 Task: Search one way flight ticket for 2 adults, 2 children, 2 infants in seat in first from Petersburg: Petersburg James A. Johnson Airport to Greenville: Pitt-greenville Airport on 5-2-2023. Choice of flights is Frontier. Number of bags: 1 checked bag. Price is upto 71000. Outbound departure time preference is 0:00.
Action: Mouse moved to (266, 194)
Screenshot: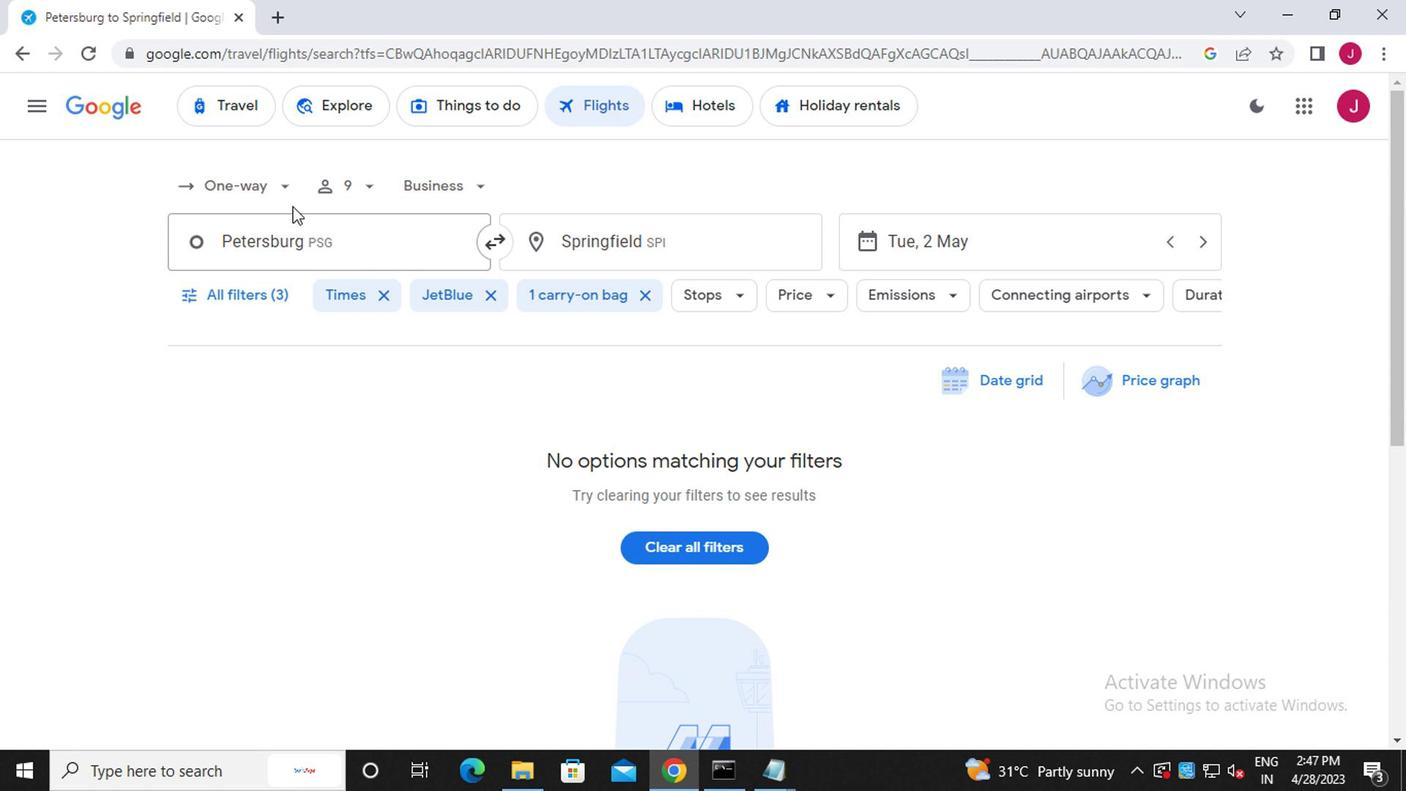 
Action: Mouse pressed left at (266, 194)
Screenshot: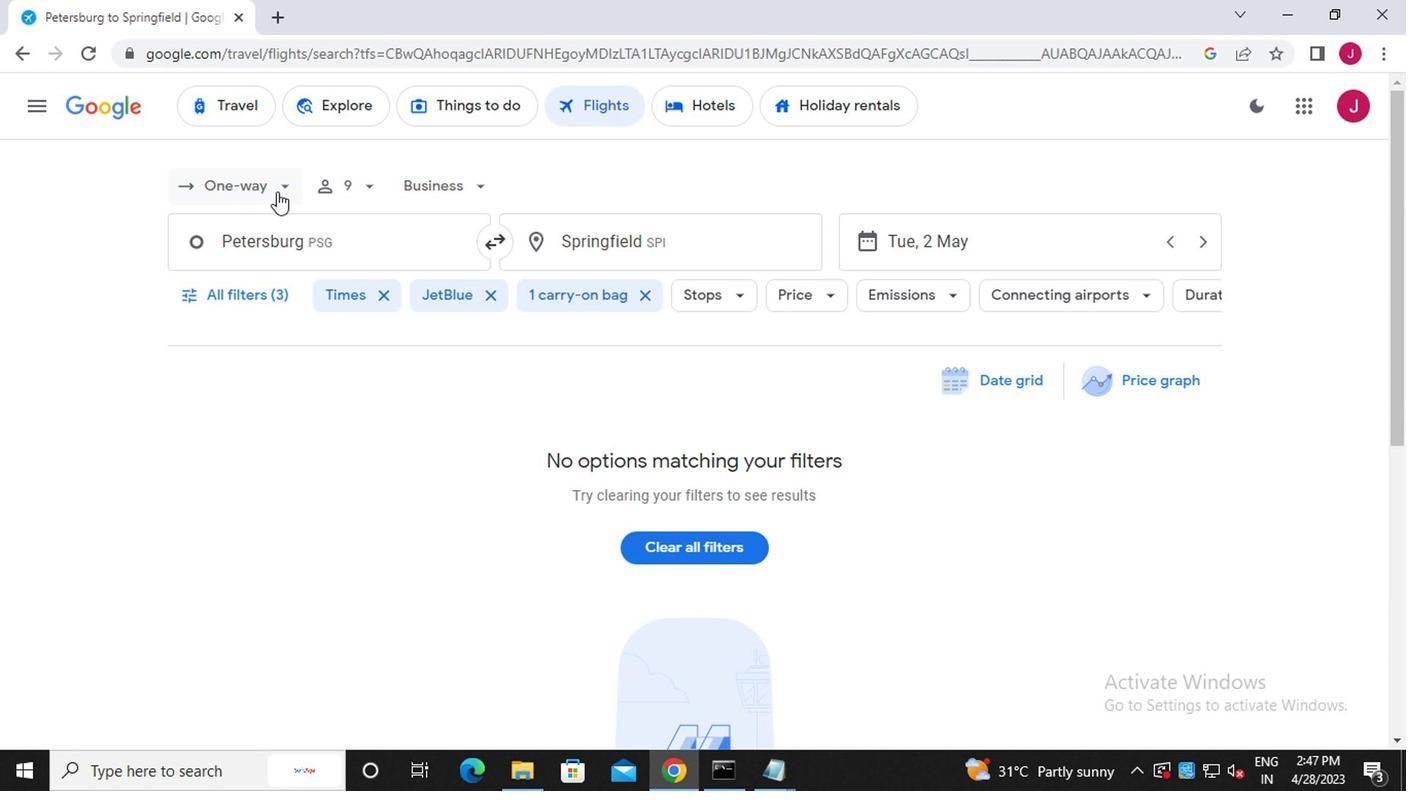 
Action: Mouse moved to (266, 287)
Screenshot: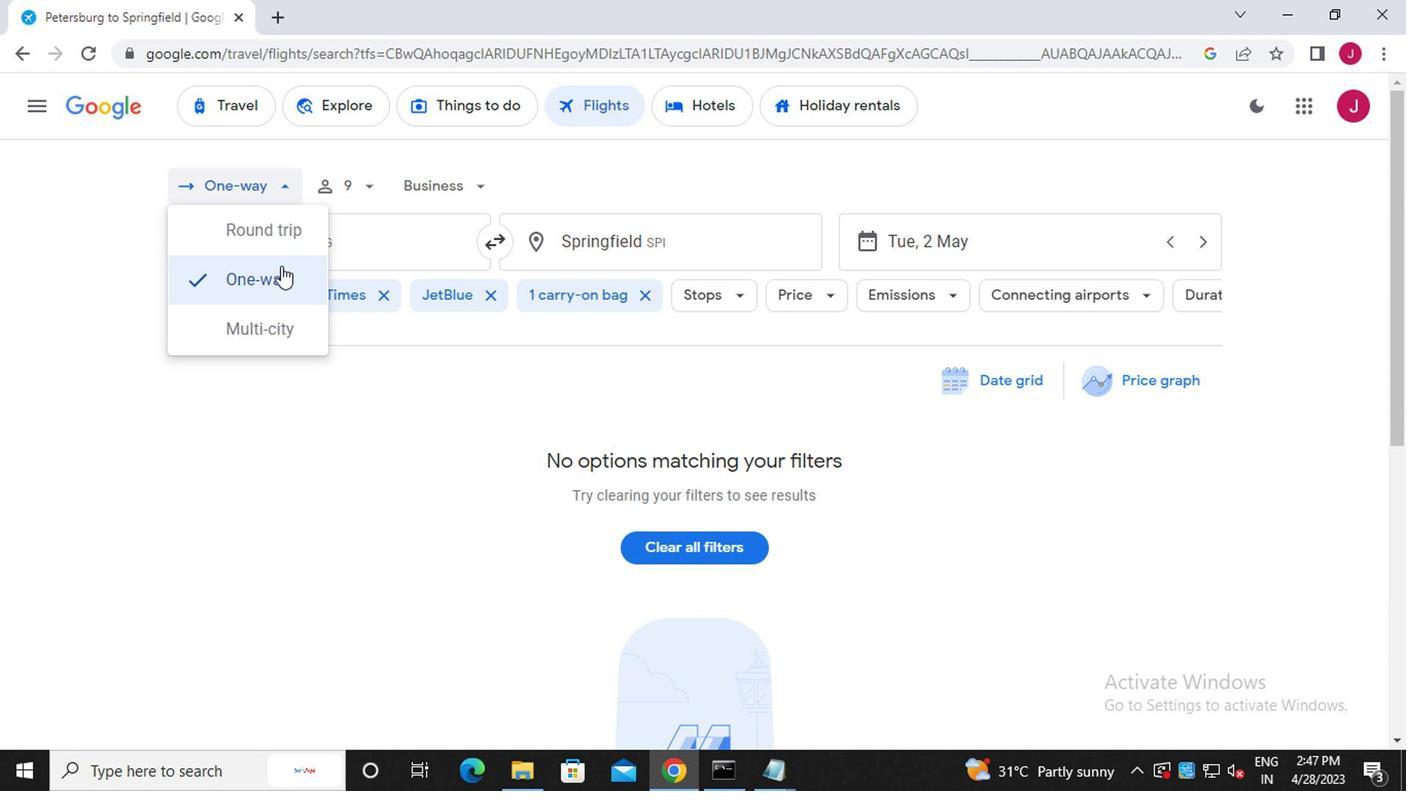 
Action: Mouse pressed left at (266, 287)
Screenshot: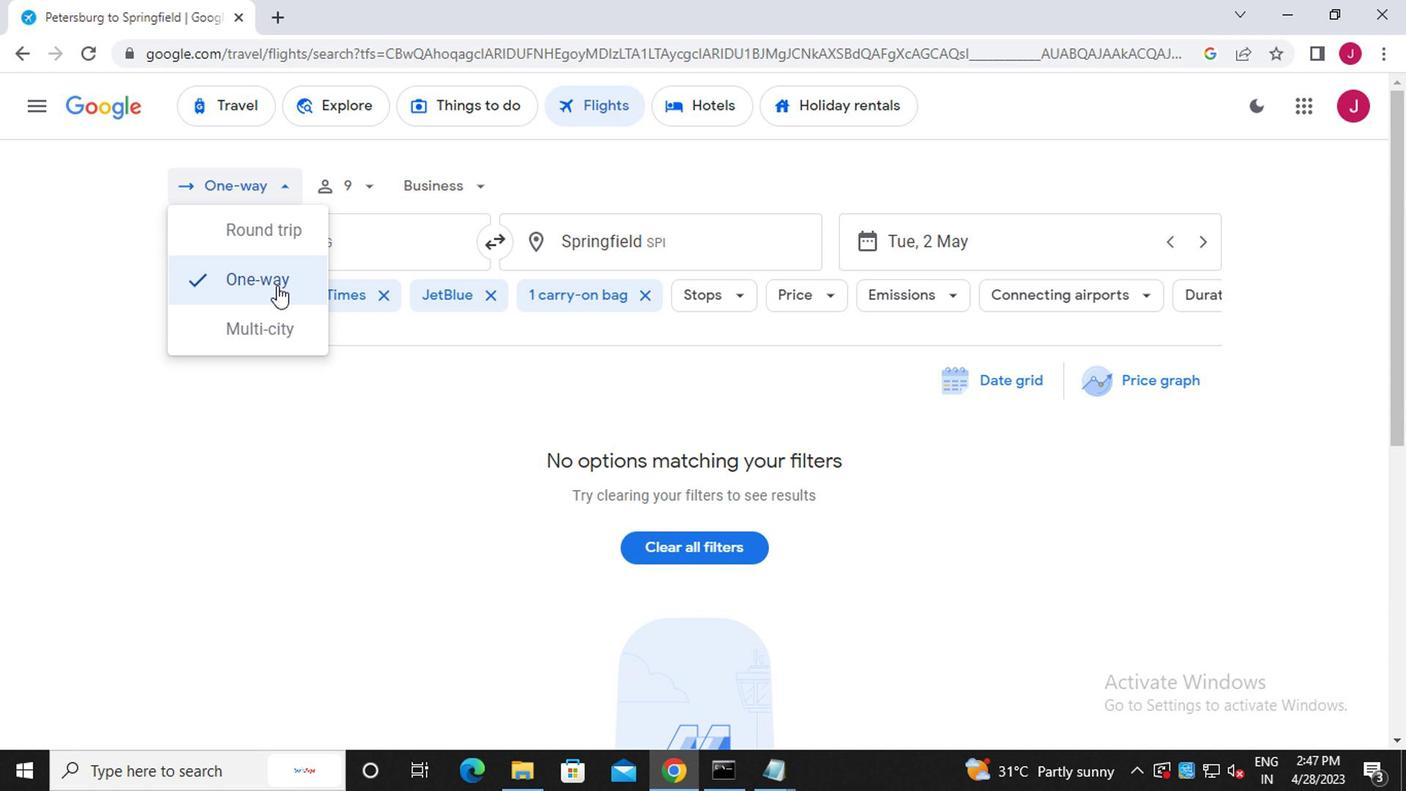 
Action: Mouse moved to (357, 192)
Screenshot: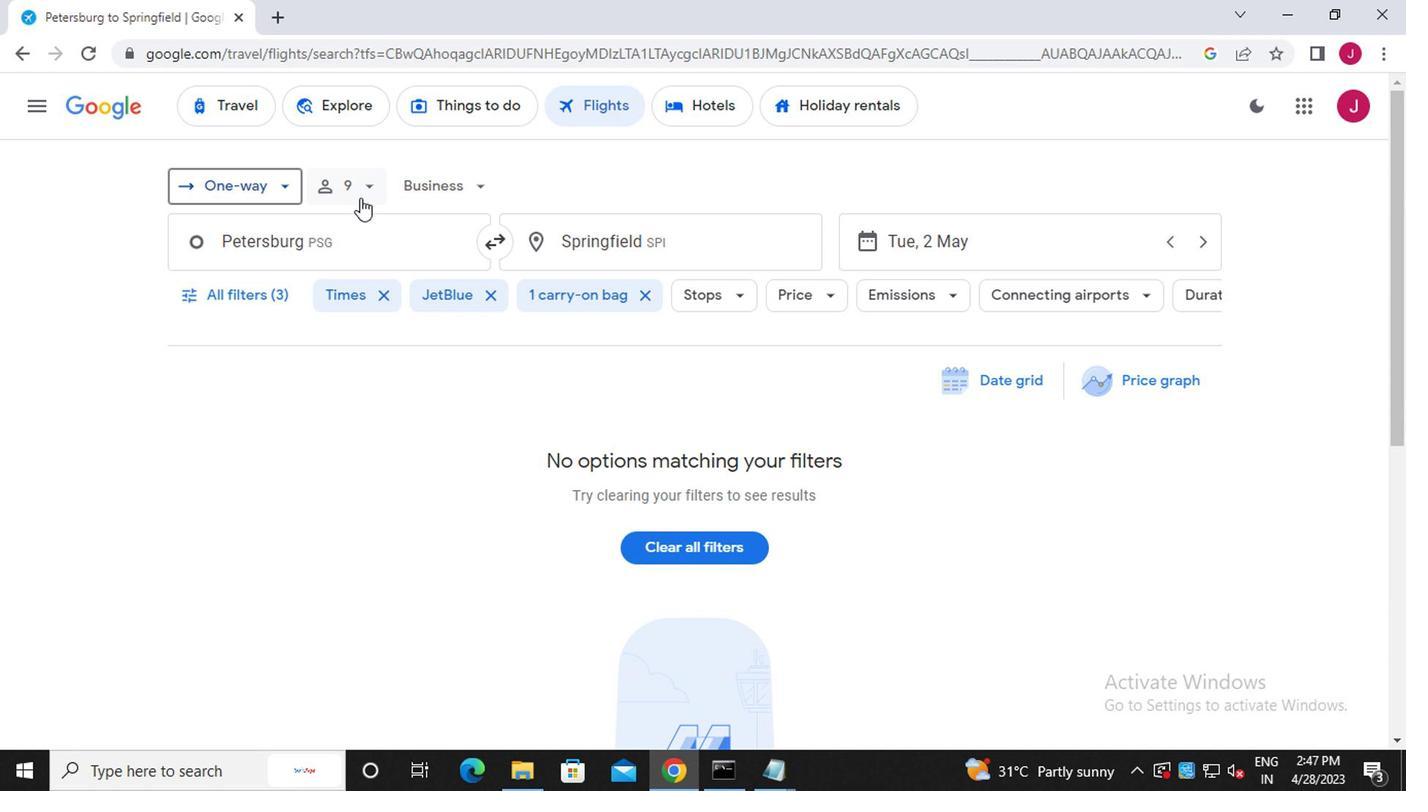 
Action: Mouse pressed left at (357, 192)
Screenshot: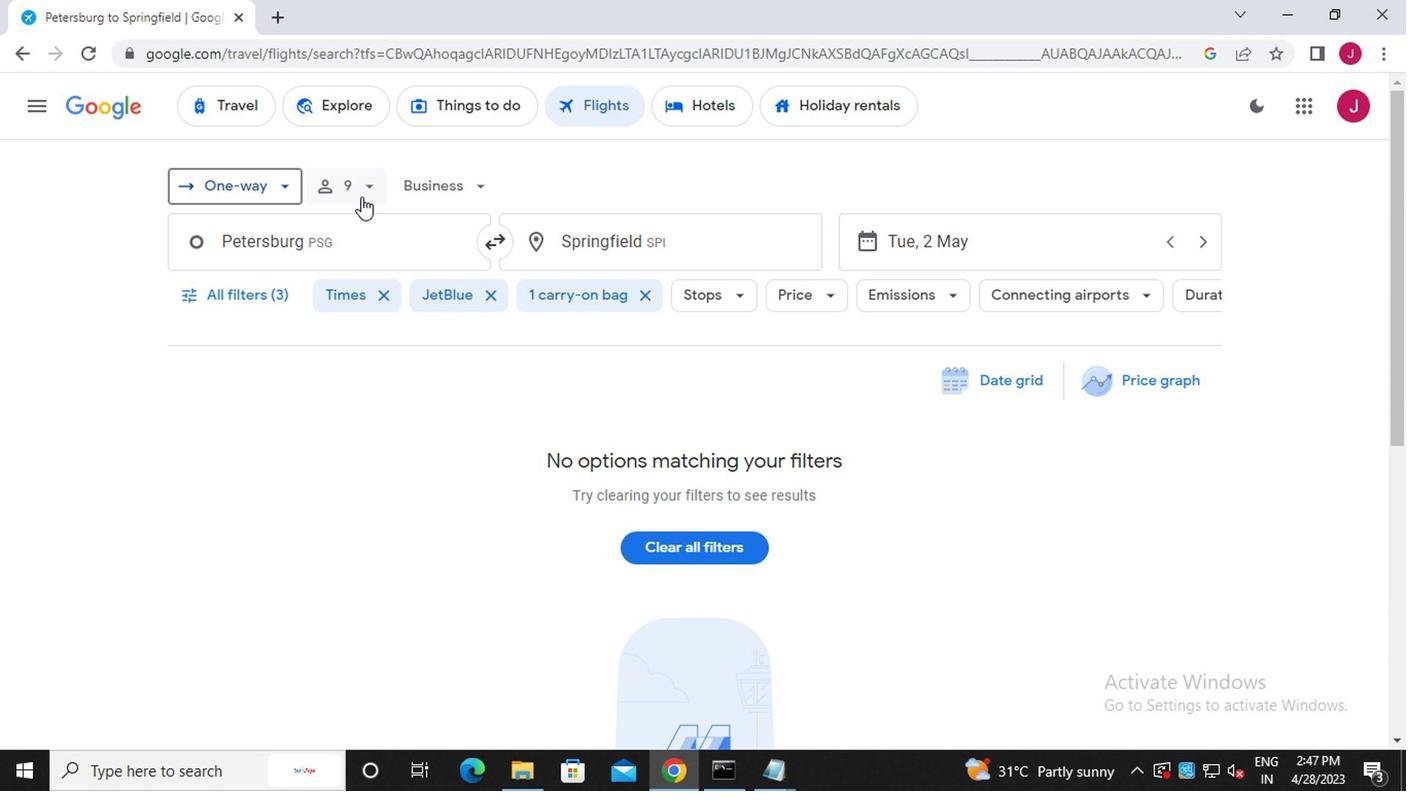 
Action: Mouse moved to (518, 249)
Screenshot: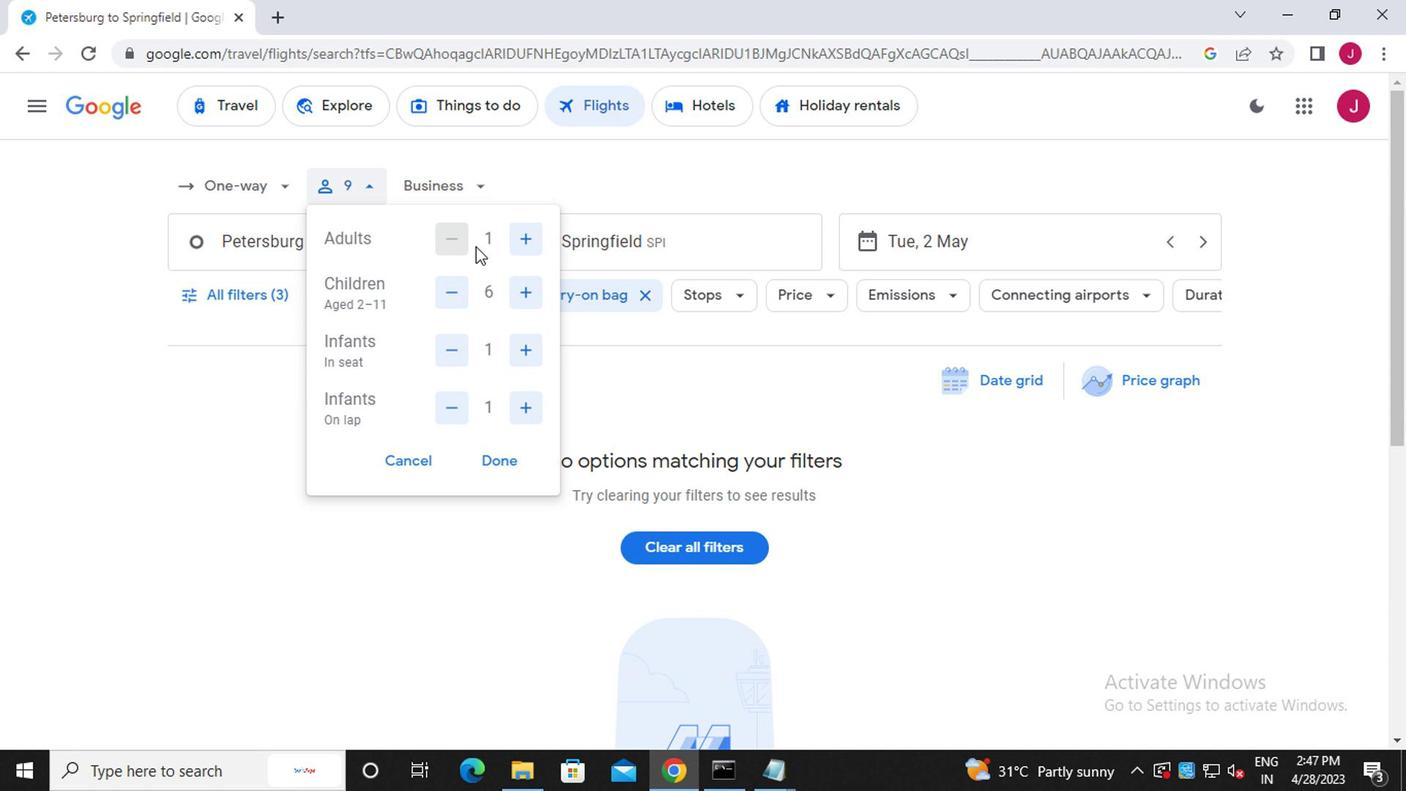 
Action: Mouse pressed left at (518, 249)
Screenshot: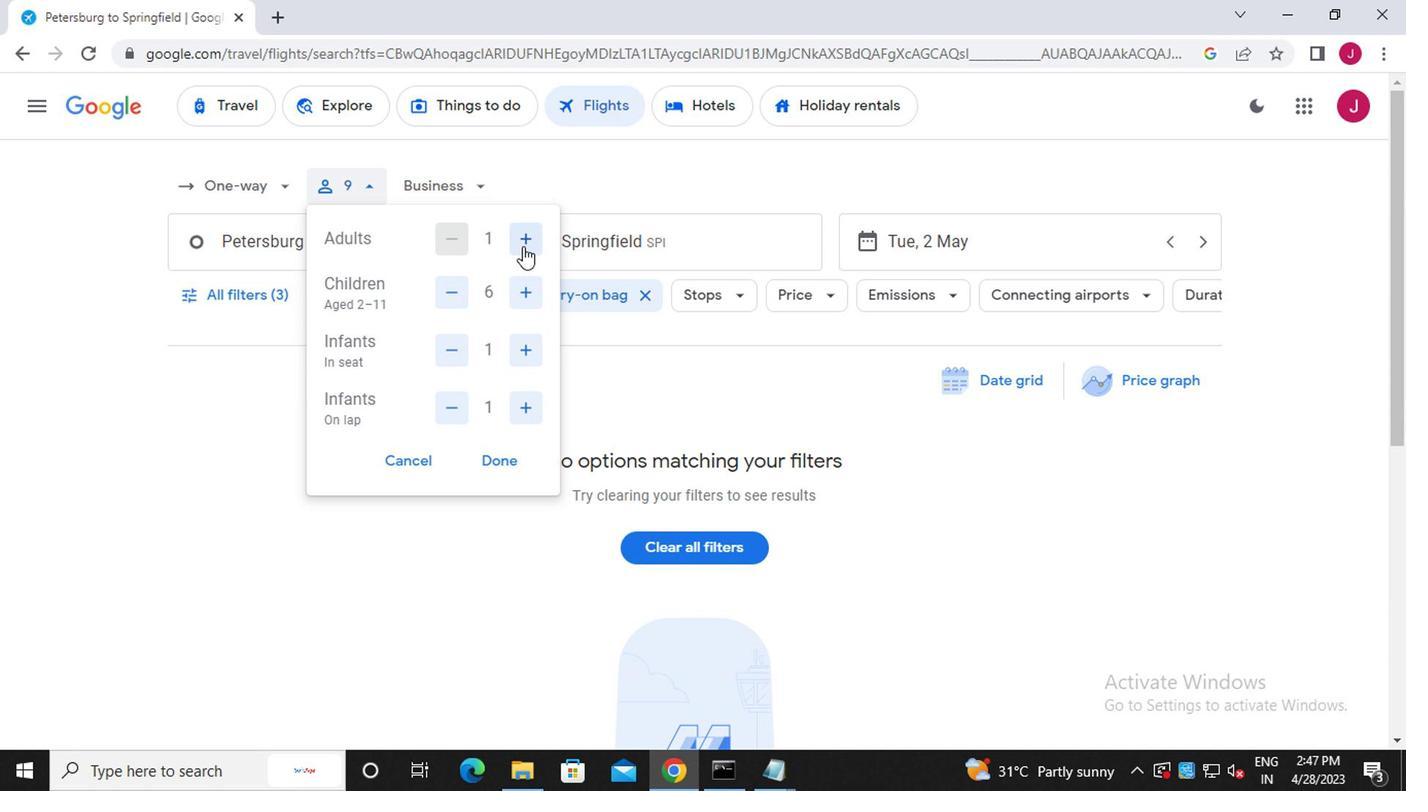 
Action: Mouse moved to (449, 293)
Screenshot: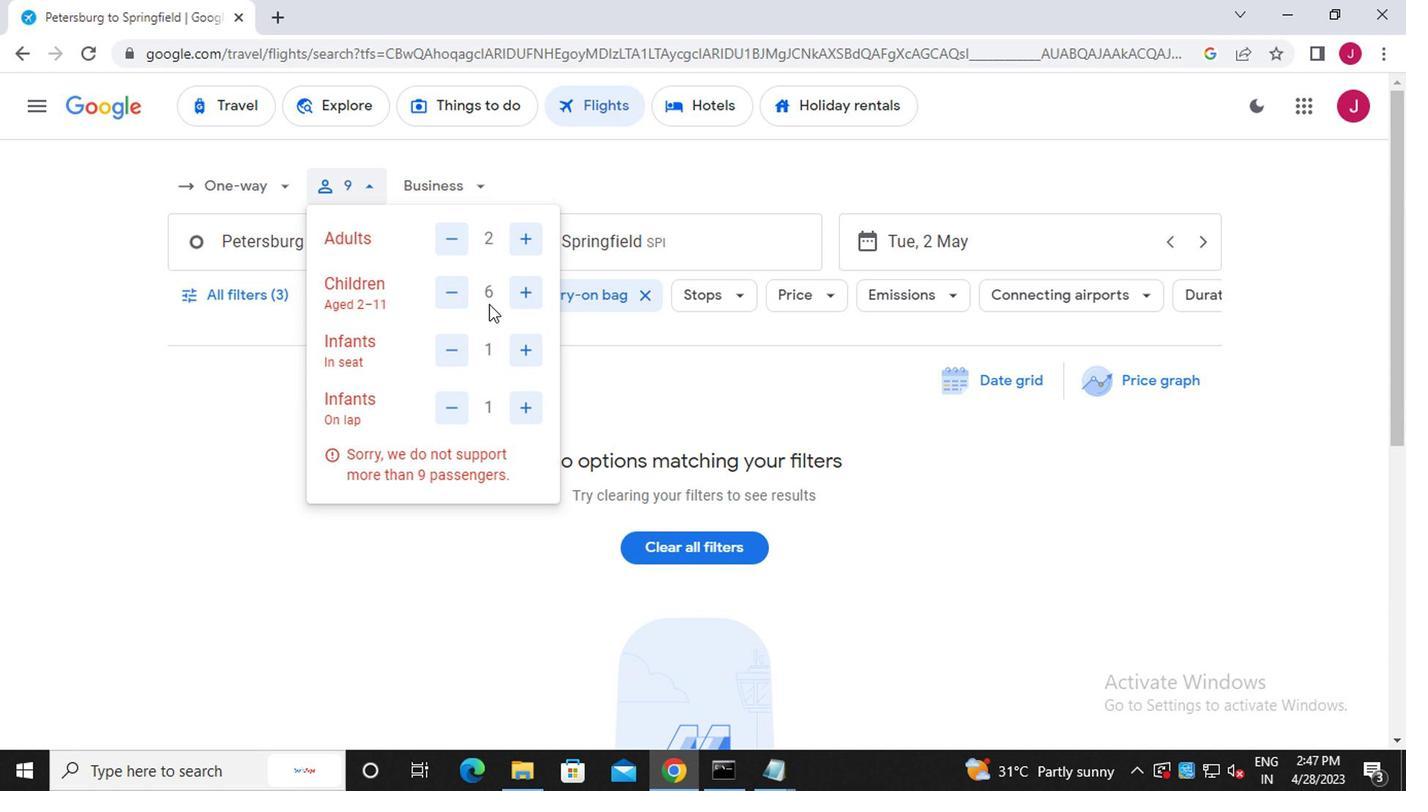 
Action: Mouse pressed left at (449, 293)
Screenshot: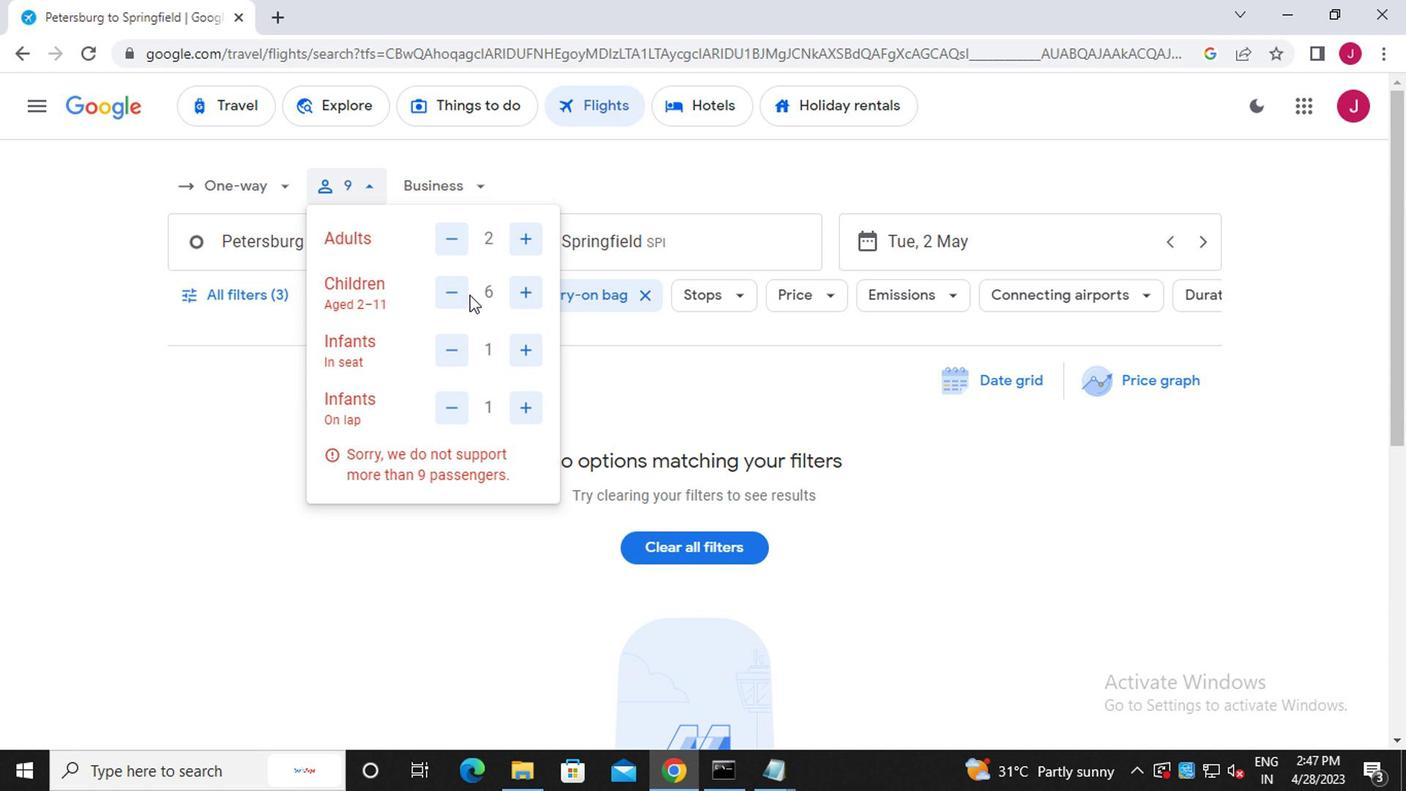 
Action: Mouse pressed left at (449, 293)
Screenshot: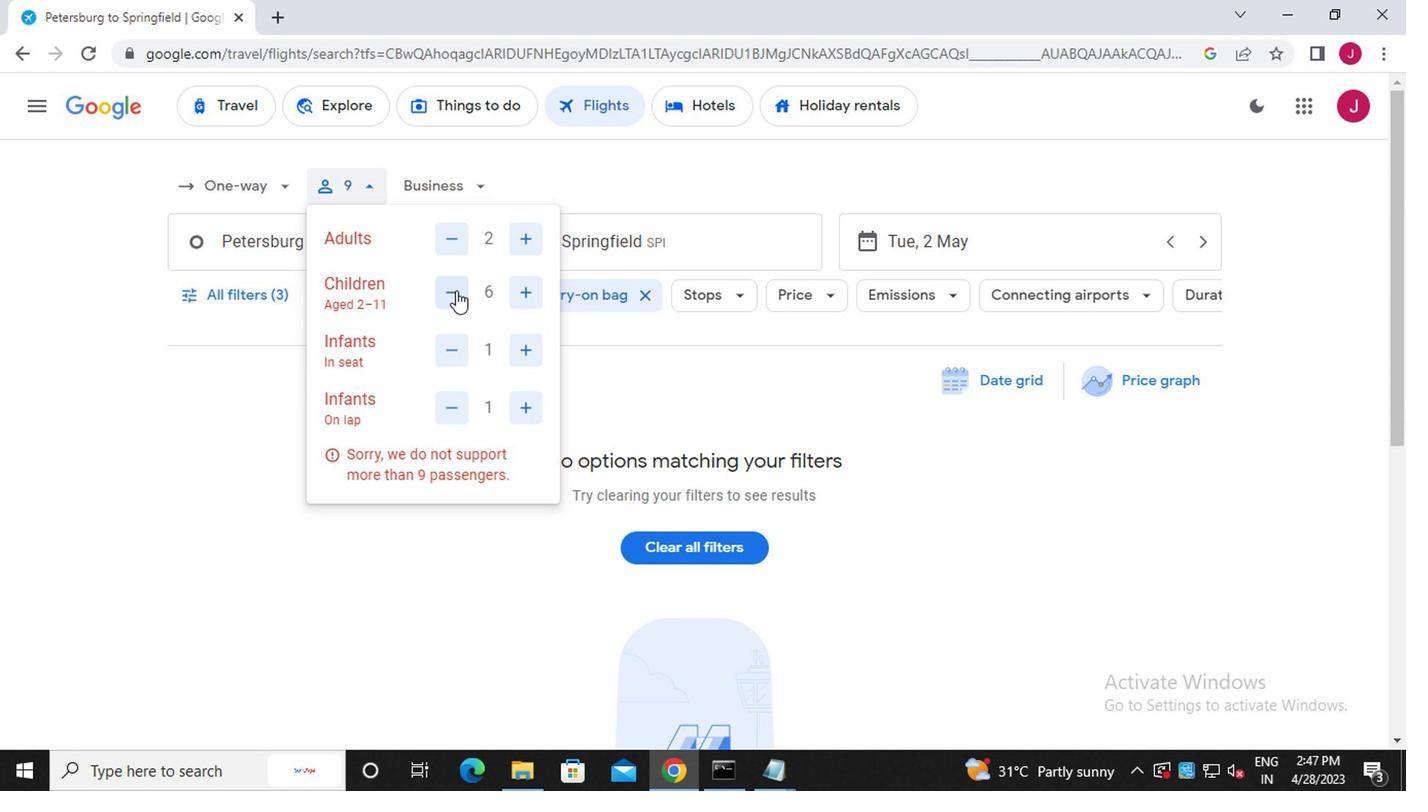
Action: Mouse pressed left at (449, 293)
Screenshot: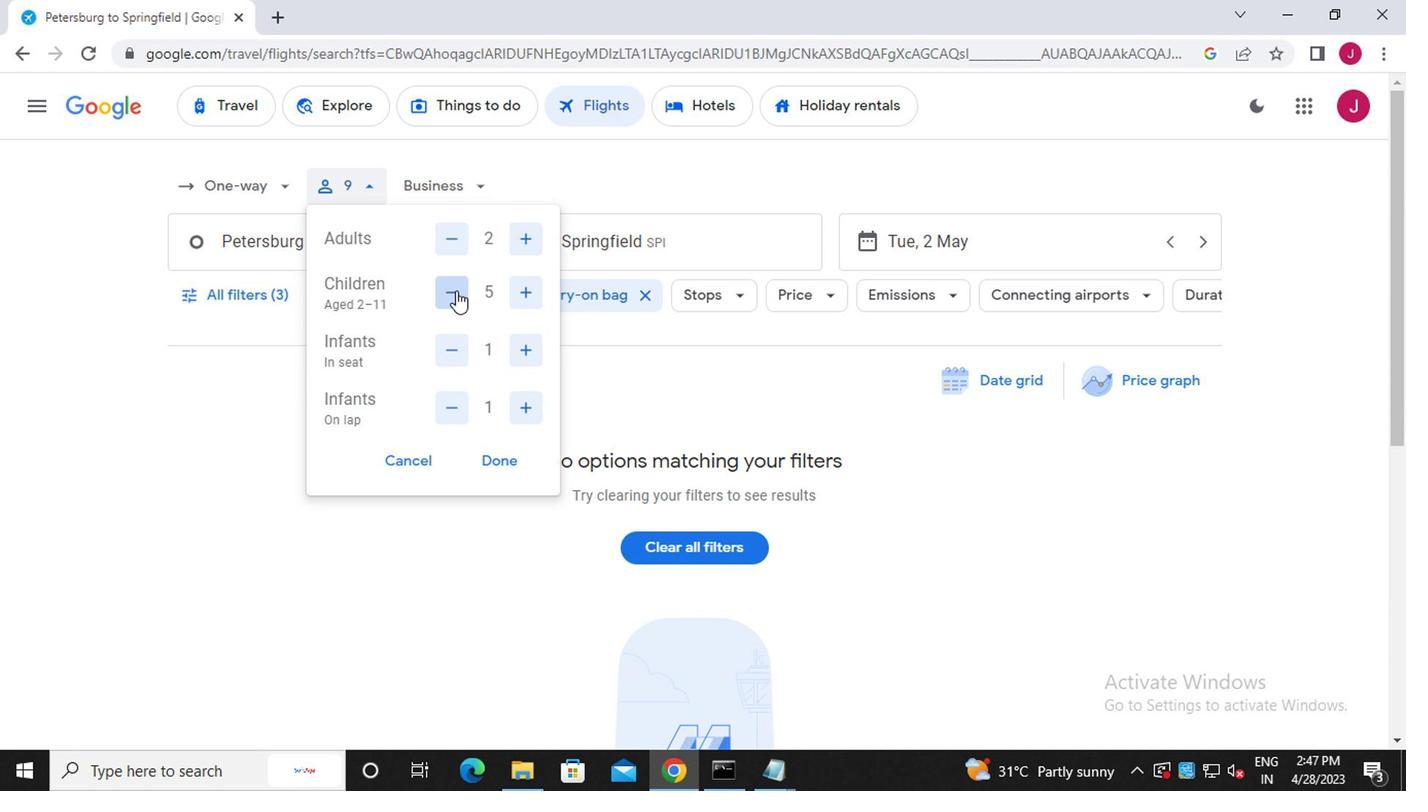 
Action: Mouse pressed left at (449, 293)
Screenshot: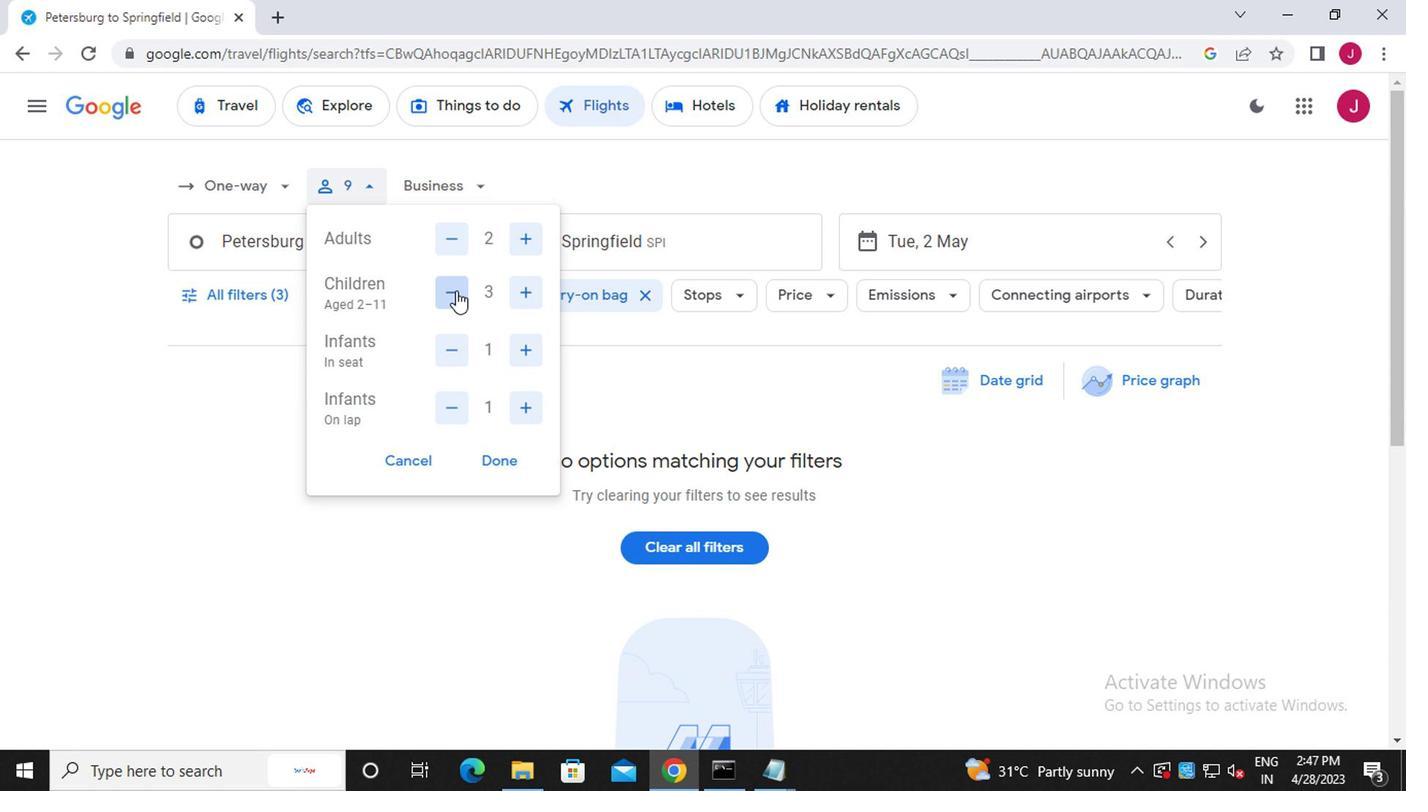 
Action: Mouse moved to (528, 350)
Screenshot: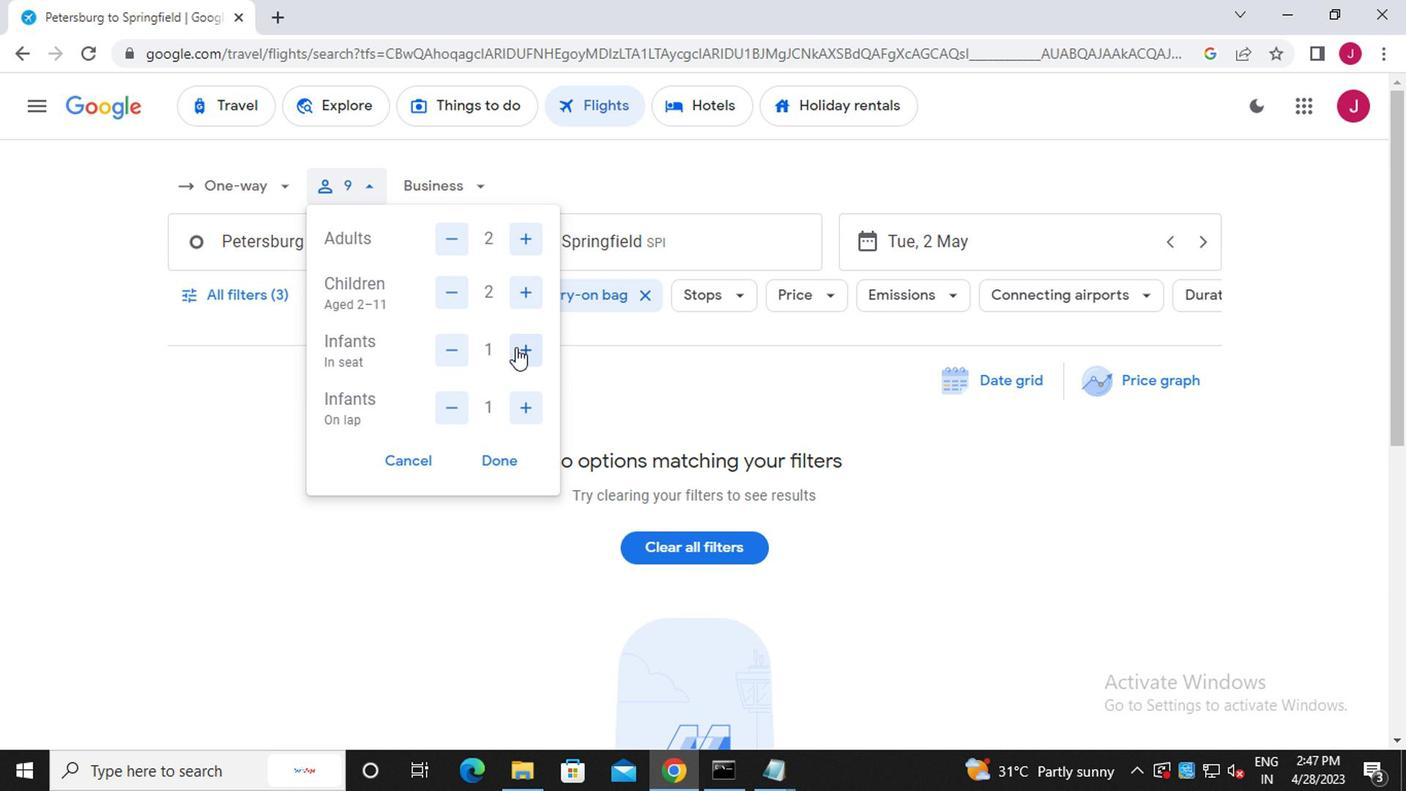 
Action: Mouse pressed left at (528, 350)
Screenshot: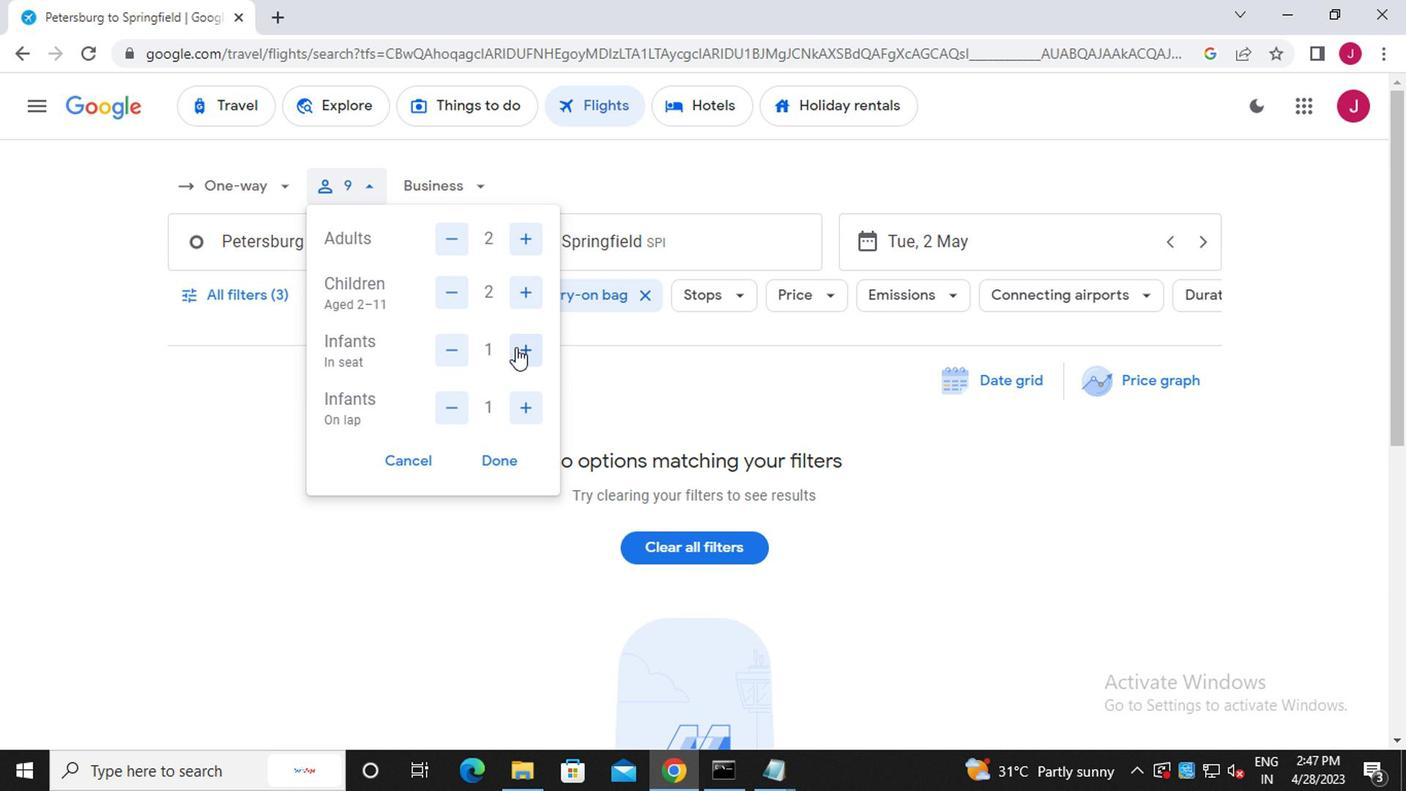 
Action: Mouse moved to (444, 401)
Screenshot: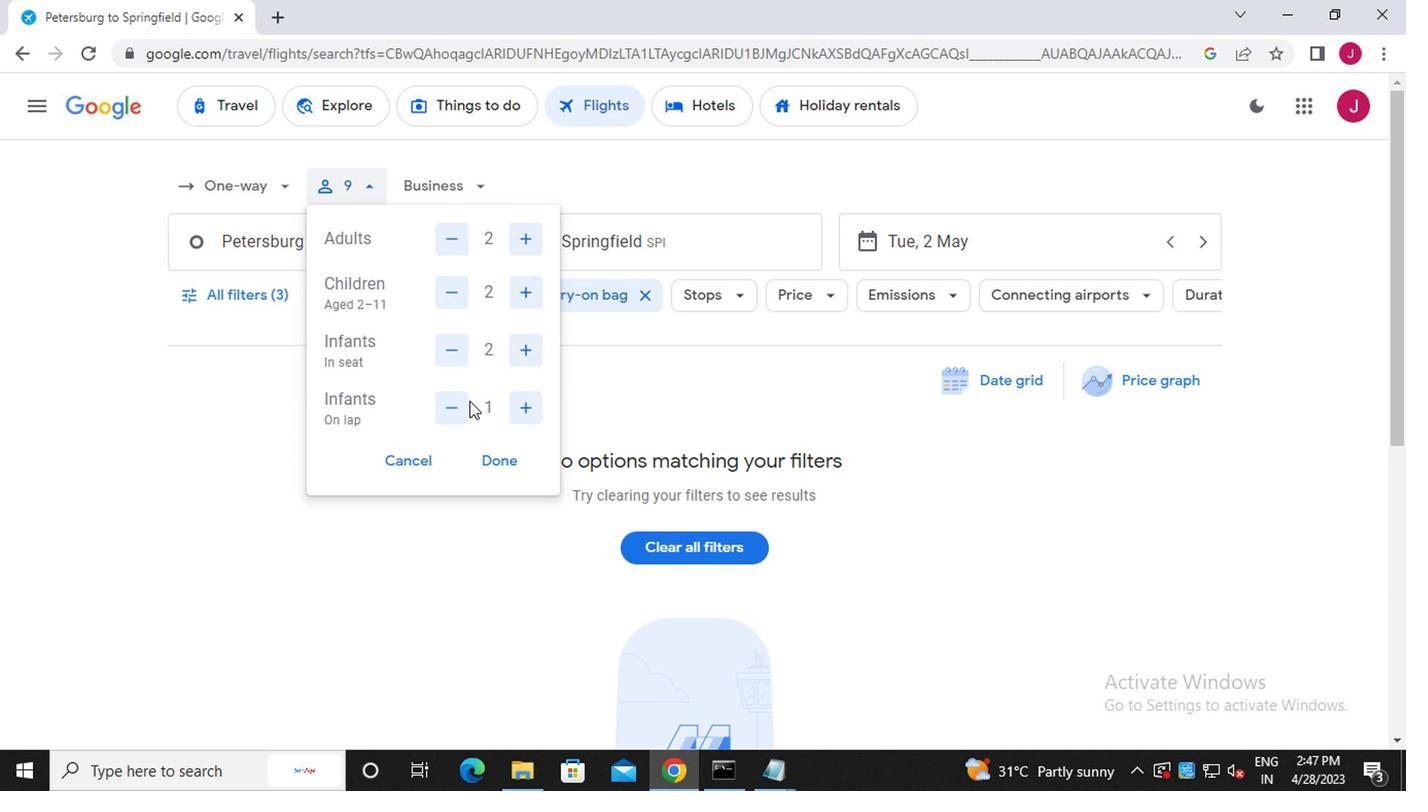 
Action: Mouse pressed left at (444, 401)
Screenshot: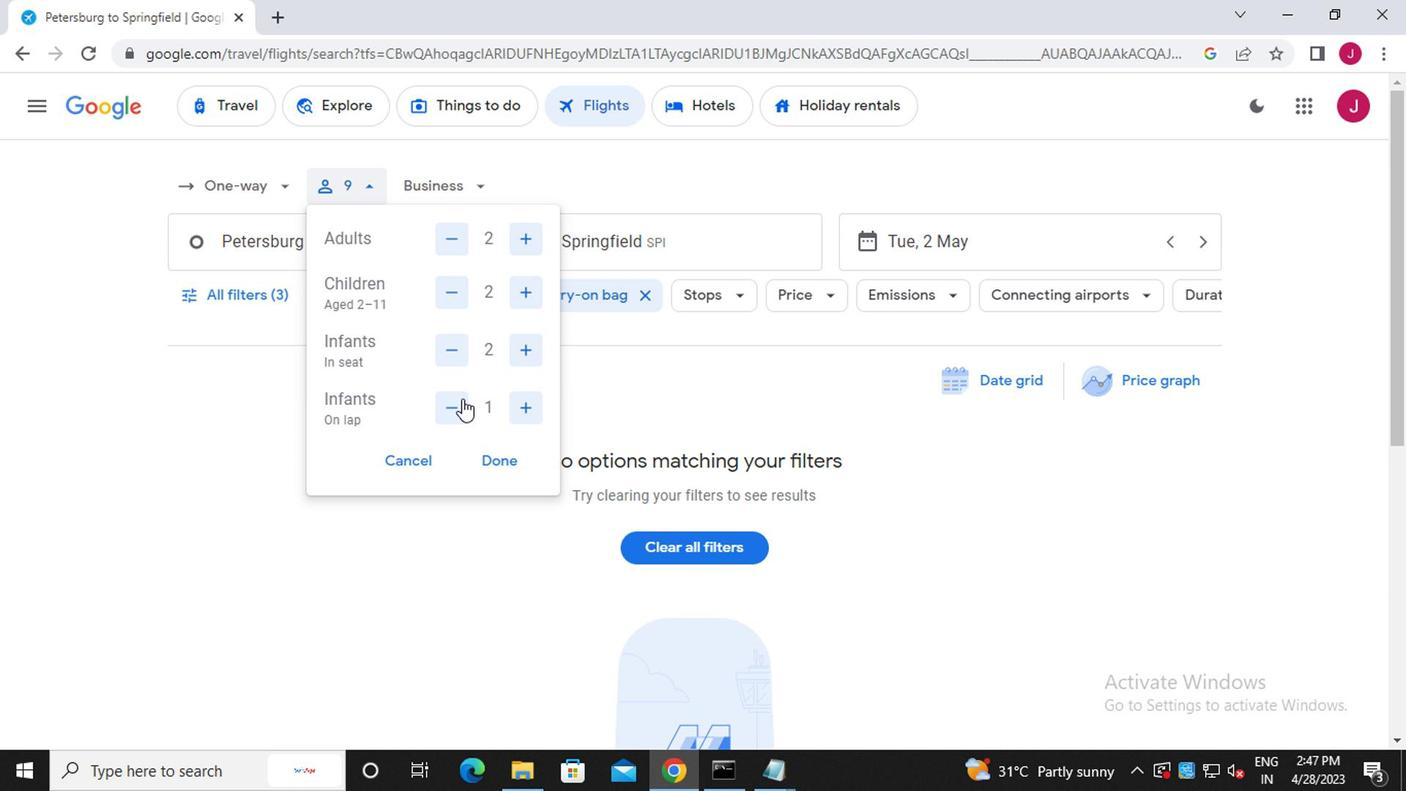 
Action: Mouse moved to (498, 462)
Screenshot: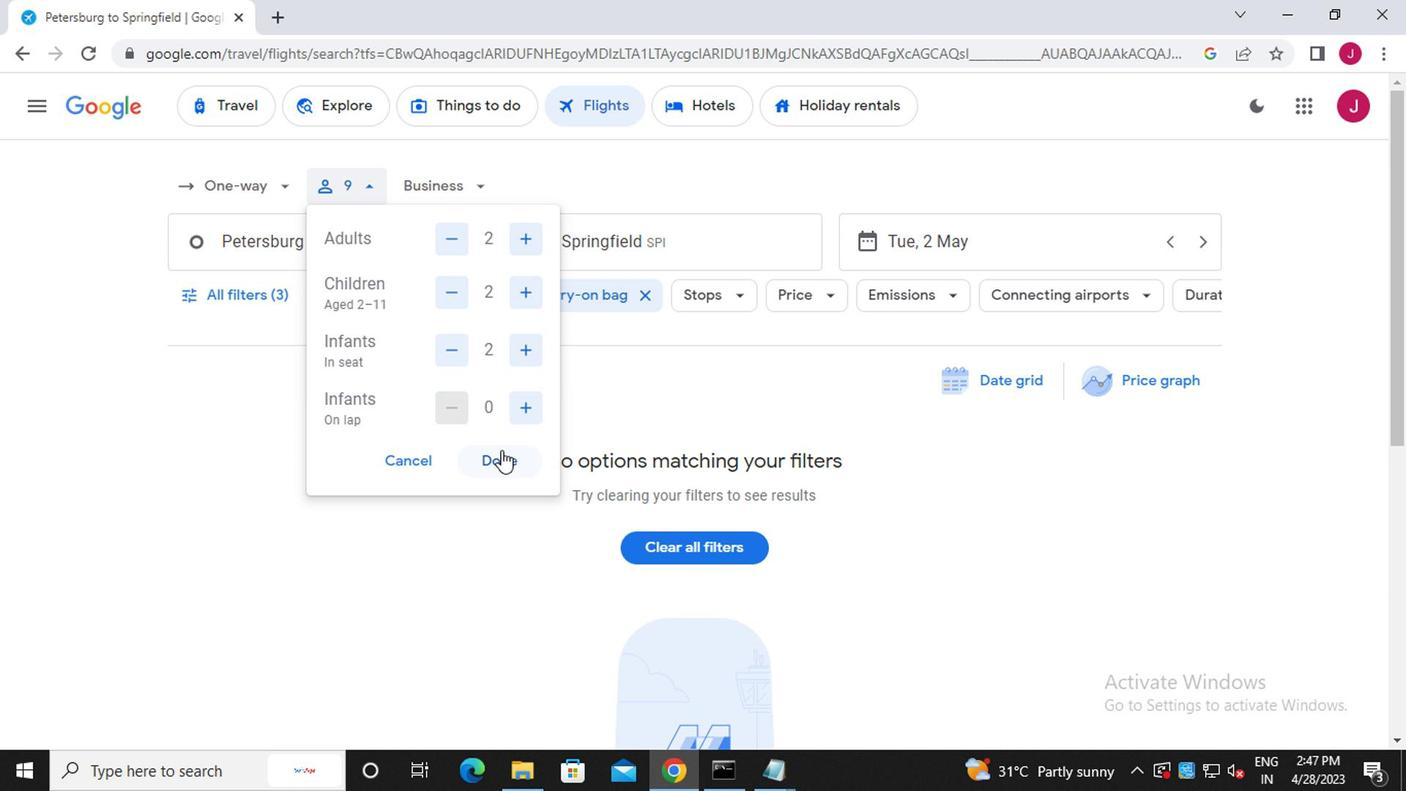 
Action: Mouse pressed left at (498, 462)
Screenshot: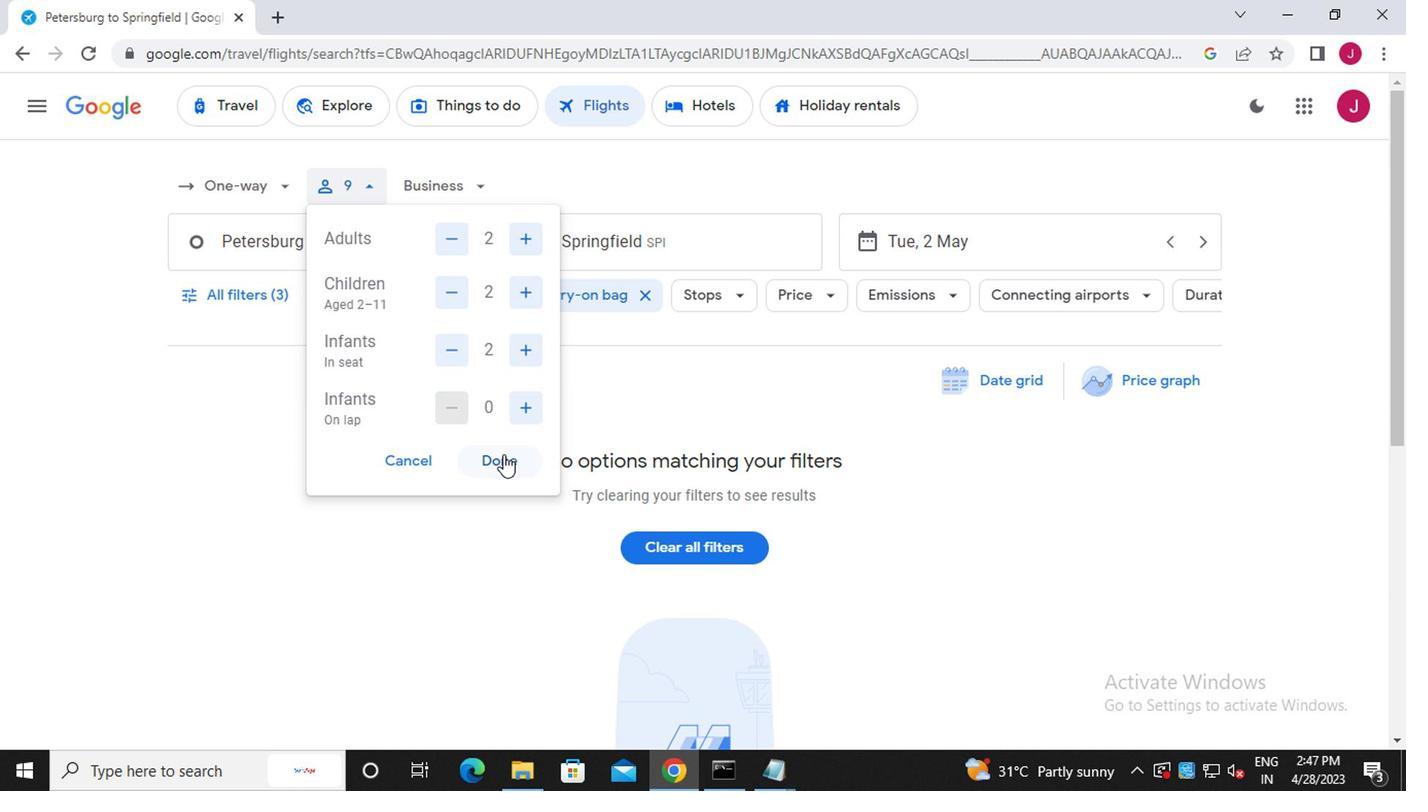 
Action: Mouse moved to (354, 247)
Screenshot: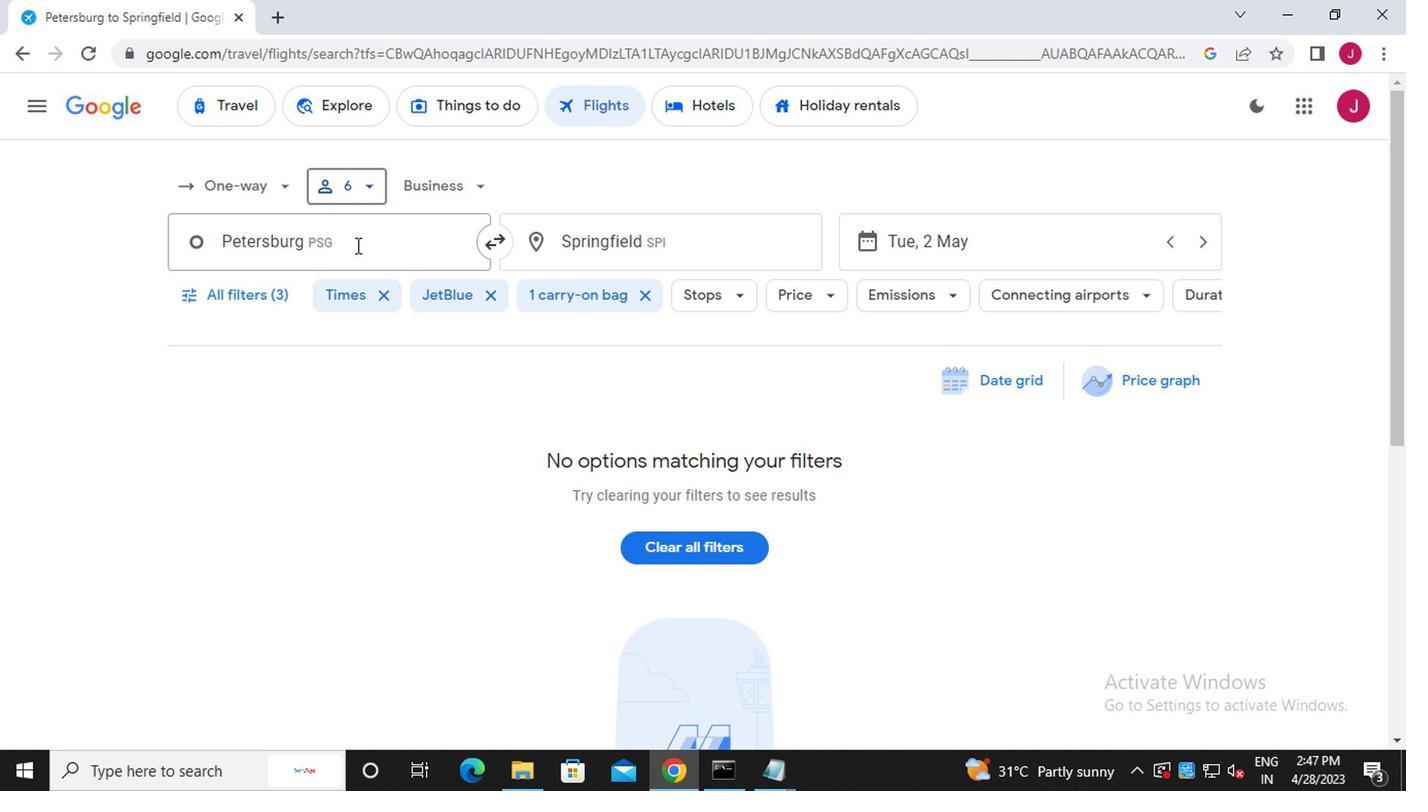 
Action: Mouse pressed left at (354, 247)
Screenshot: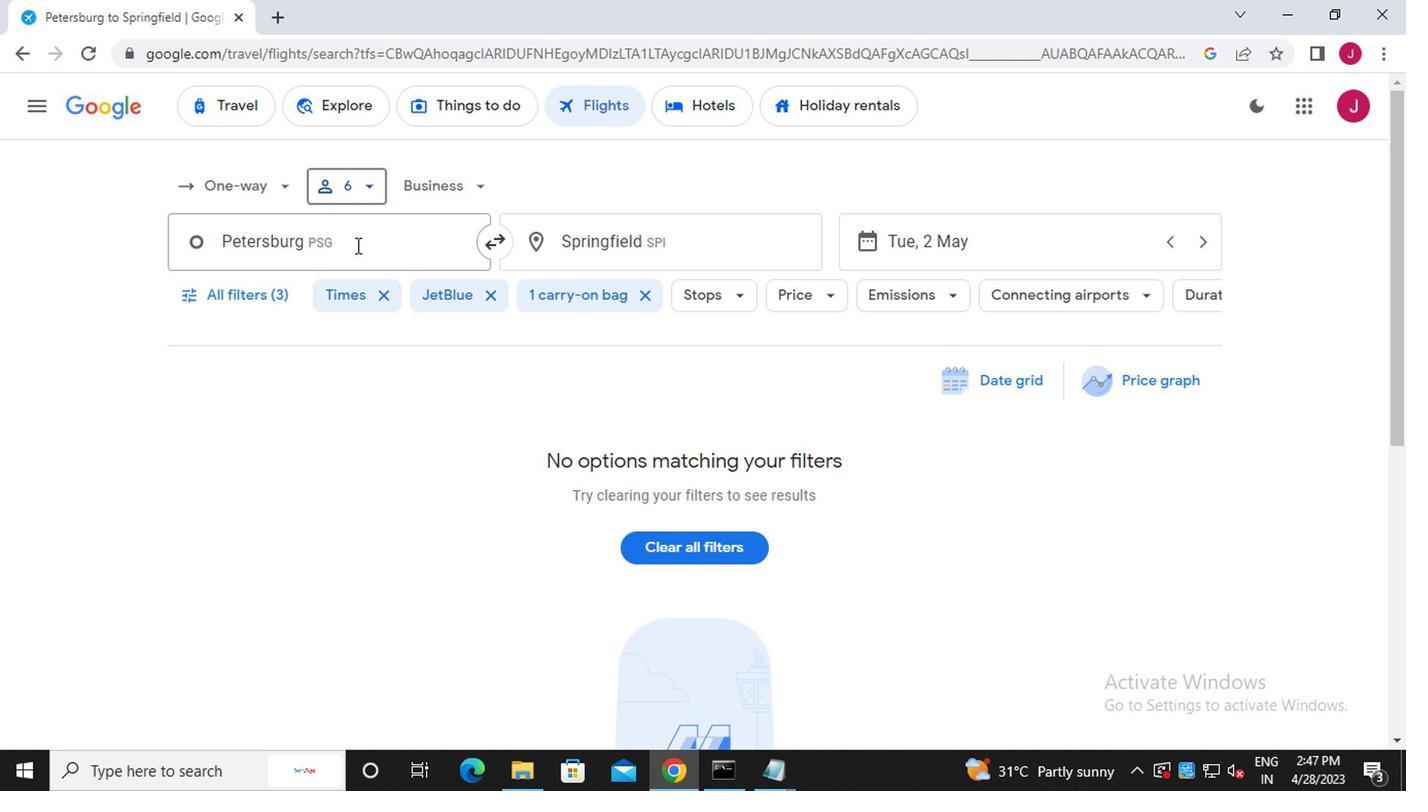 
Action: Mouse moved to (355, 247)
Screenshot: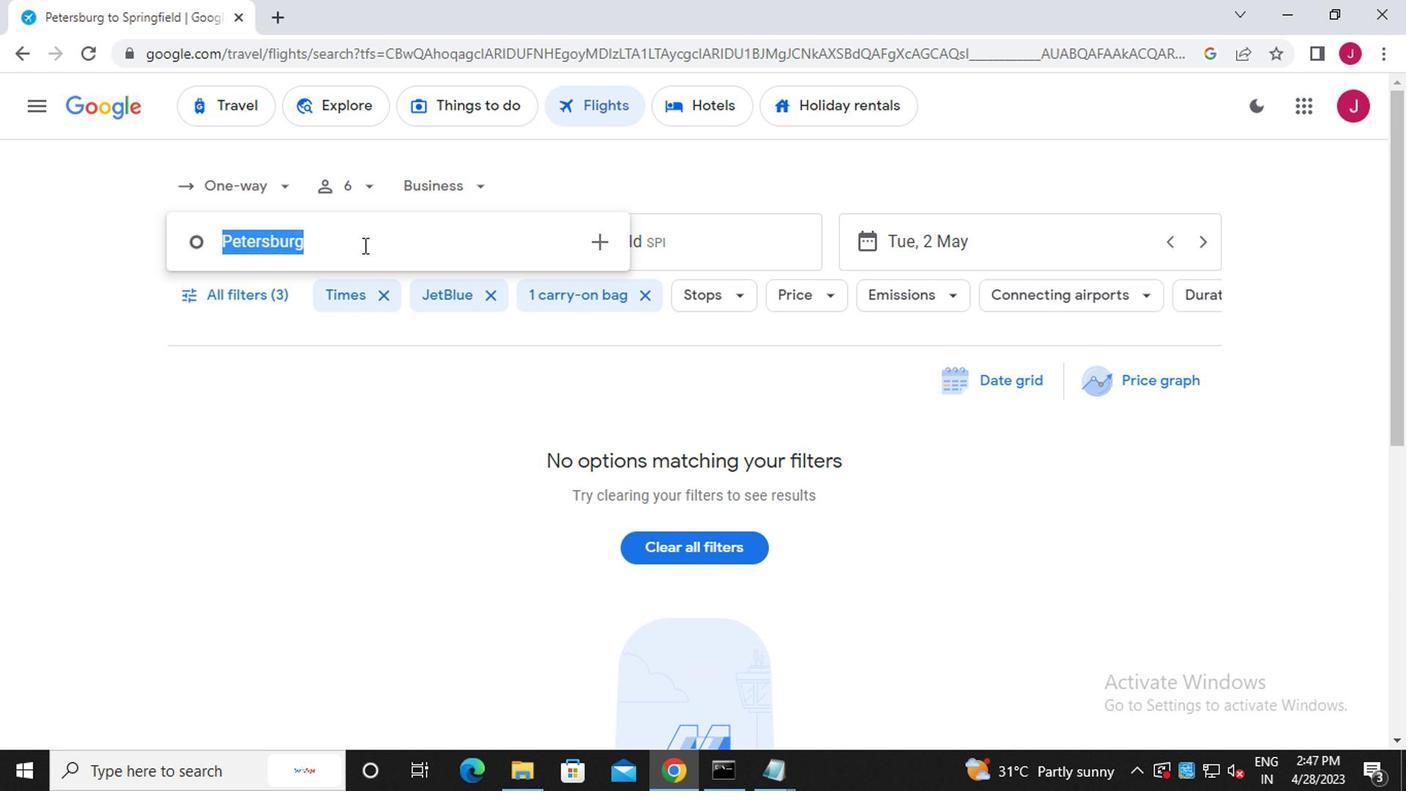 
Action: Key pressed <Key.backspace>pe<Key.backspace><Key.backspace><Key.backspace>johnson
Screenshot: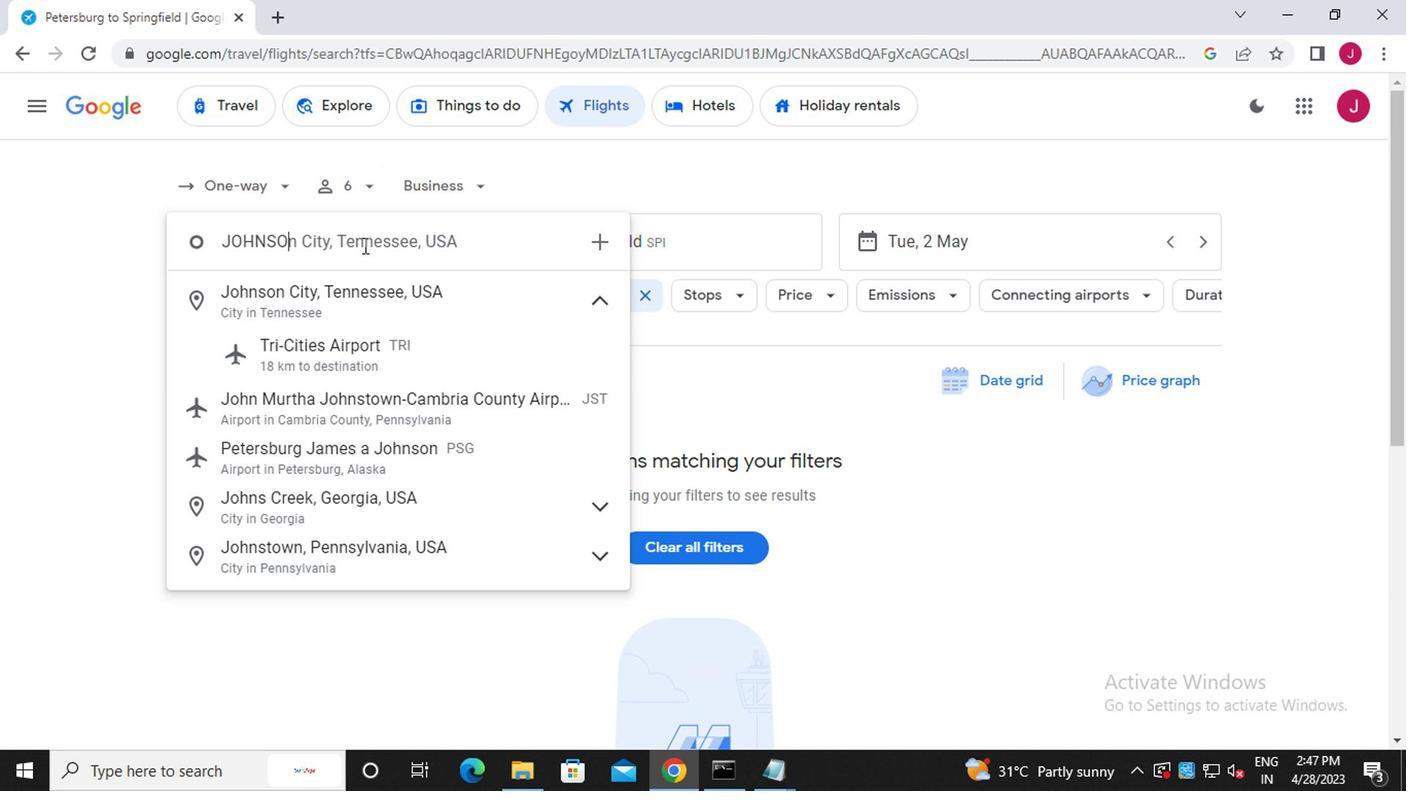 
Action: Mouse moved to (361, 413)
Screenshot: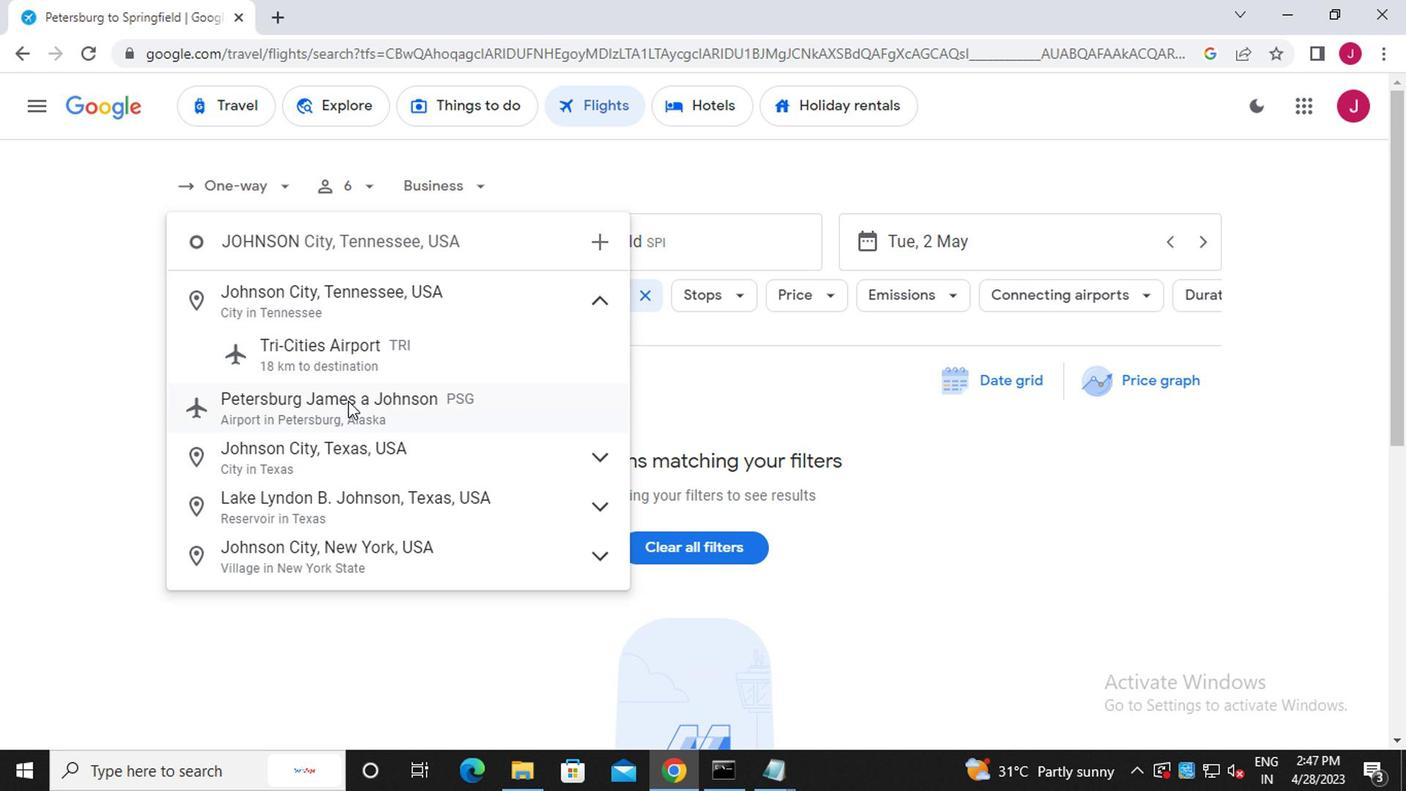 
Action: Mouse pressed left at (361, 413)
Screenshot: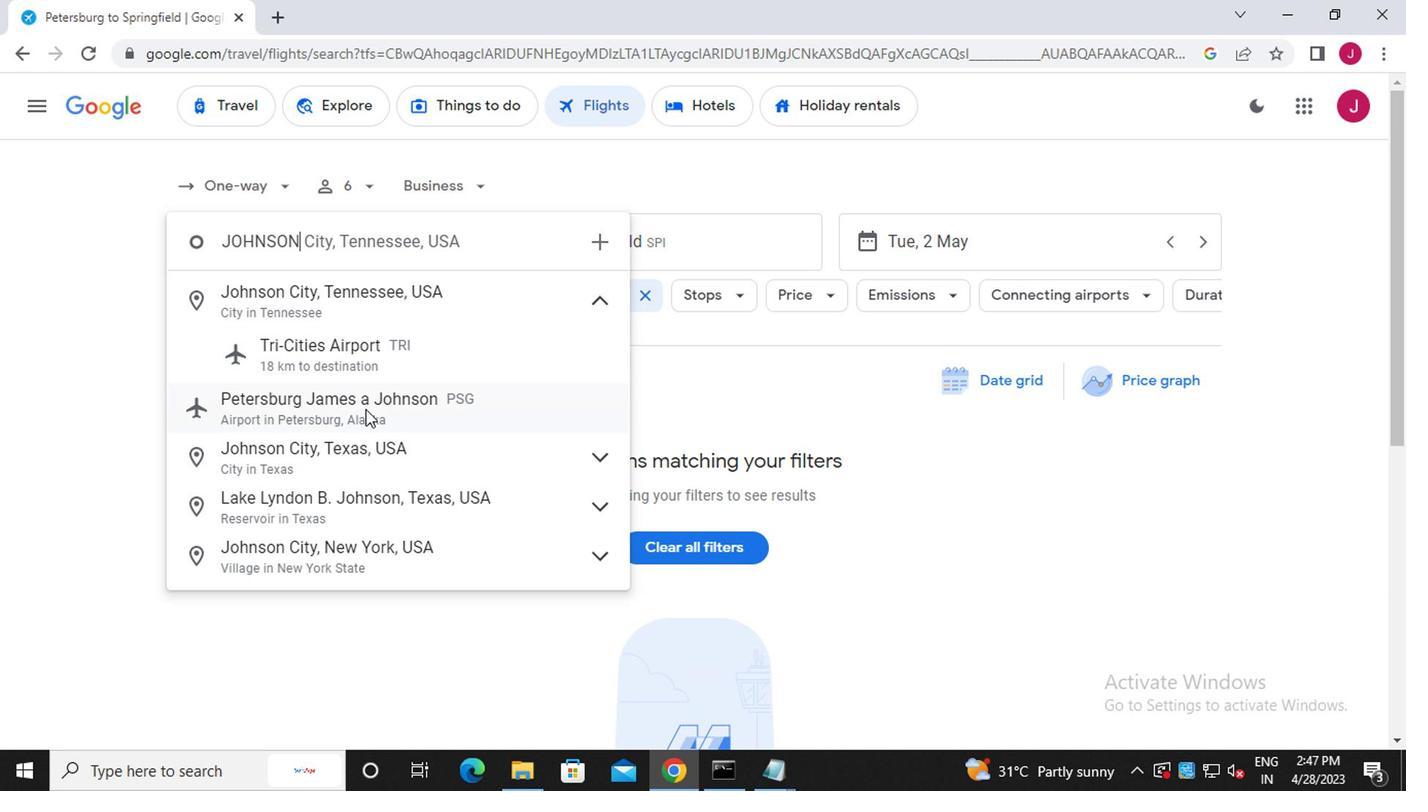 
Action: Mouse moved to (714, 251)
Screenshot: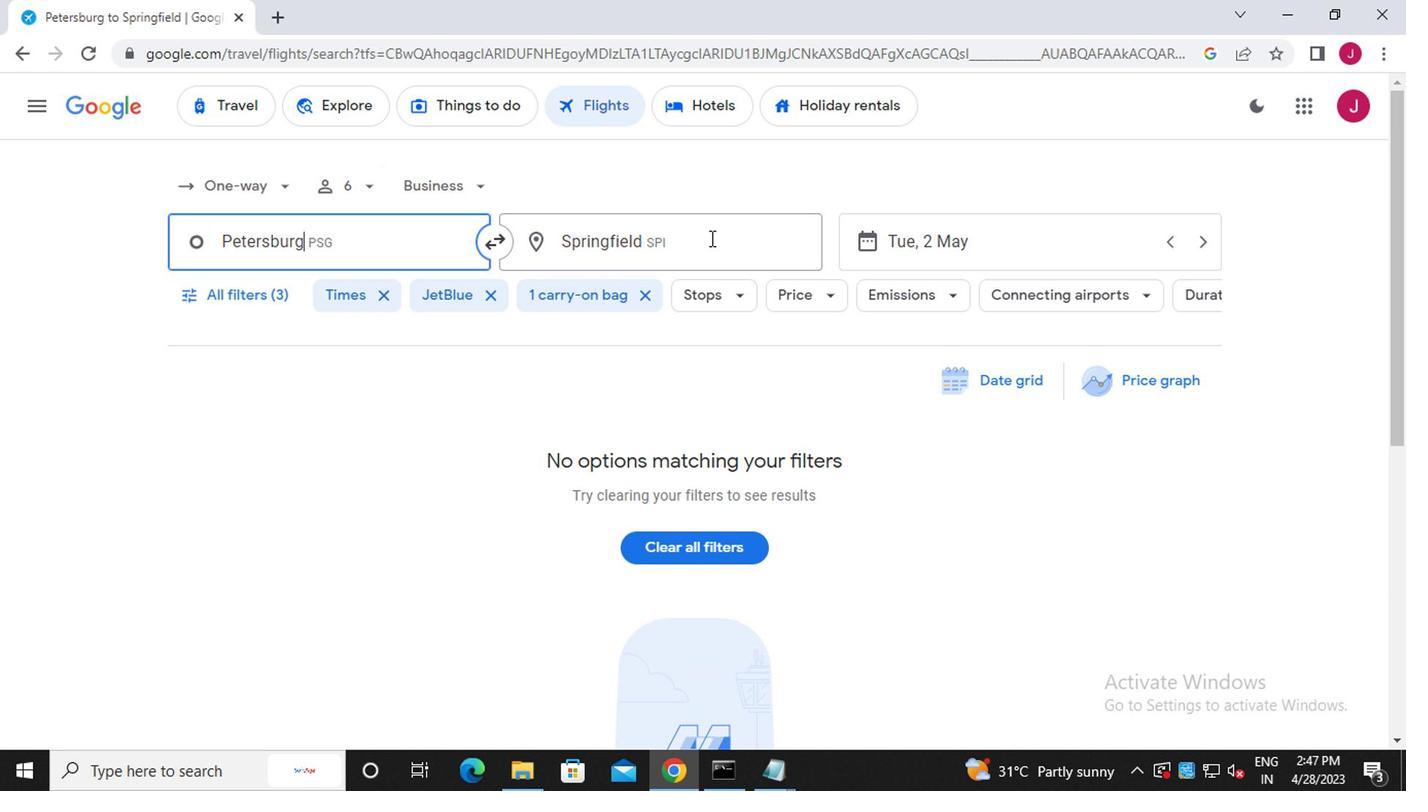 
Action: Mouse pressed left at (714, 251)
Screenshot: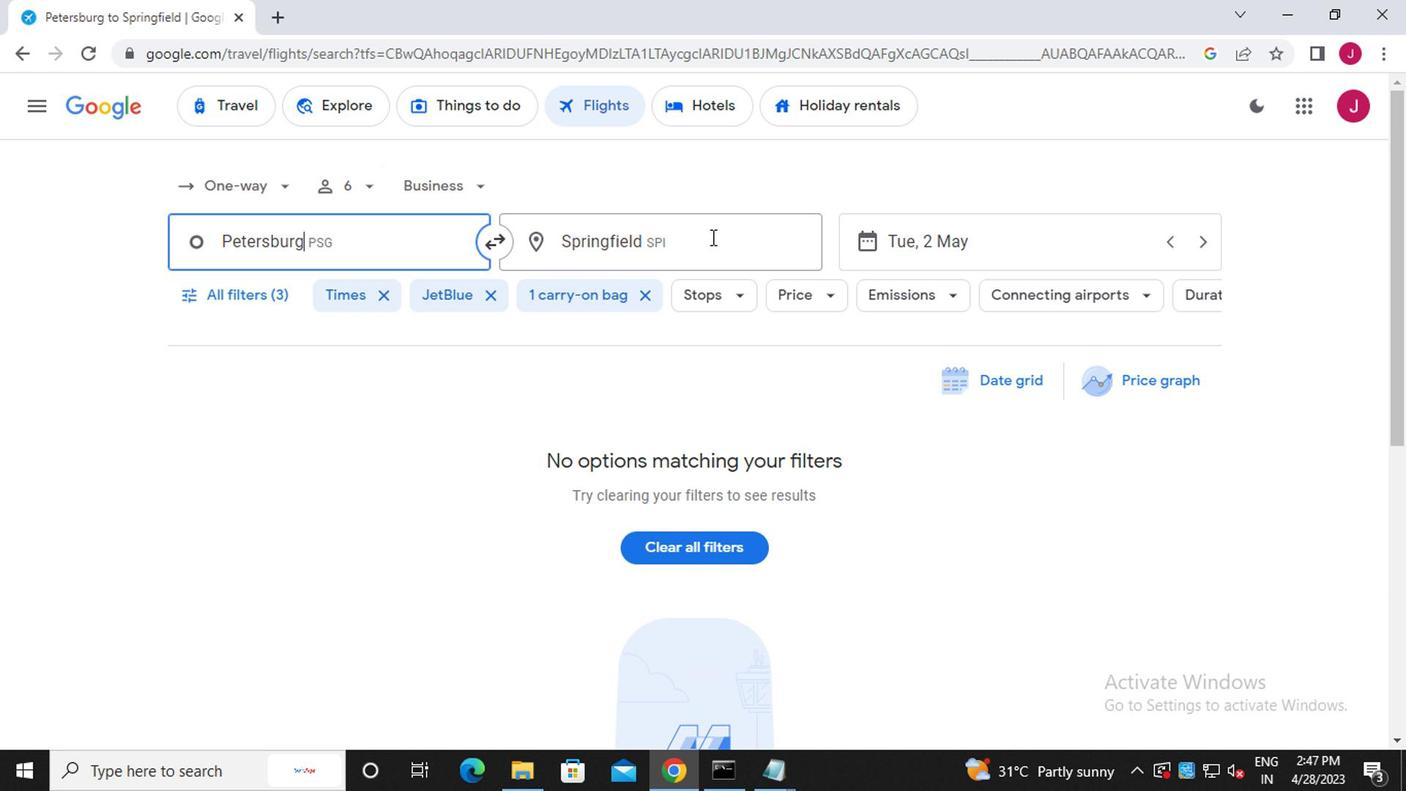 
Action: Key pressed greenville<Key.space>pit
Screenshot: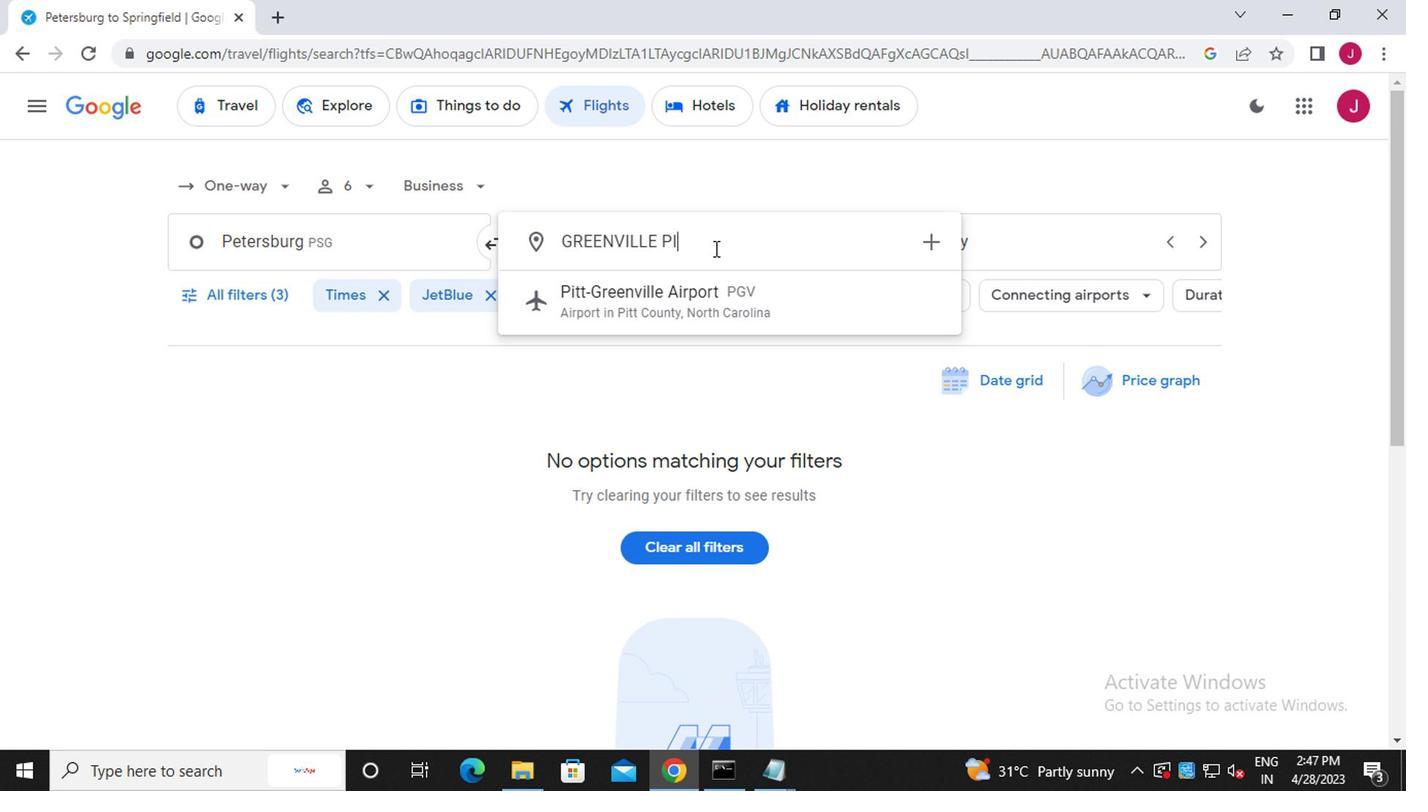 
Action: Mouse moved to (717, 306)
Screenshot: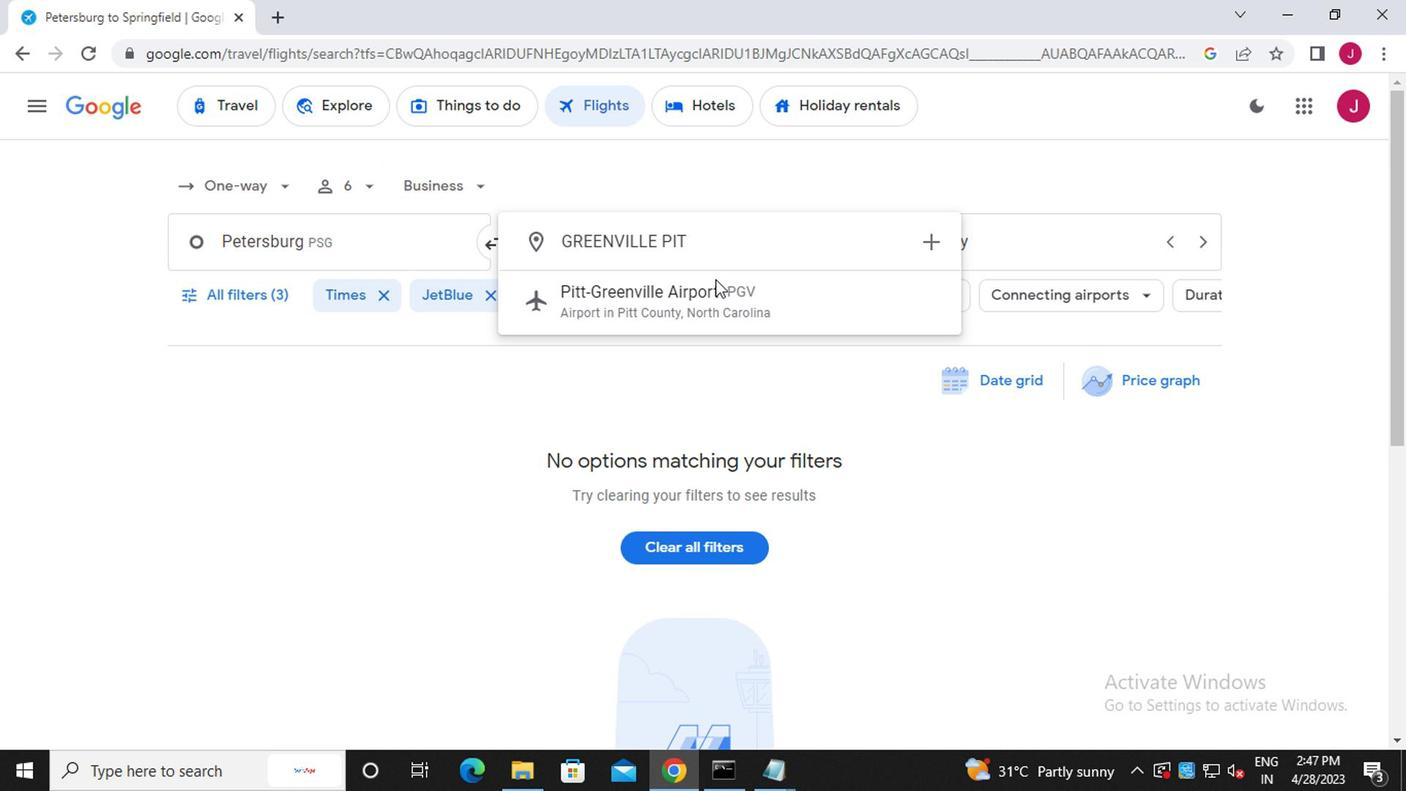 
Action: Mouse pressed left at (717, 306)
Screenshot: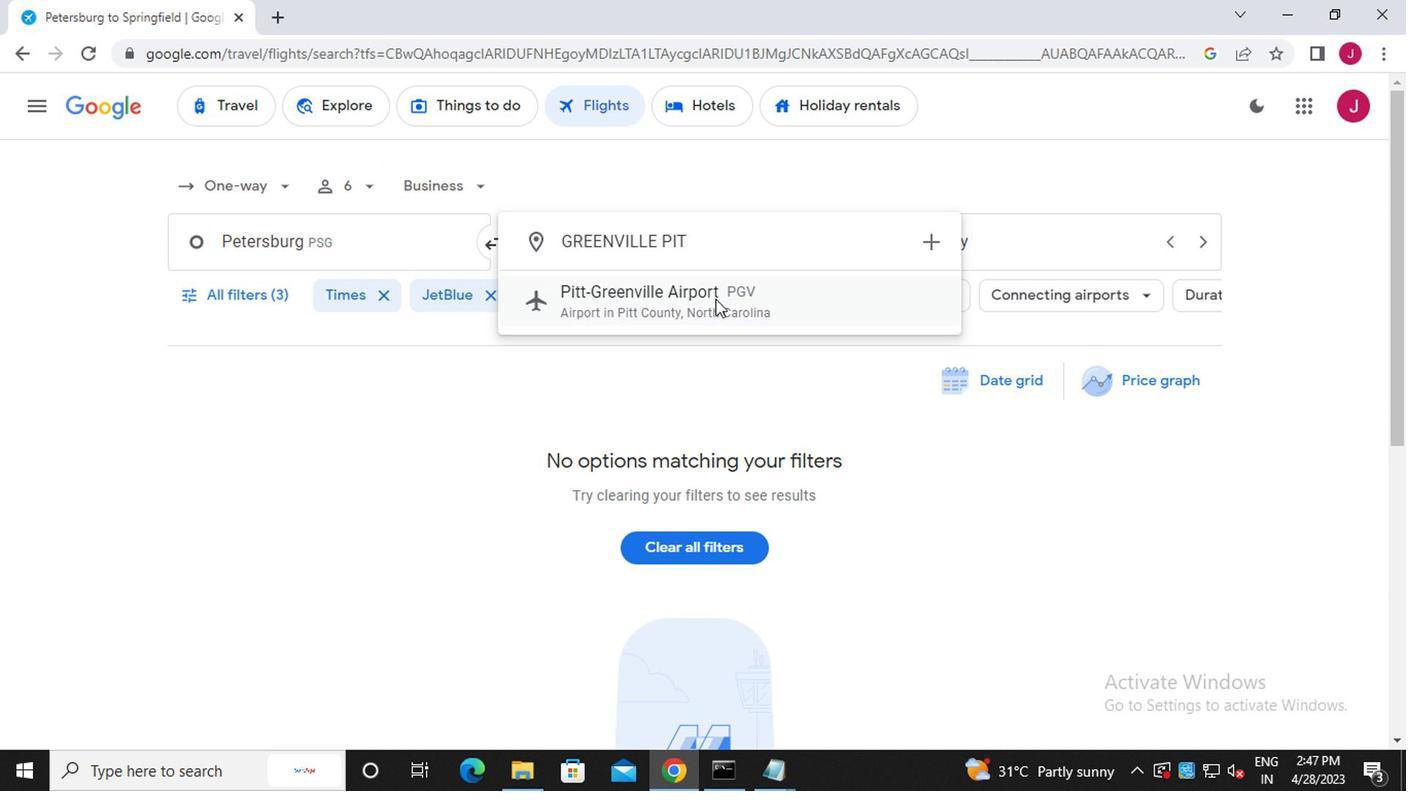 
Action: Mouse moved to (1023, 243)
Screenshot: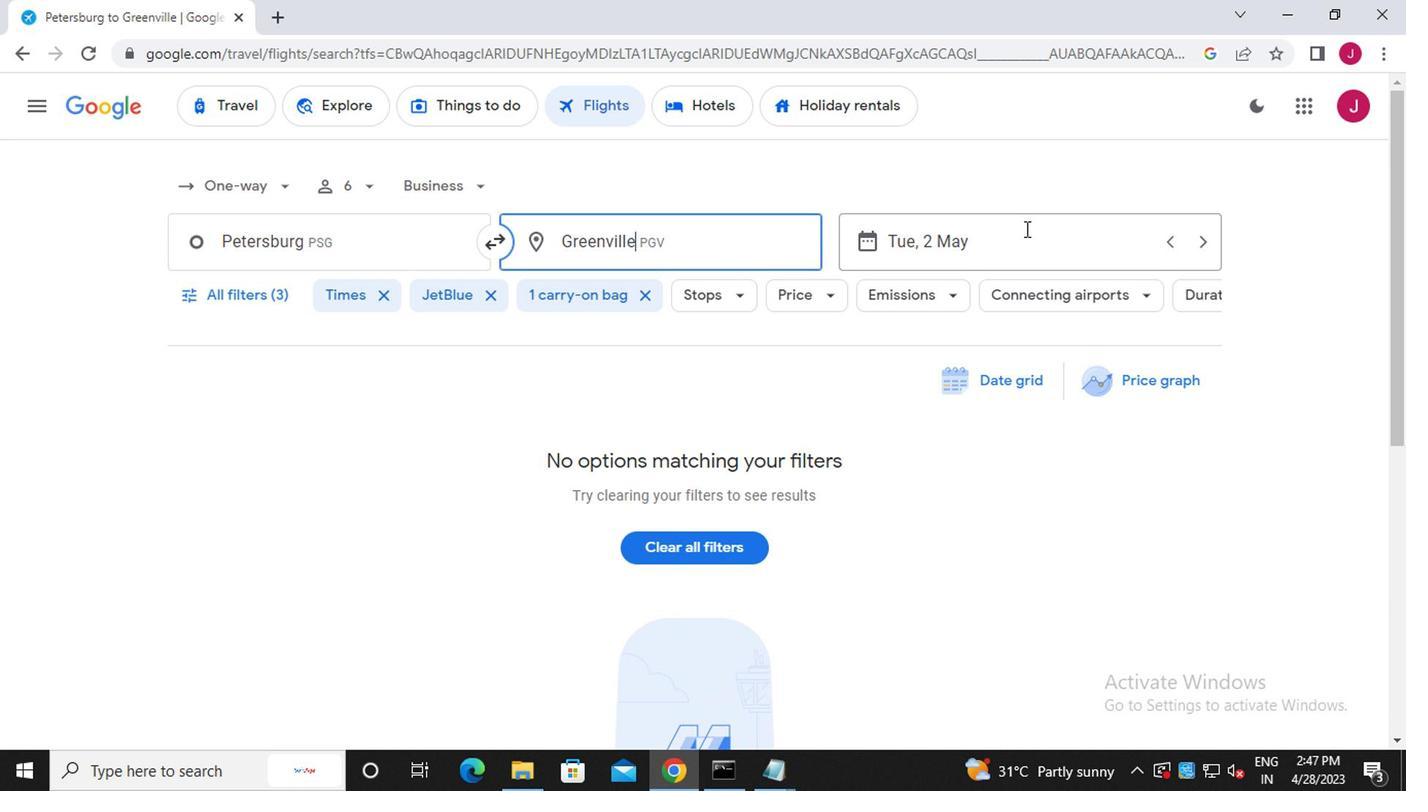 
Action: Mouse pressed left at (1023, 243)
Screenshot: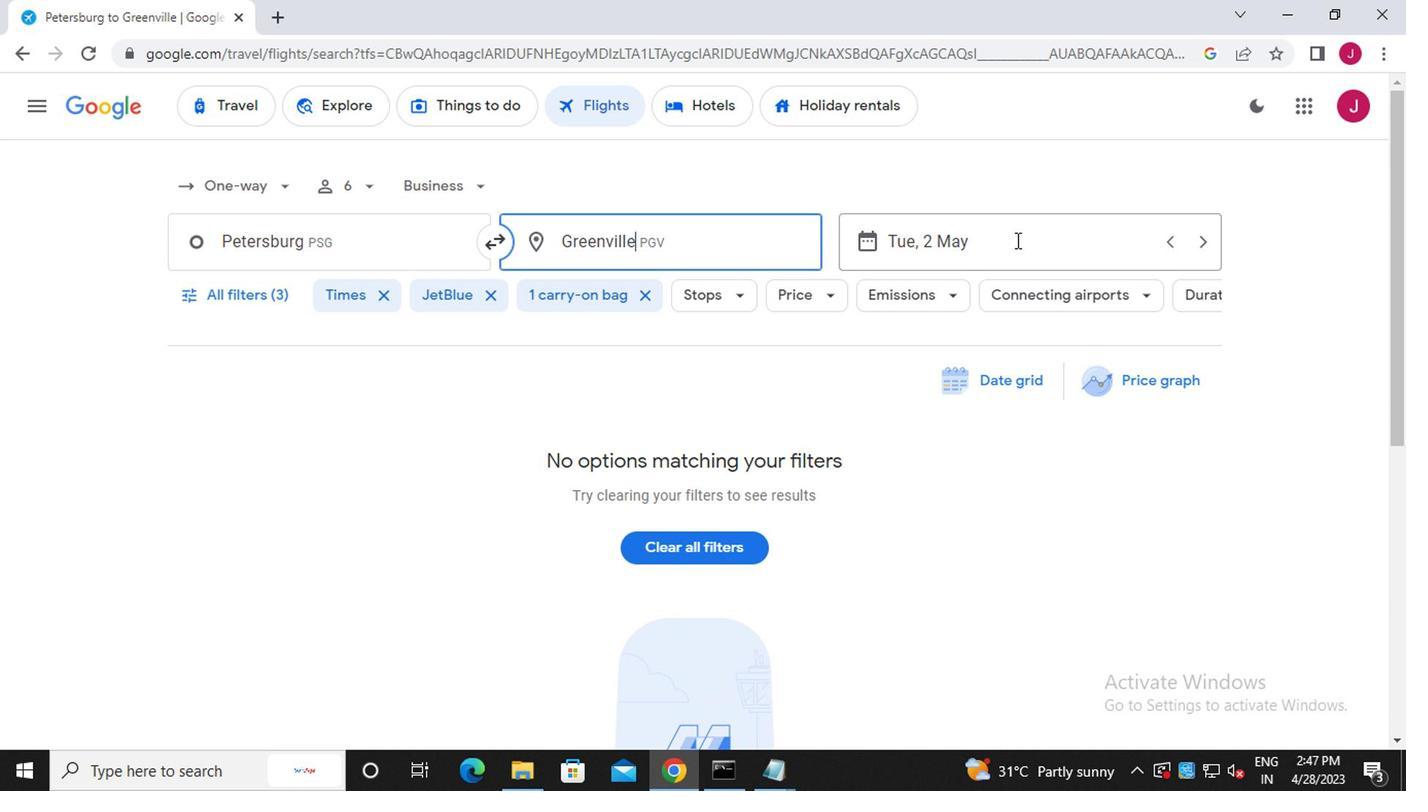 
Action: Mouse moved to (1172, 701)
Screenshot: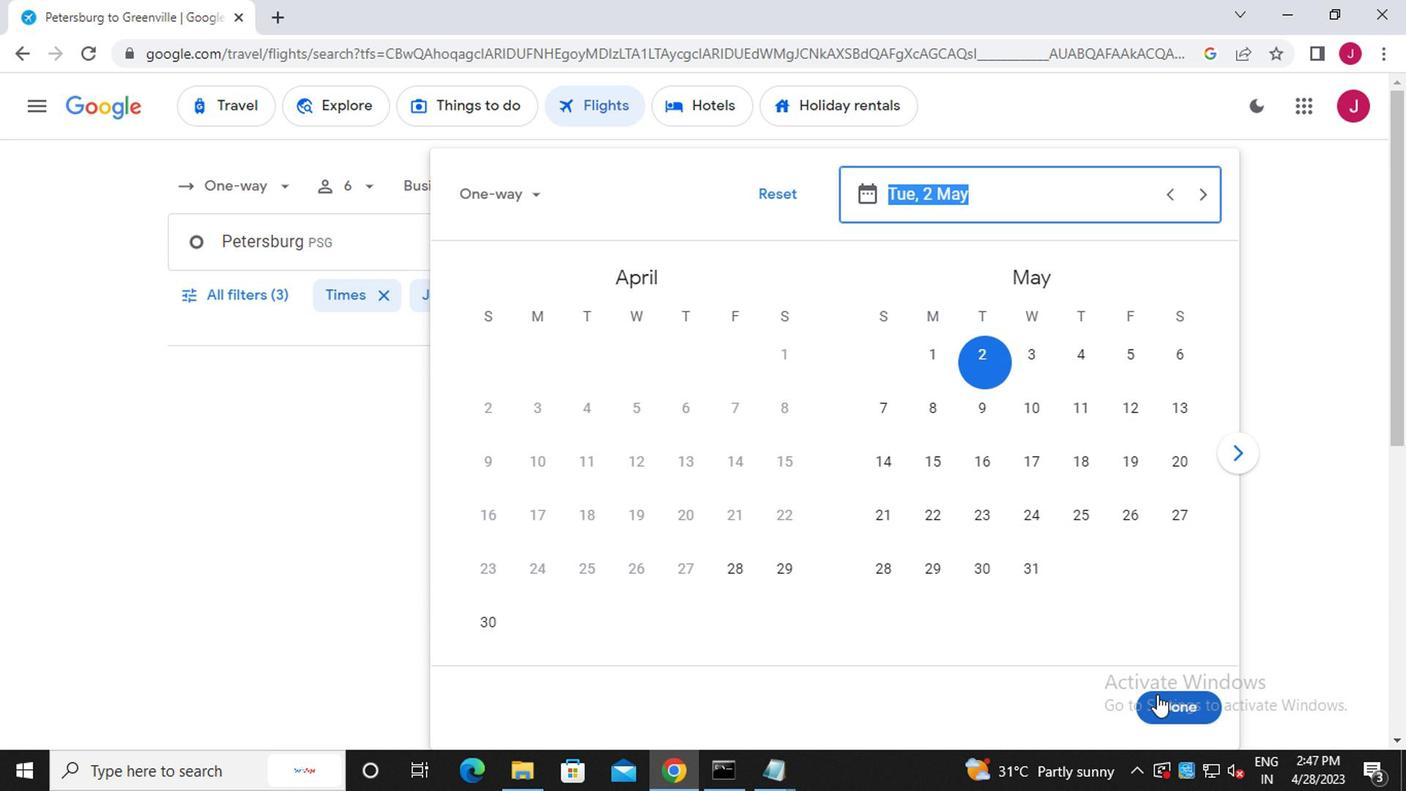
Action: Mouse pressed left at (1172, 701)
Screenshot: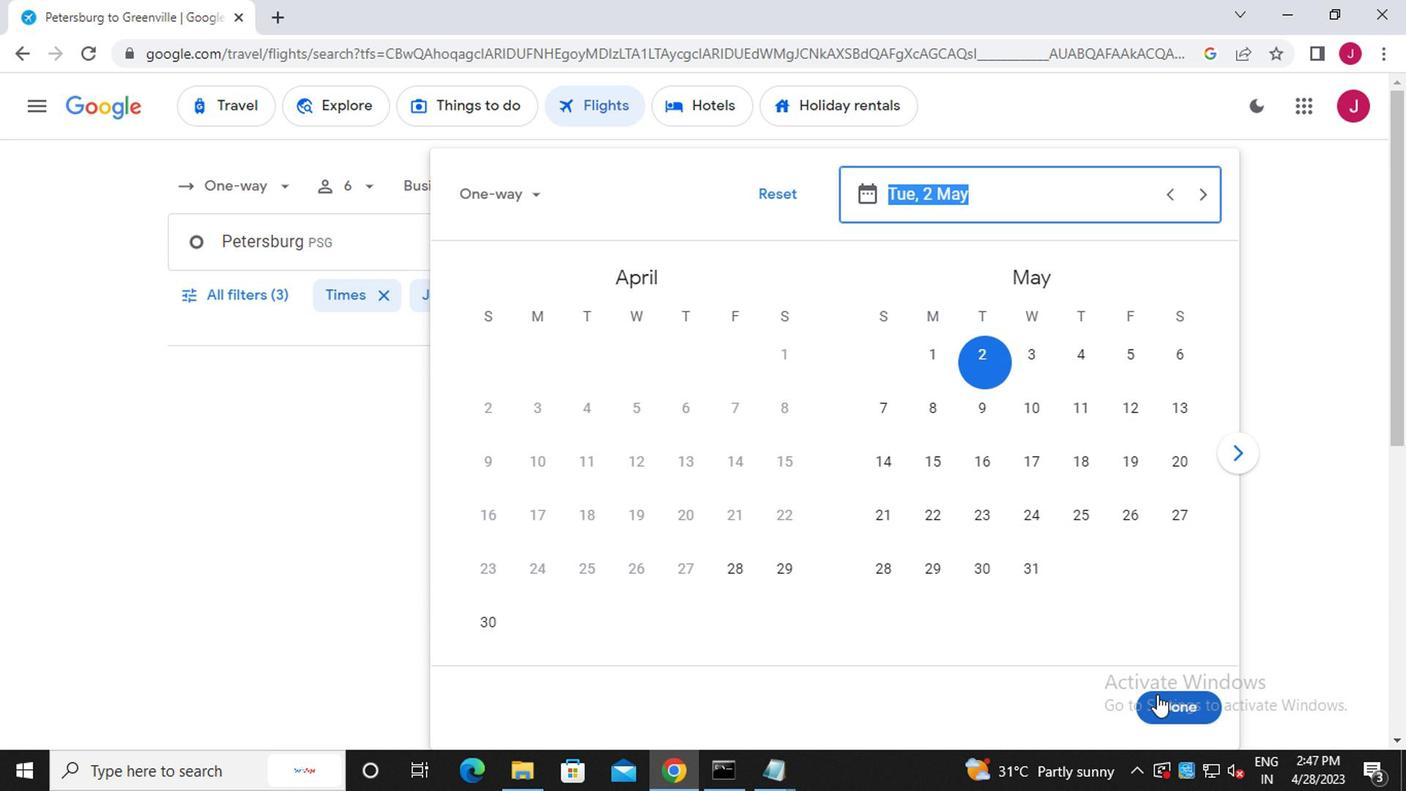 
Action: Mouse moved to (251, 293)
Screenshot: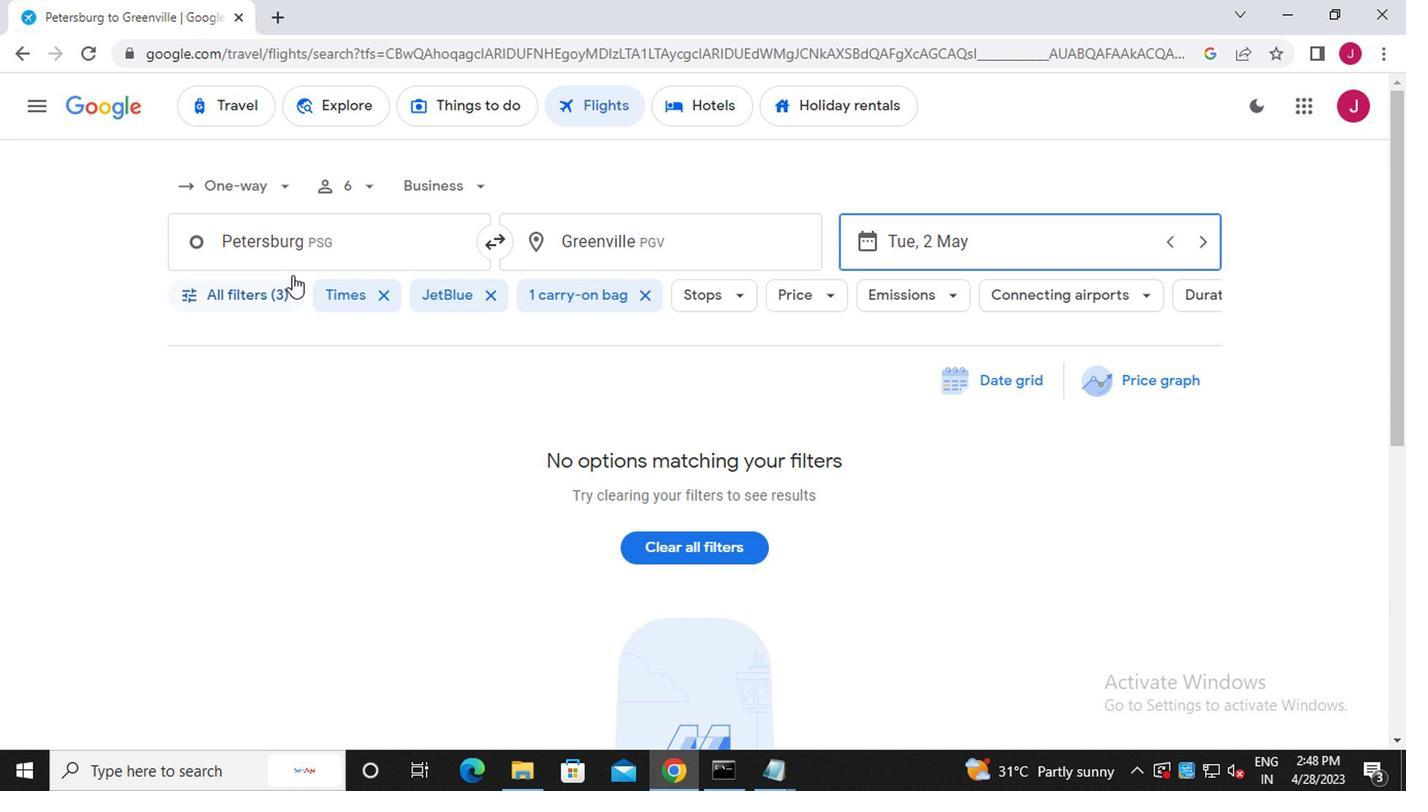 
Action: Mouse pressed left at (251, 293)
Screenshot: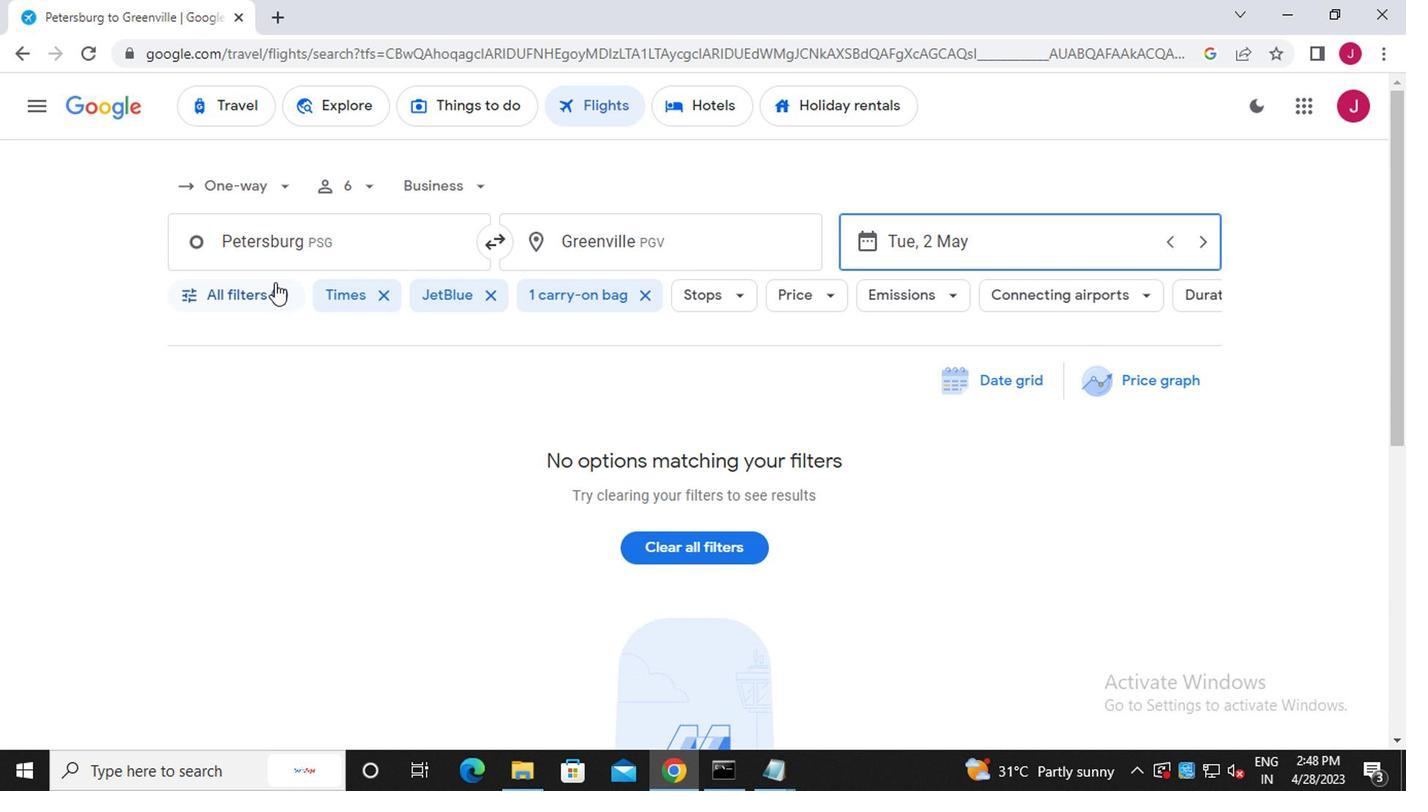 
Action: Mouse moved to (279, 408)
Screenshot: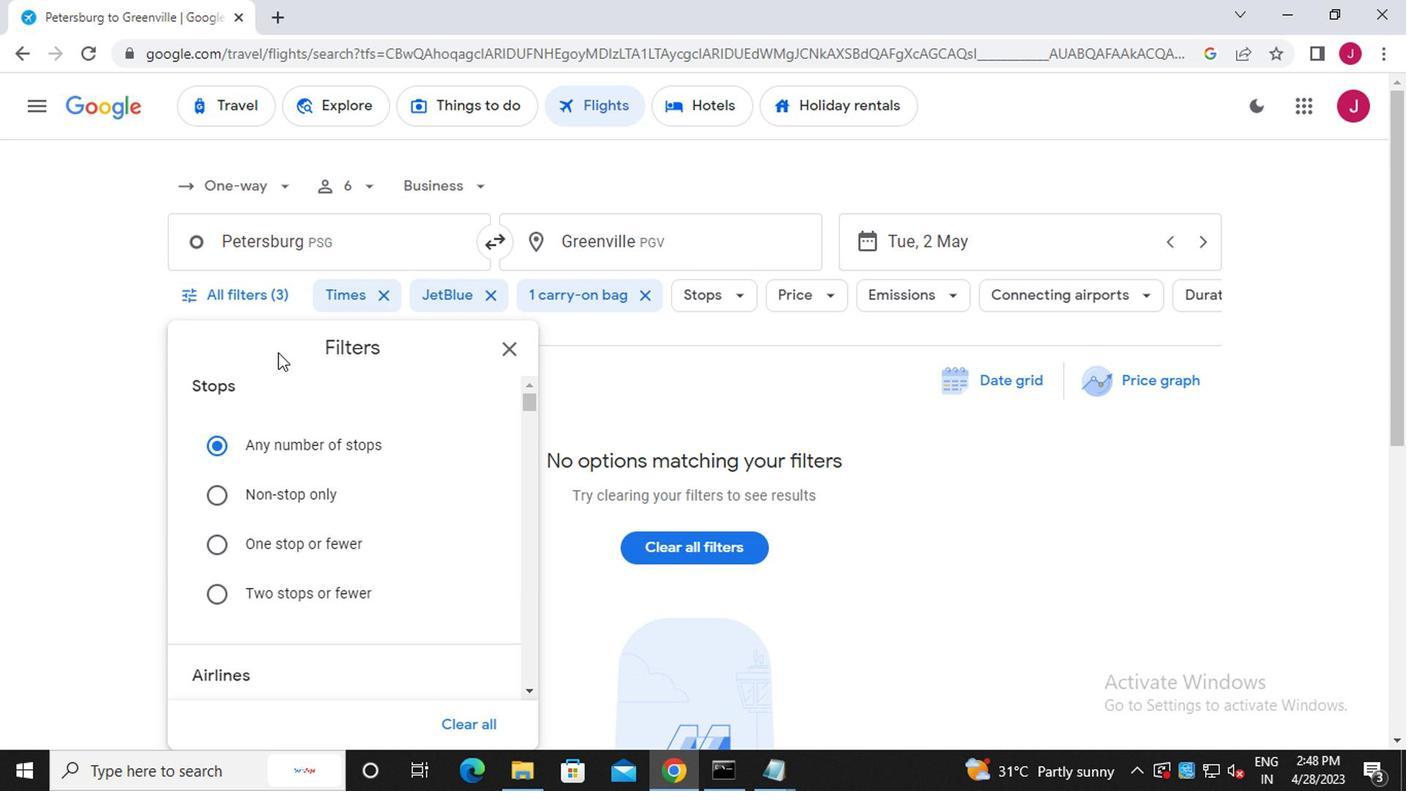 
Action: Mouse scrolled (279, 408) with delta (0, 0)
Screenshot: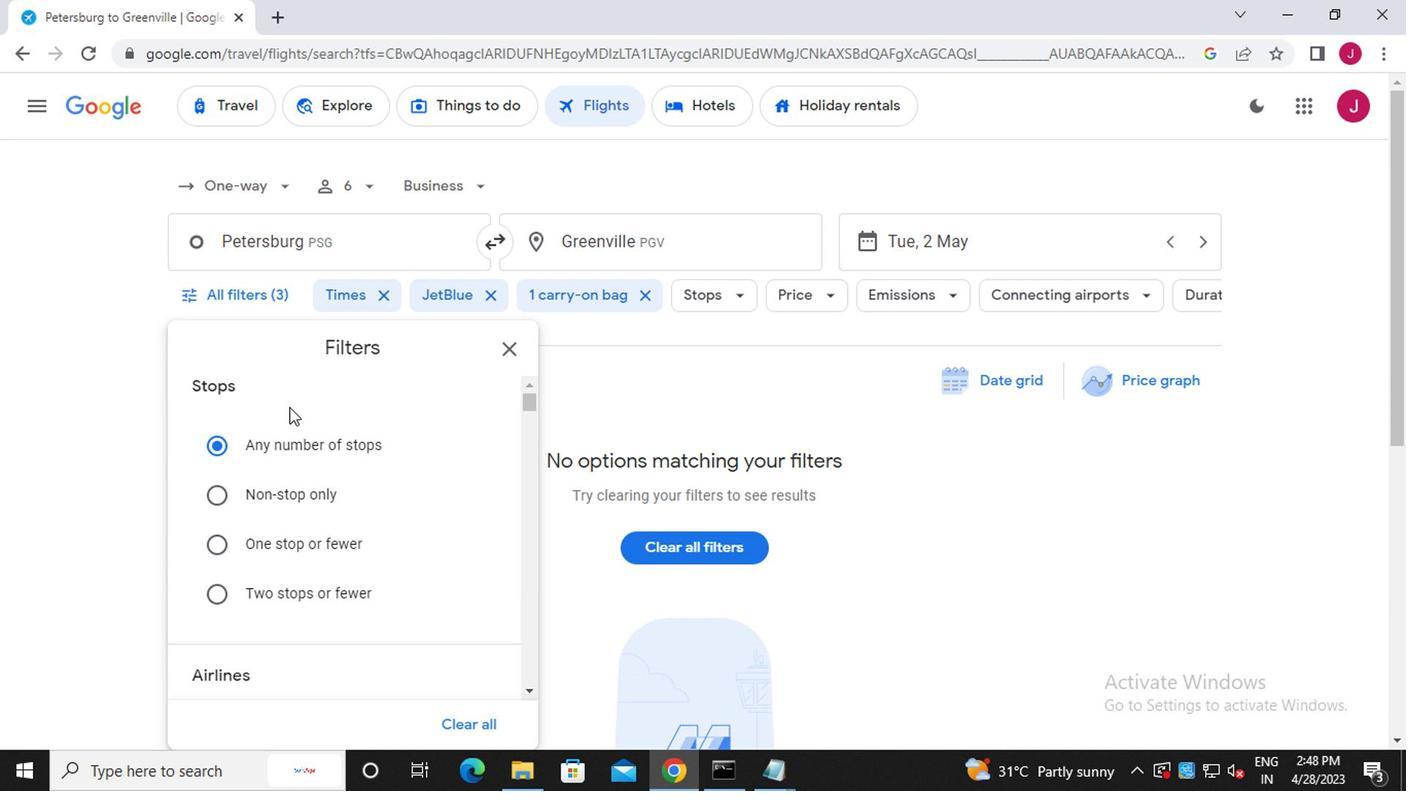 
Action: Mouse scrolled (279, 408) with delta (0, 0)
Screenshot: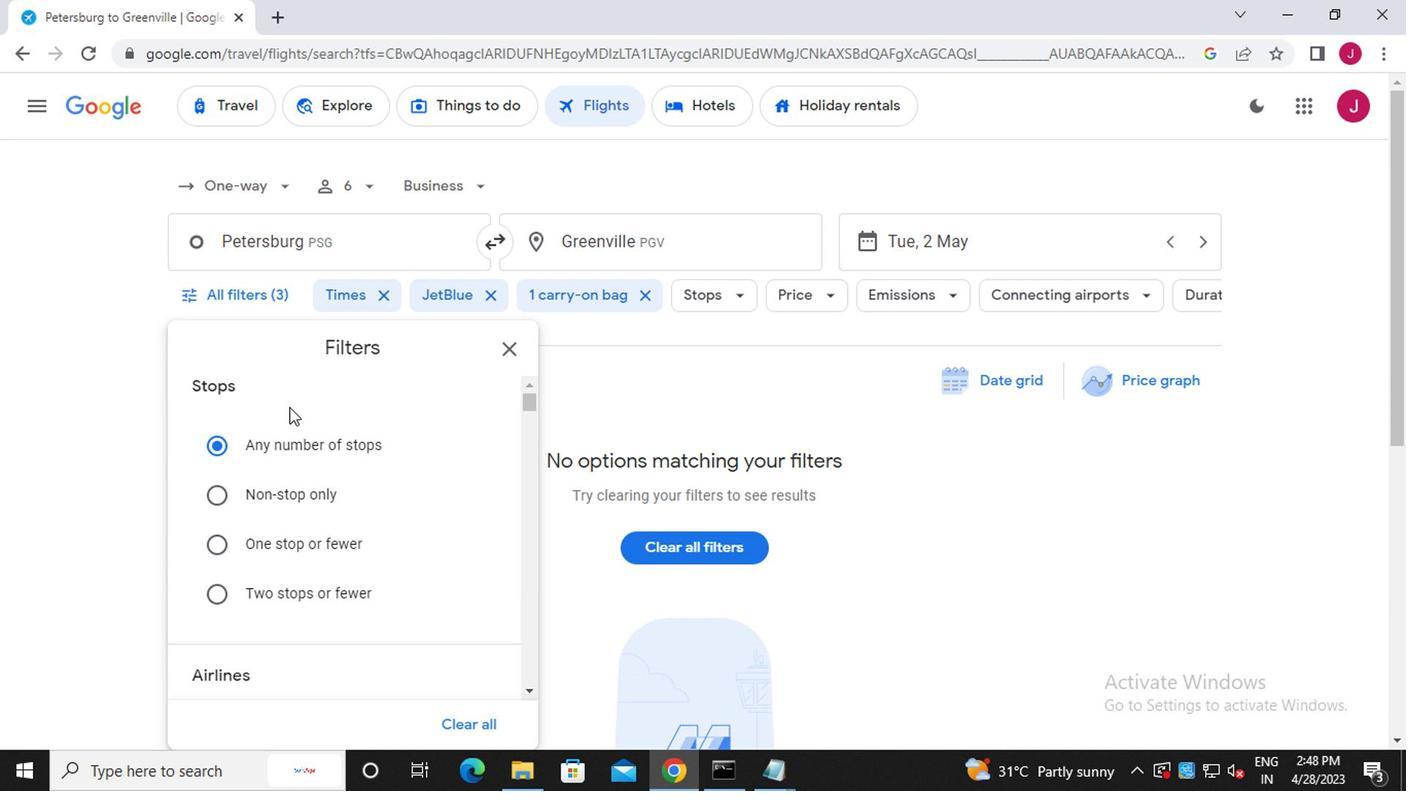 
Action: Mouse scrolled (279, 408) with delta (0, 0)
Screenshot: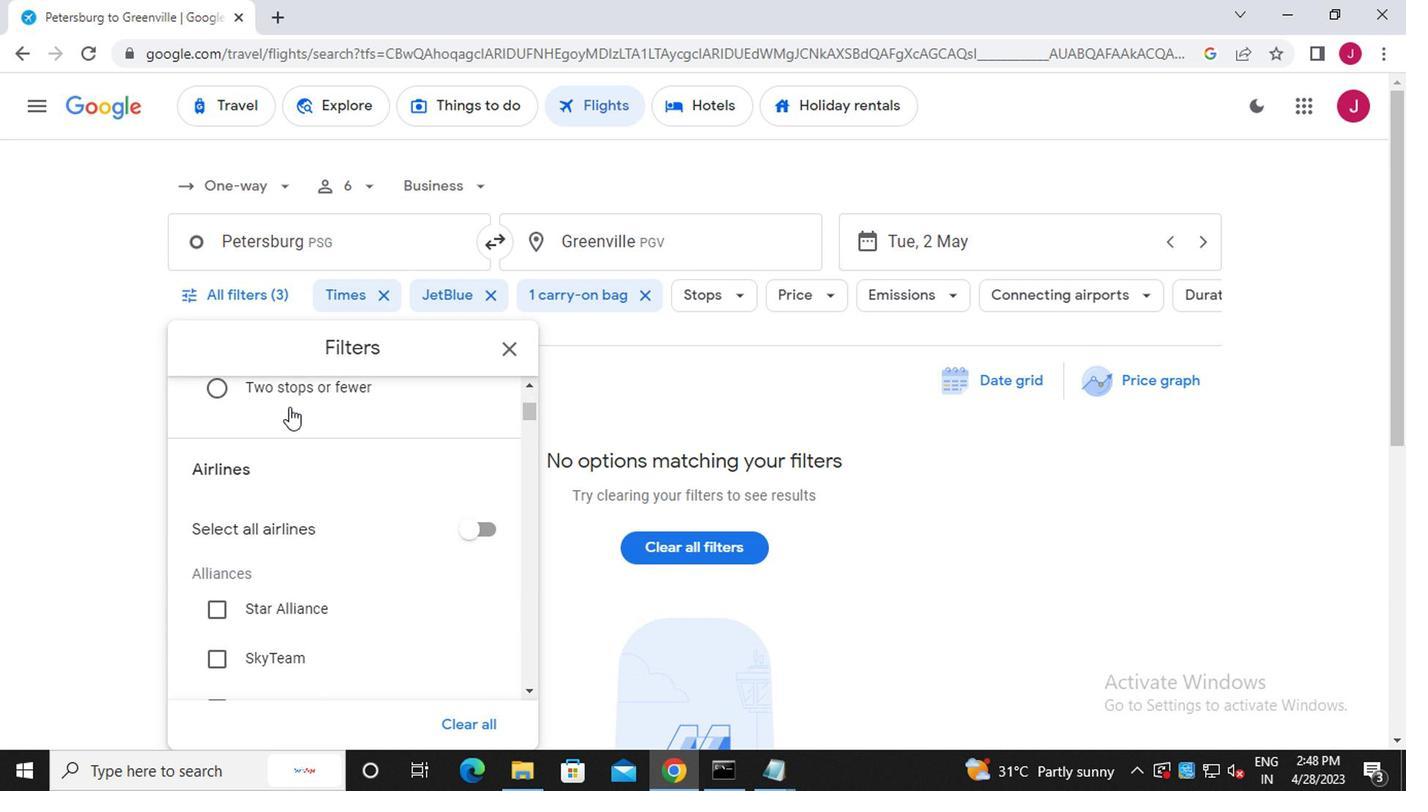 
Action: Mouse moved to (393, 442)
Screenshot: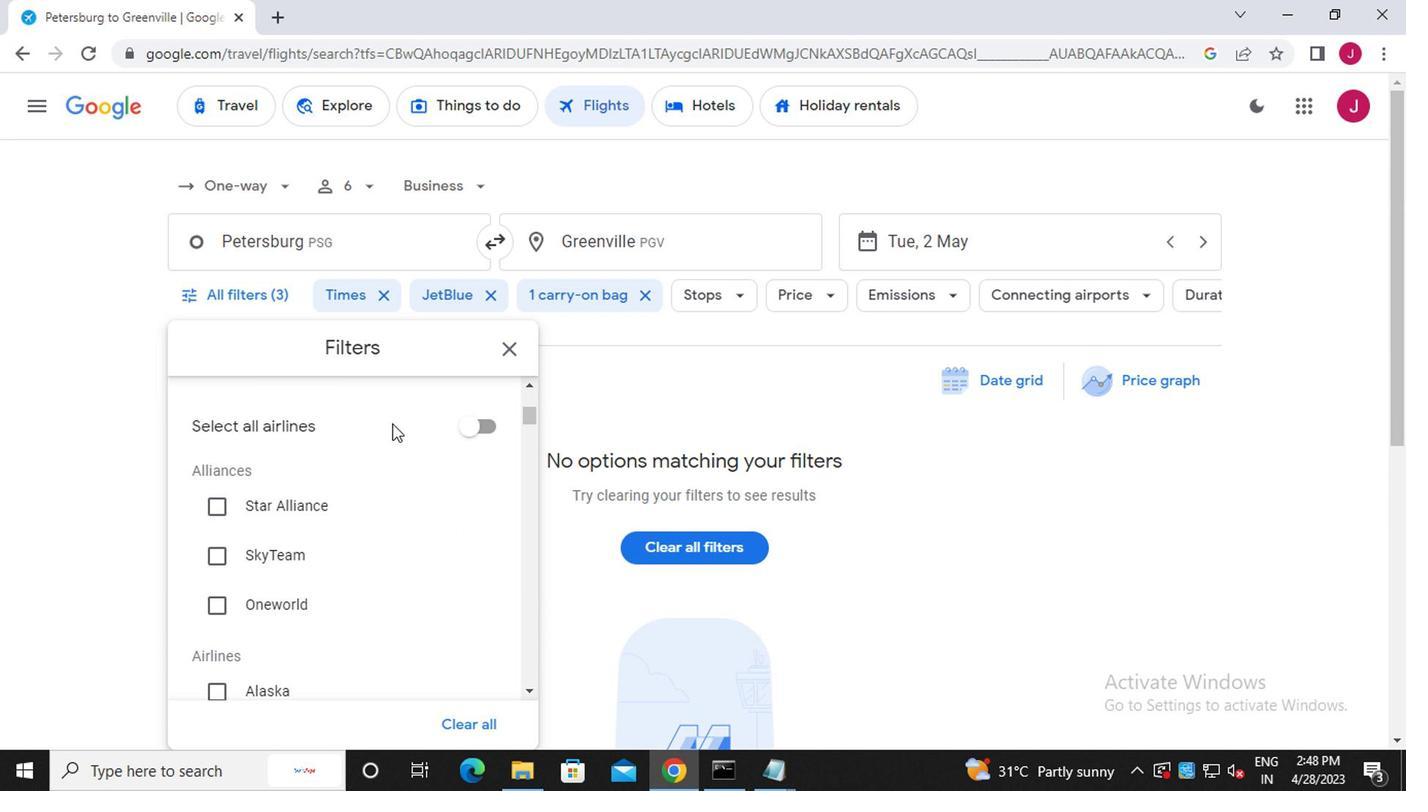 
Action: Mouse scrolled (393, 441) with delta (0, 0)
Screenshot: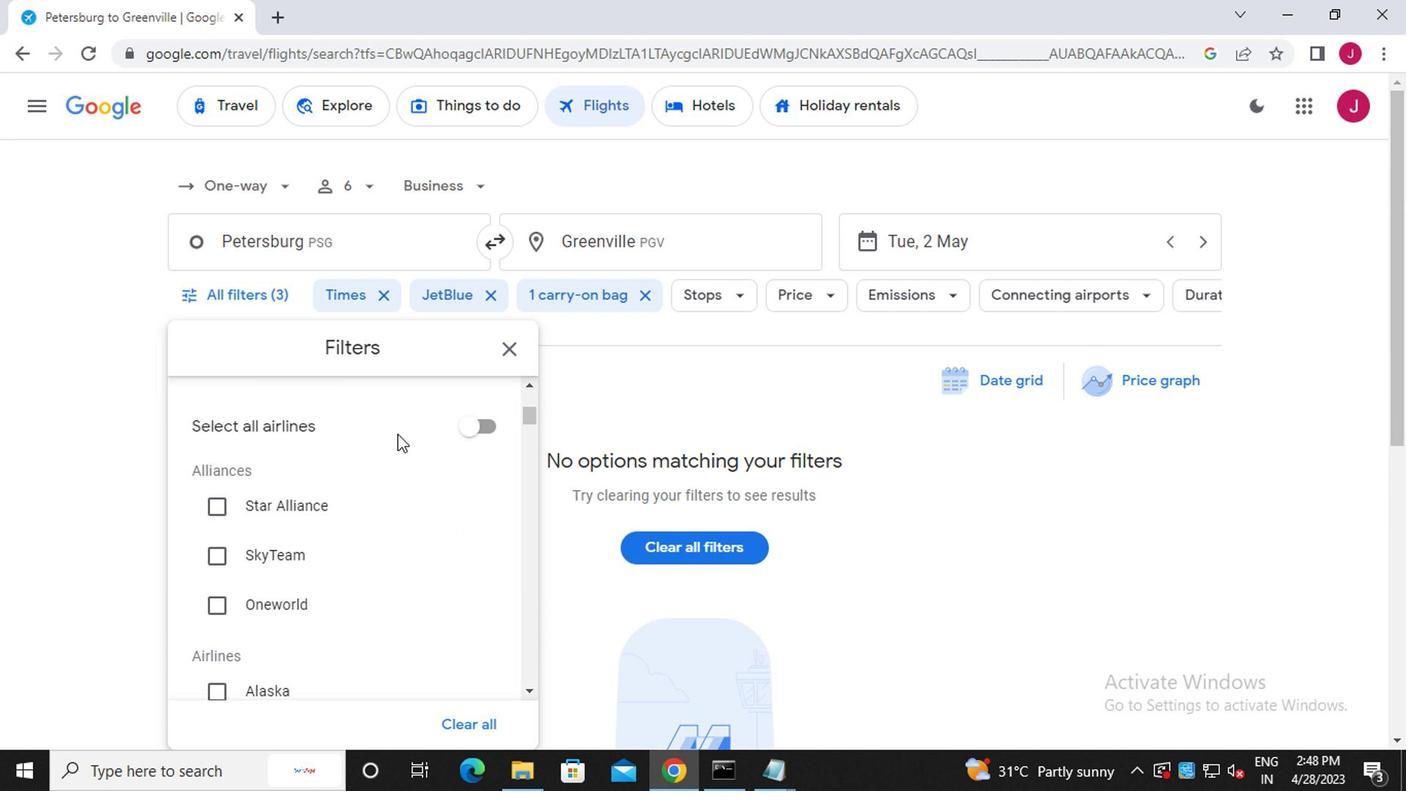 
Action: Mouse moved to (413, 419)
Screenshot: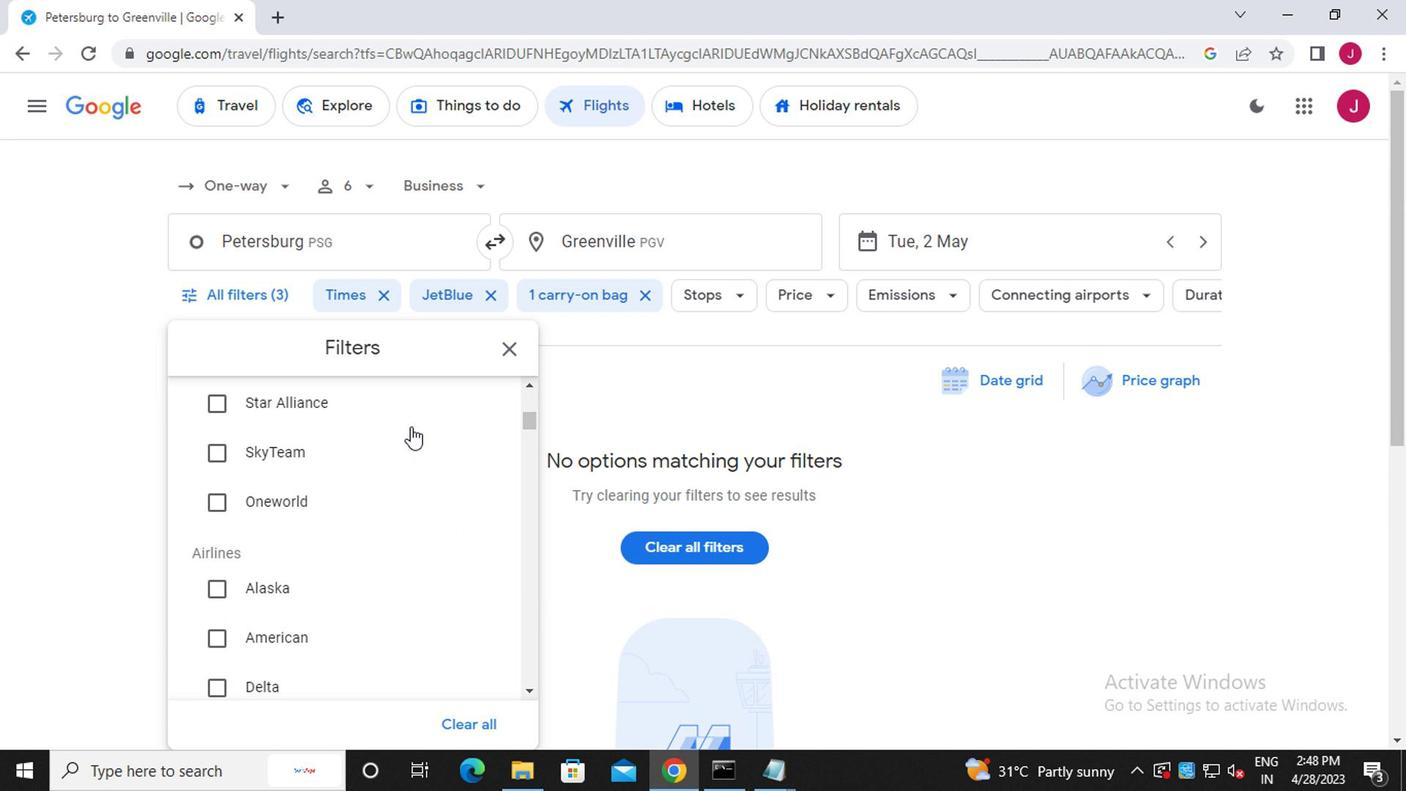 
Action: Mouse scrolled (413, 419) with delta (0, 0)
Screenshot: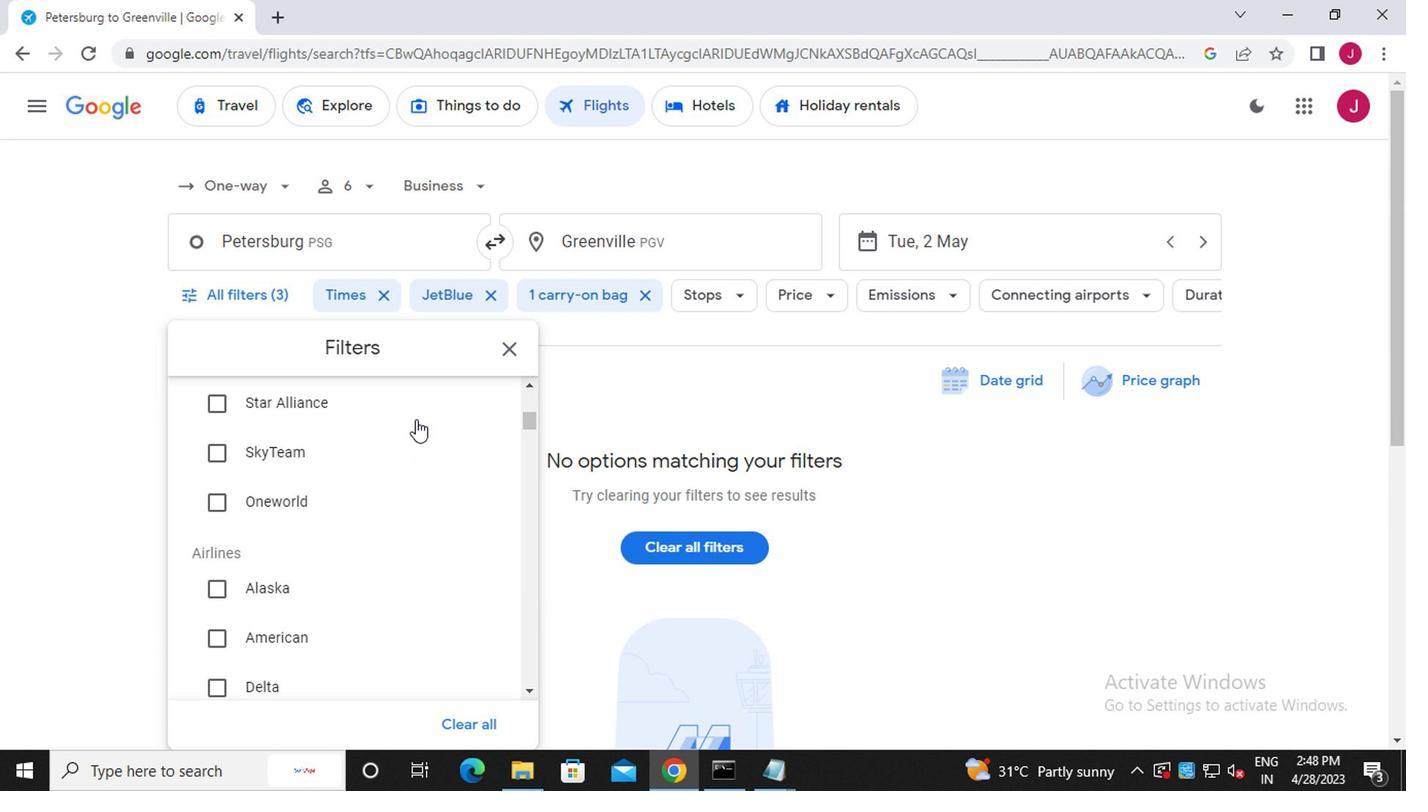 
Action: Mouse scrolled (413, 419) with delta (0, 0)
Screenshot: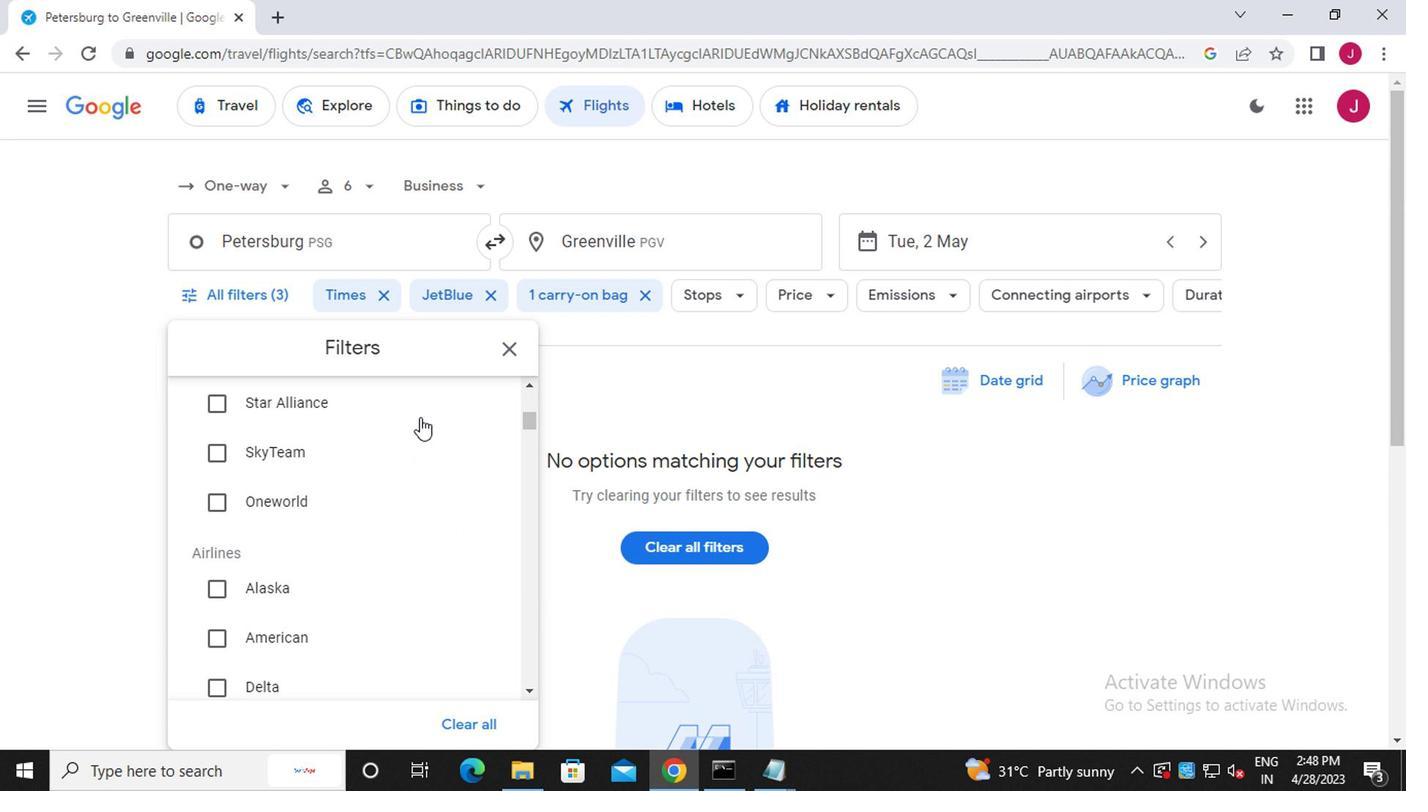 
Action: Mouse scrolled (413, 418) with delta (0, 0)
Screenshot: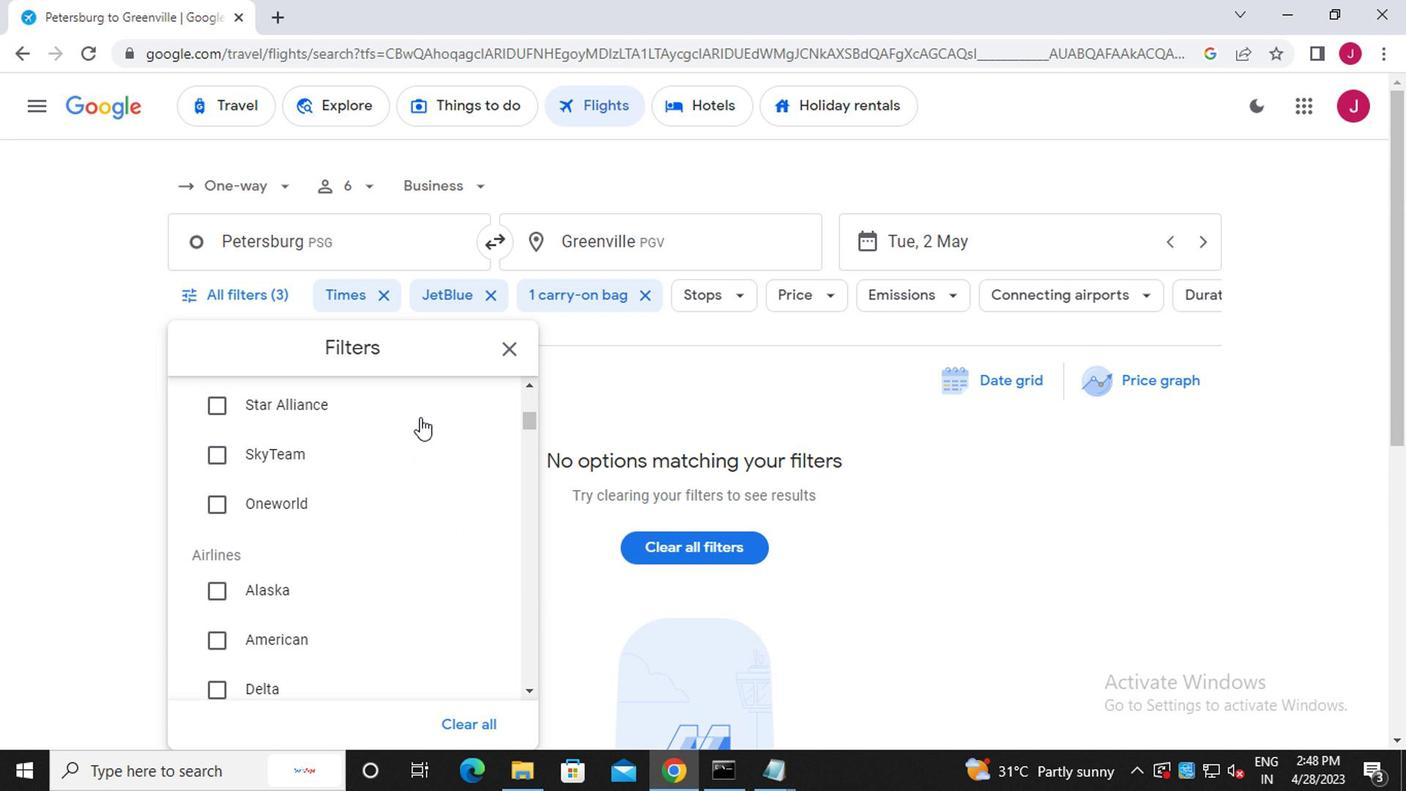 
Action: Mouse scrolled (413, 418) with delta (0, 0)
Screenshot: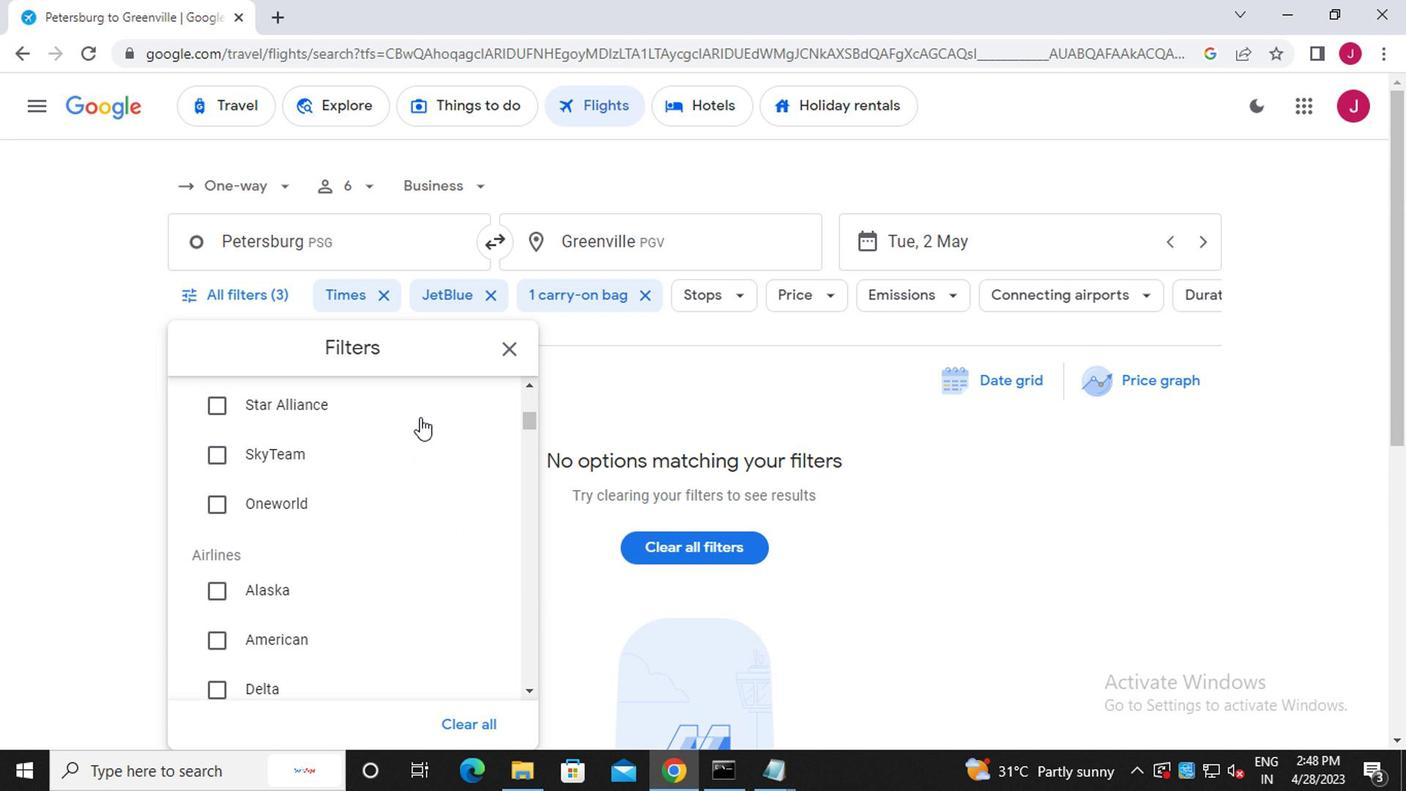 
Action: Mouse scrolled (413, 418) with delta (0, 0)
Screenshot: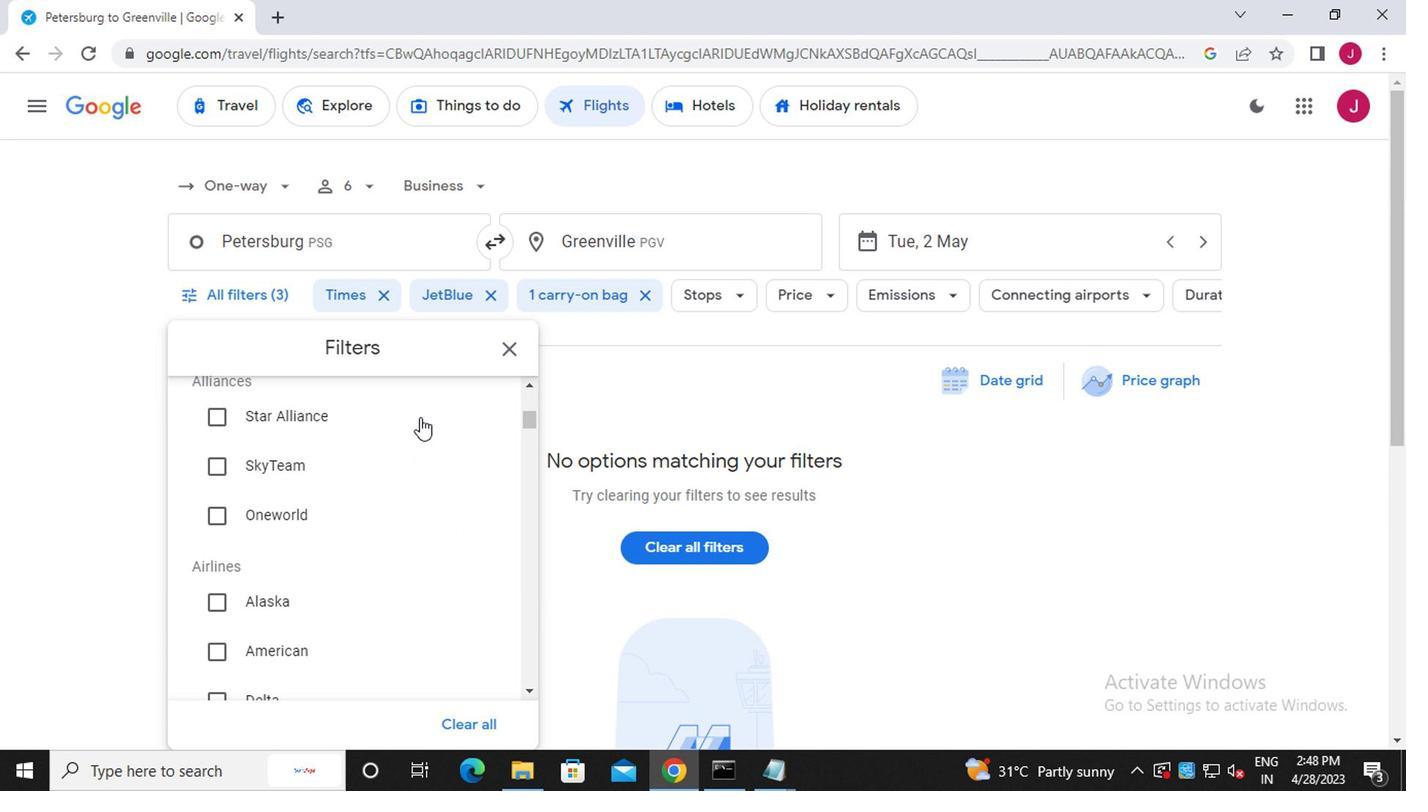 
Action: Mouse scrolled (413, 418) with delta (0, 0)
Screenshot: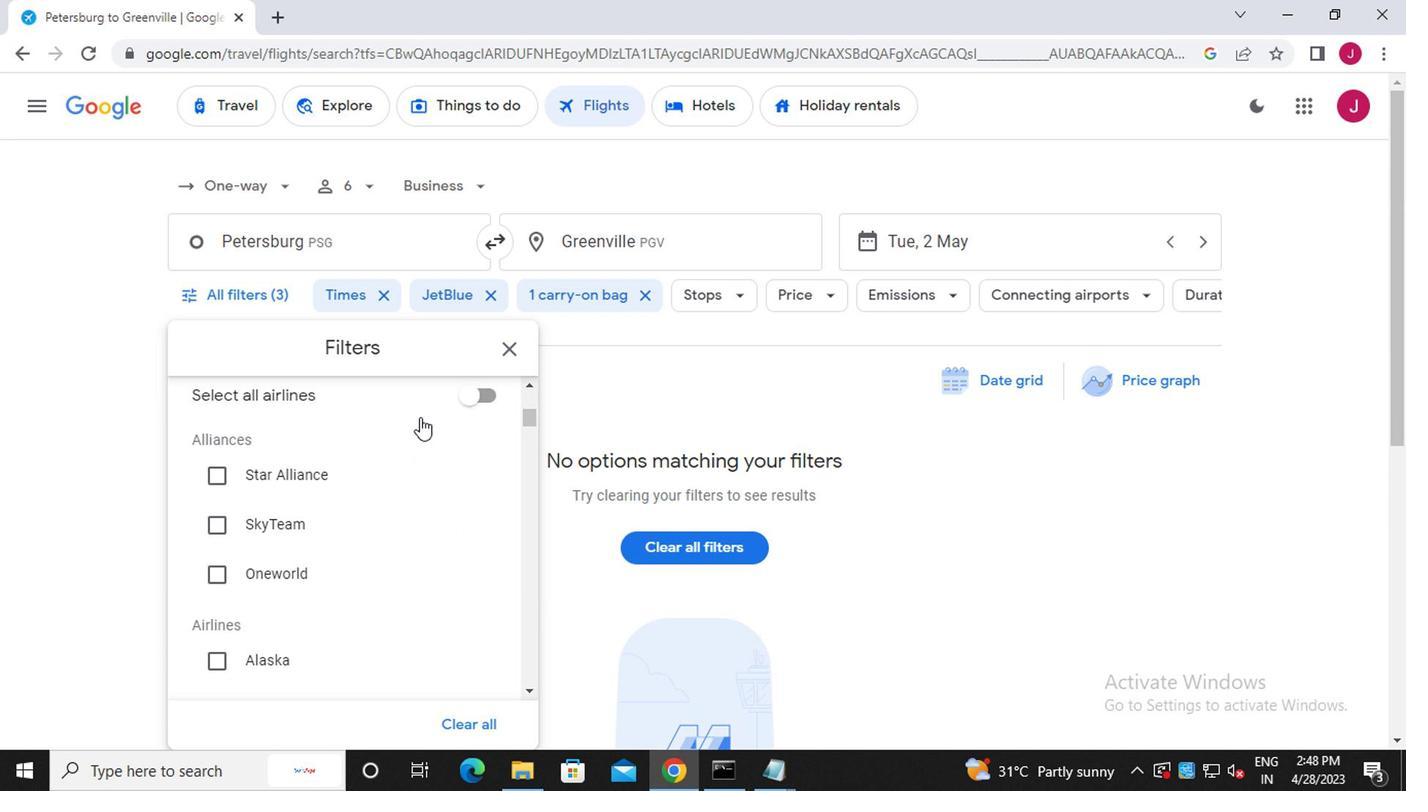 
Action: Mouse moved to (348, 465)
Screenshot: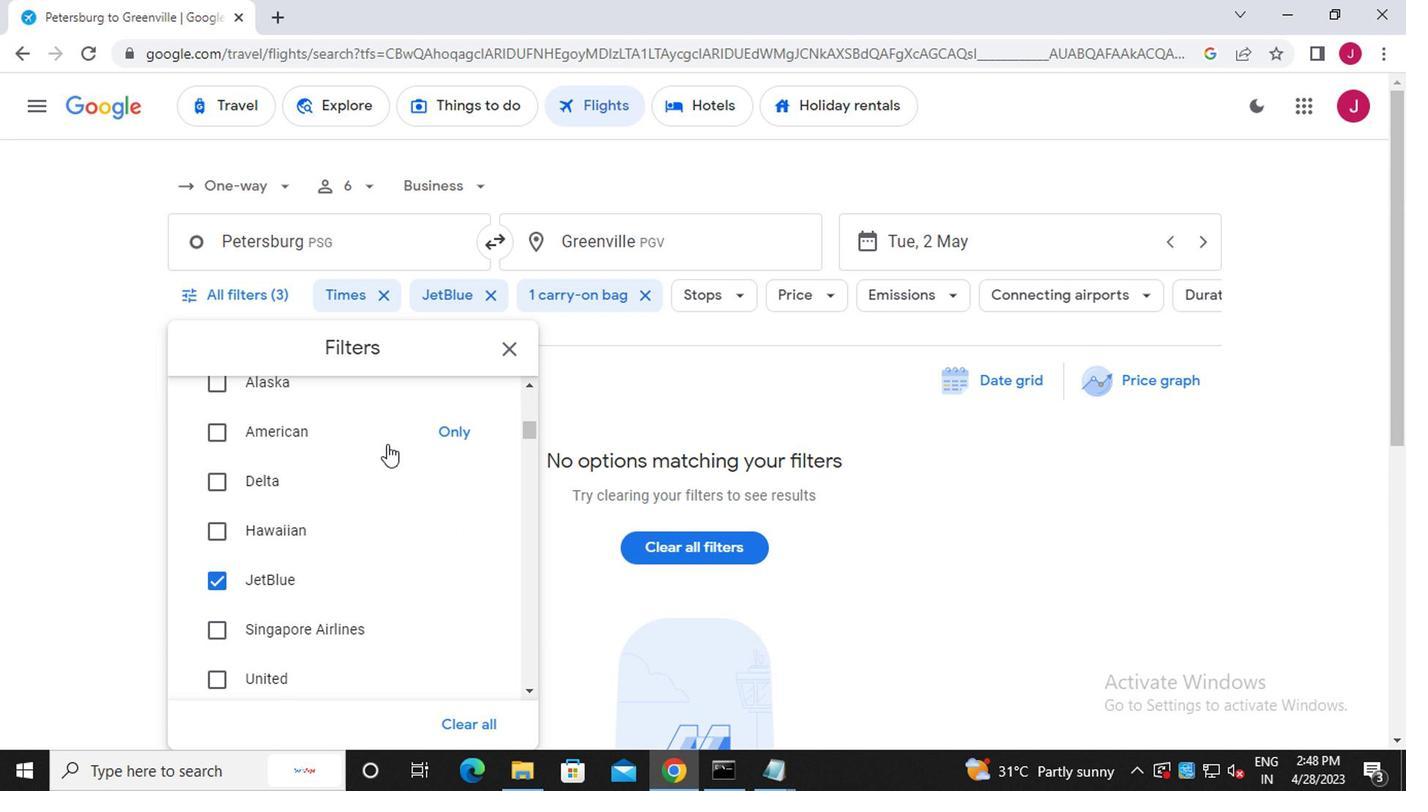 
Action: Mouse scrolled (348, 465) with delta (0, 0)
Screenshot: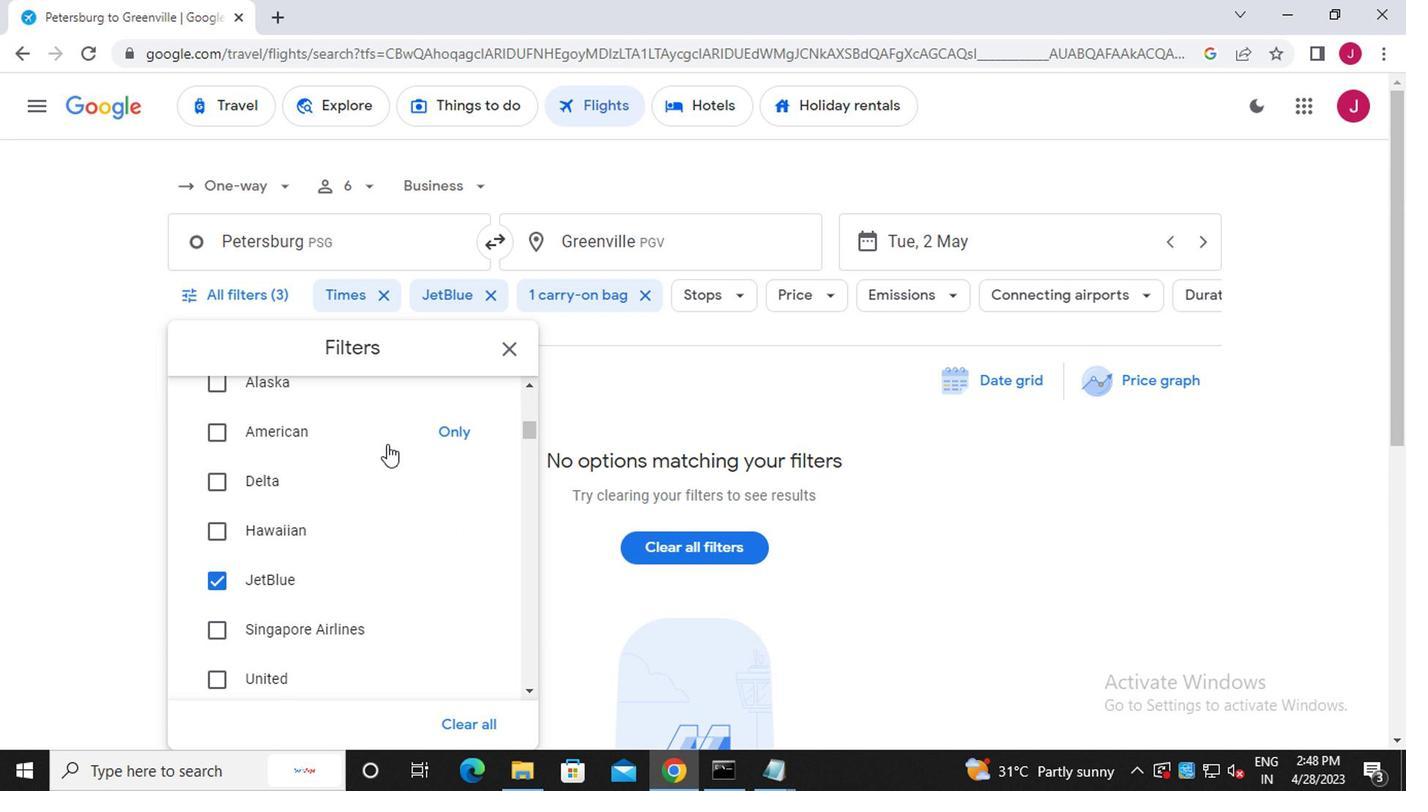 
Action: Mouse moved to (326, 484)
Screenshot: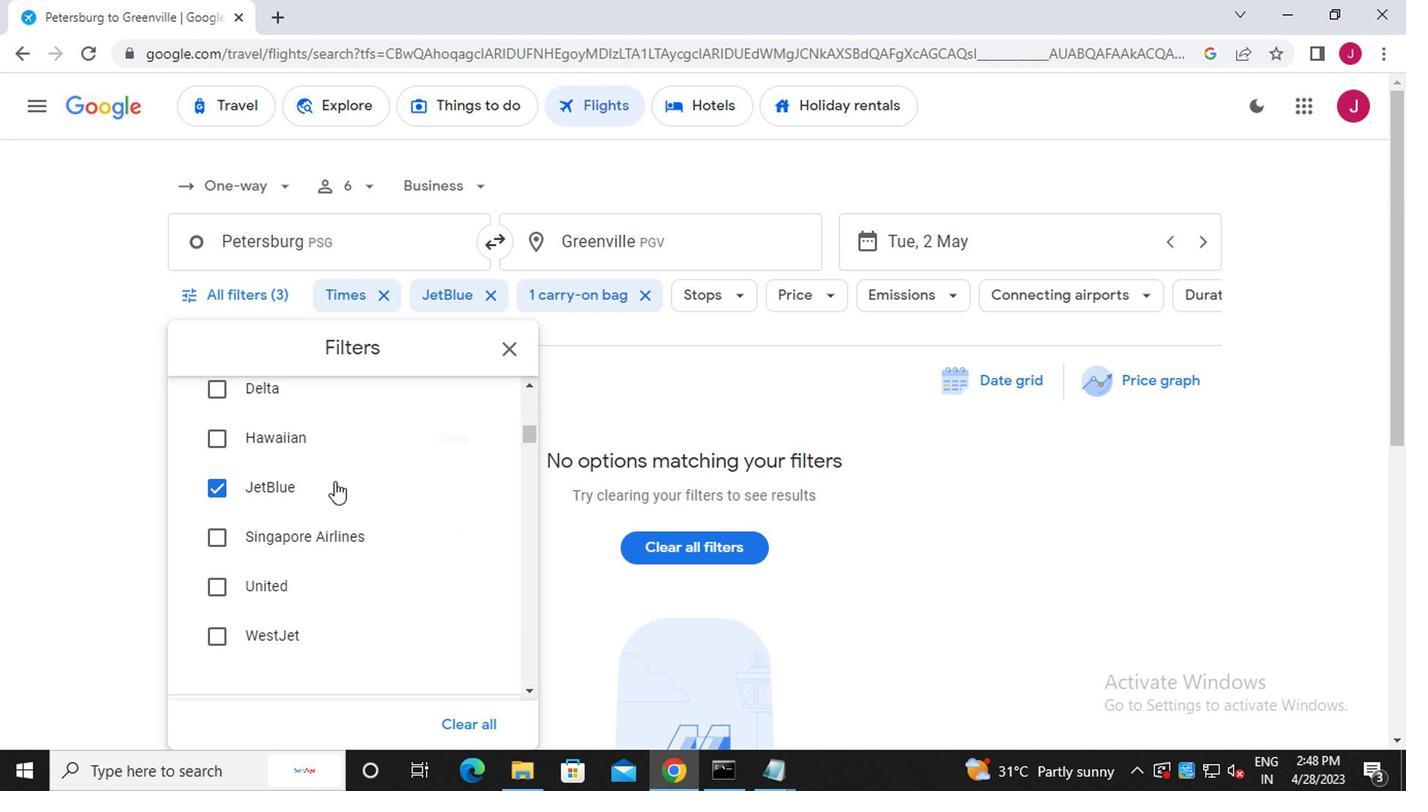 
Action: Mouse scrolled (326, 485) with delta (0, 0)
Screenshot: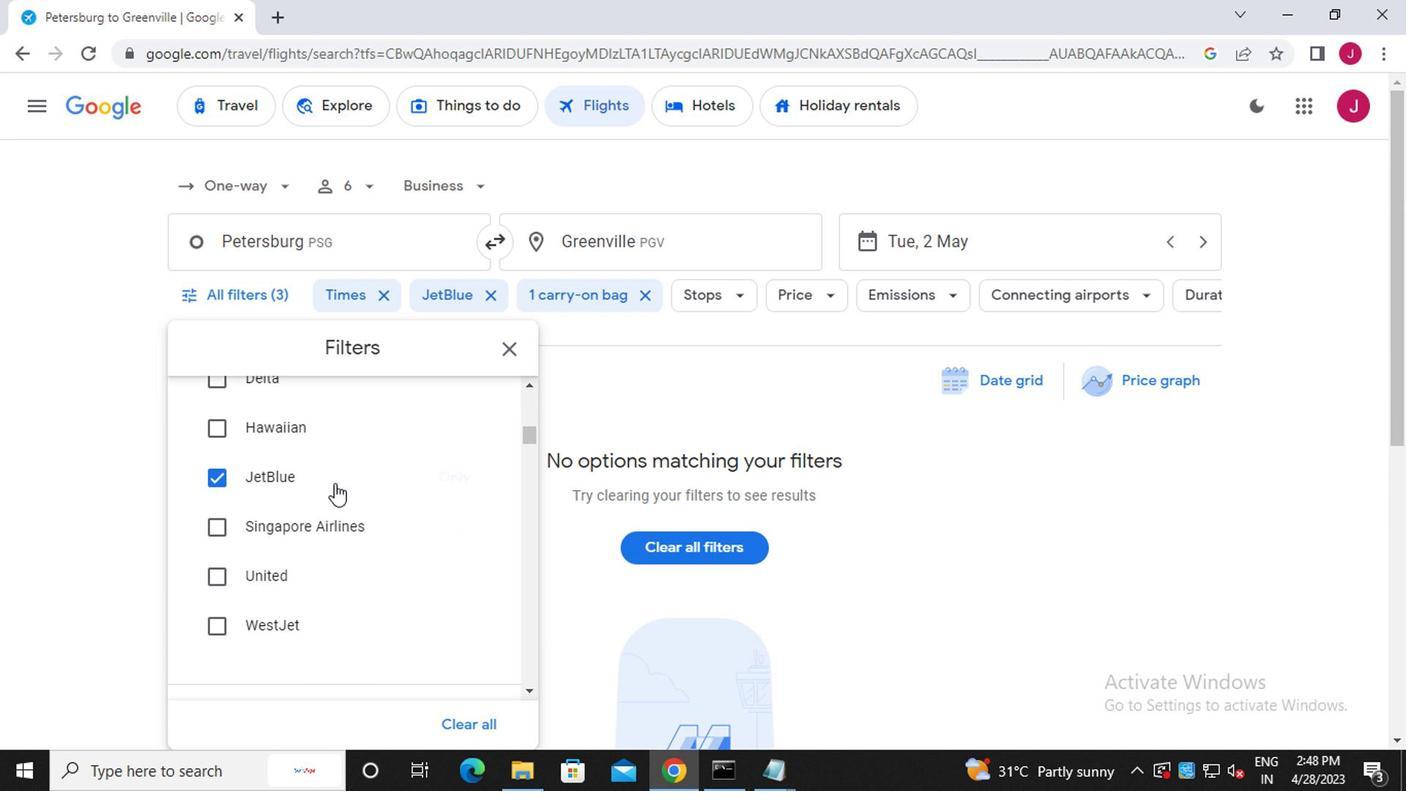 
Action: Mouse moved to (326, 484)
Screenshot: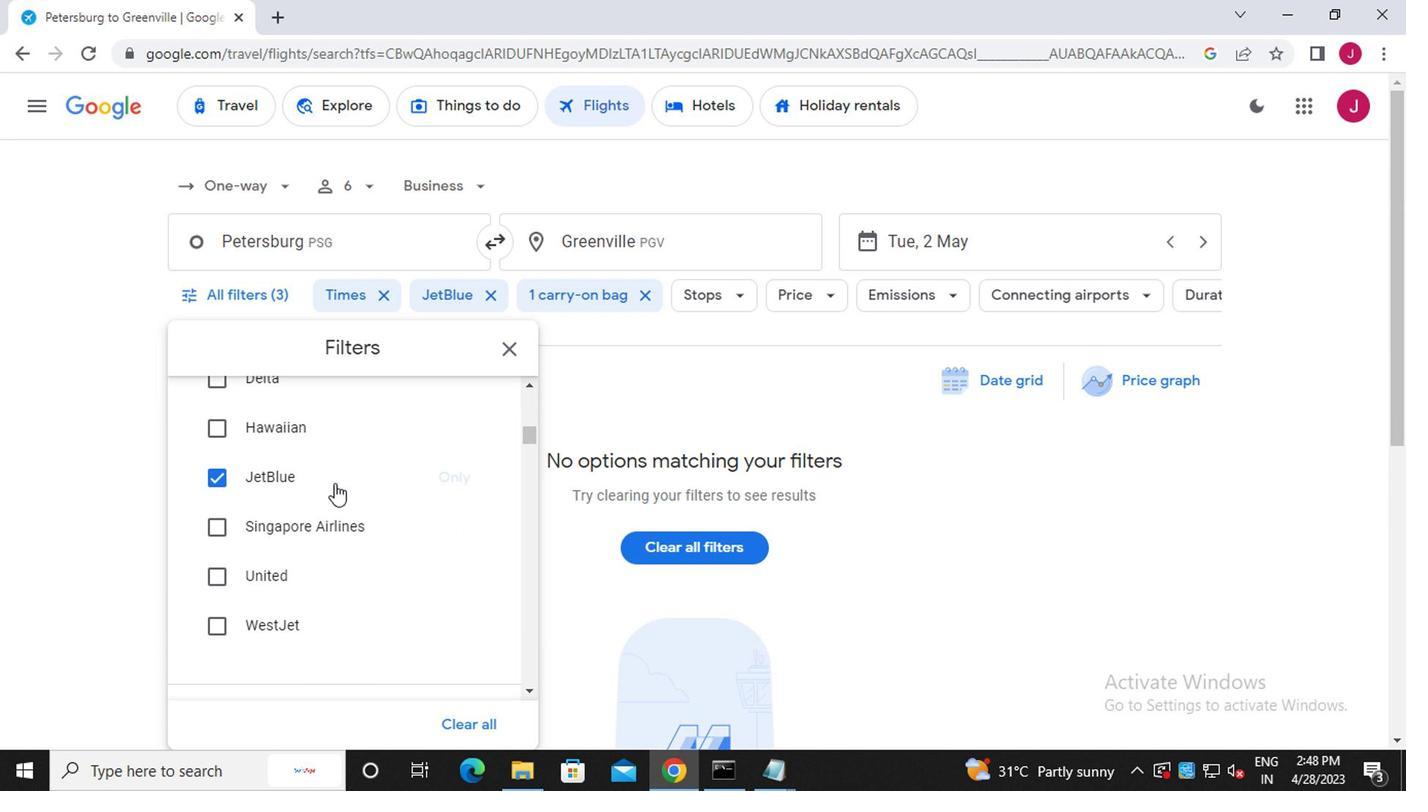 
Action: Mouse scrolled (326, 485) with delta (0, 0)
Screenshot: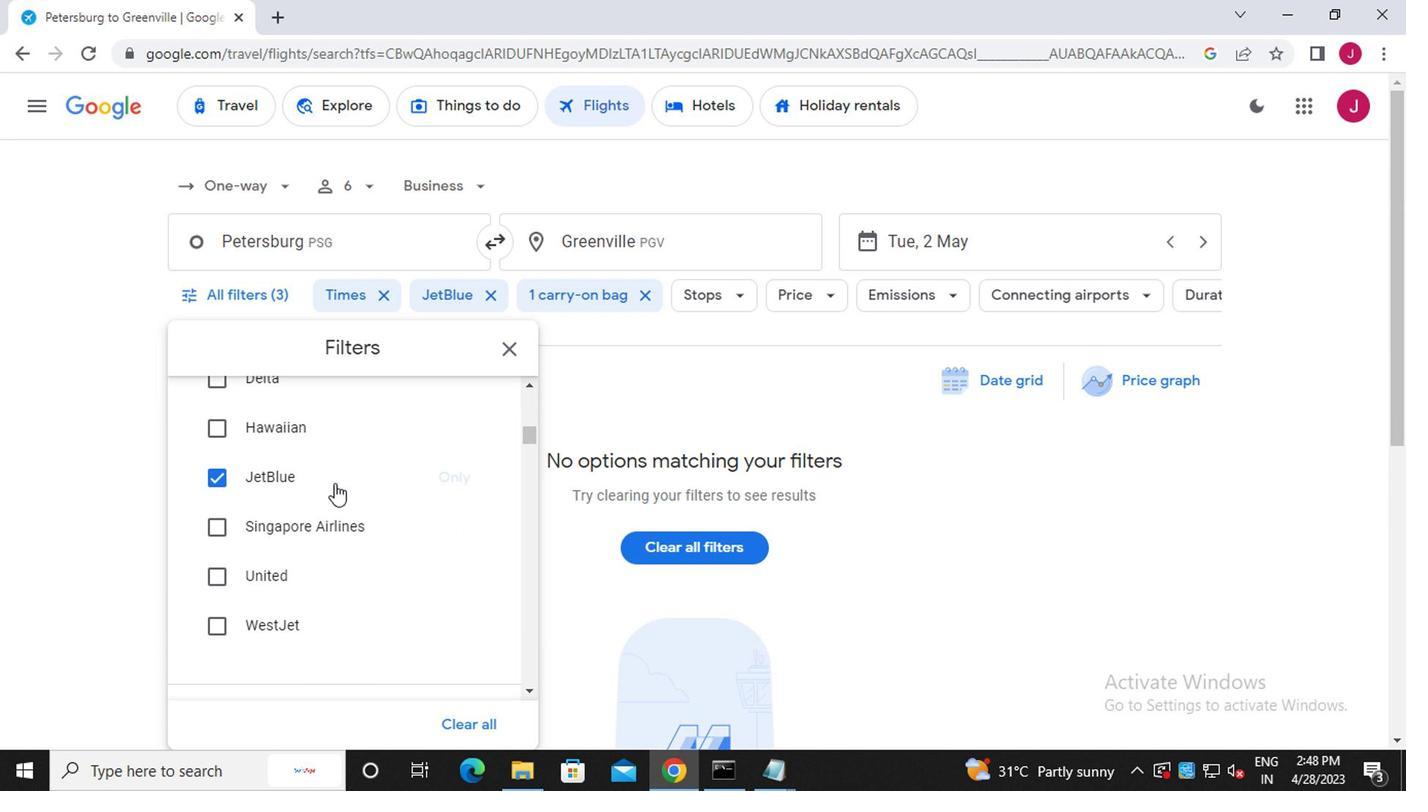 
Action: Mouse scrolled (326, 485) with delta (0, 0)
Screenshot: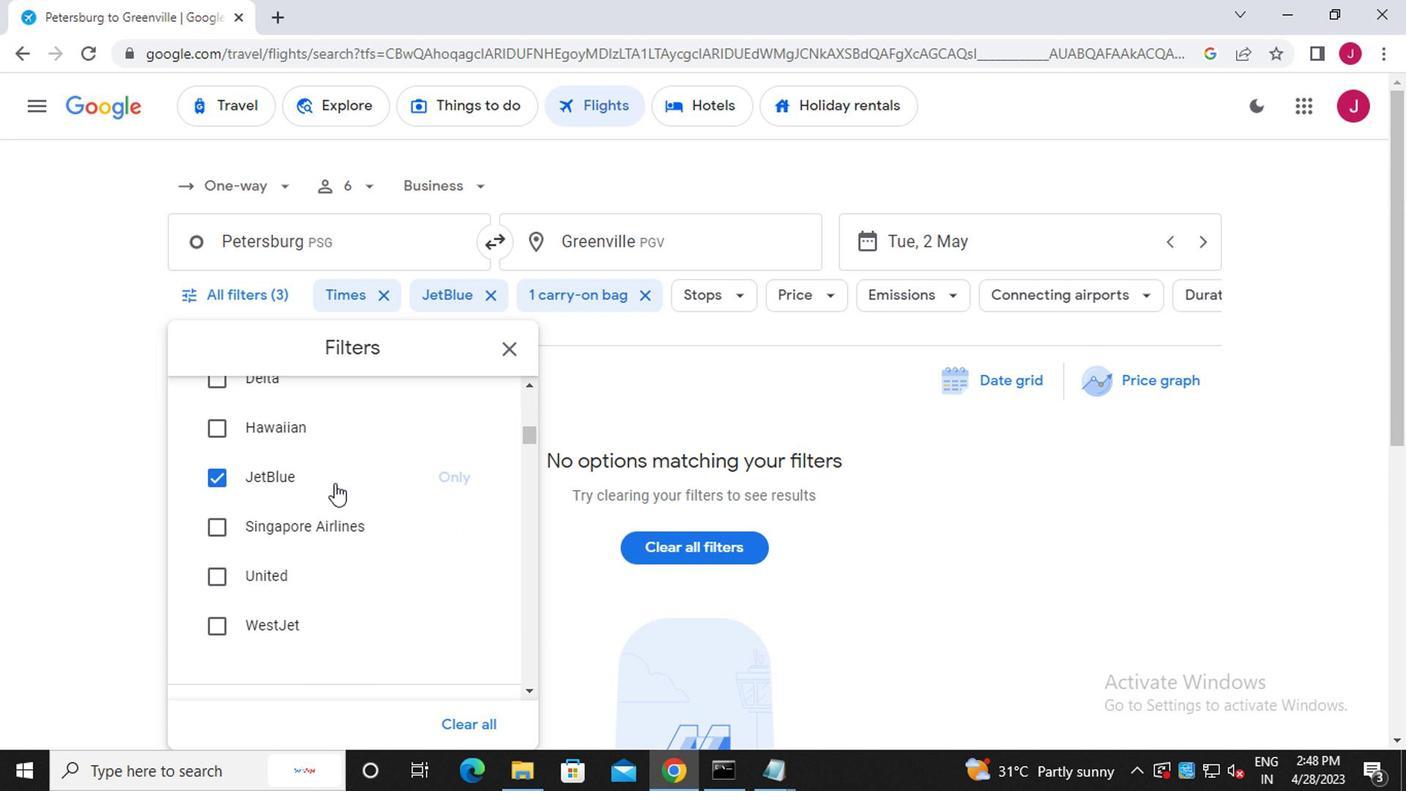 
Action: Mouse moved to (408, 480)
Screenshot: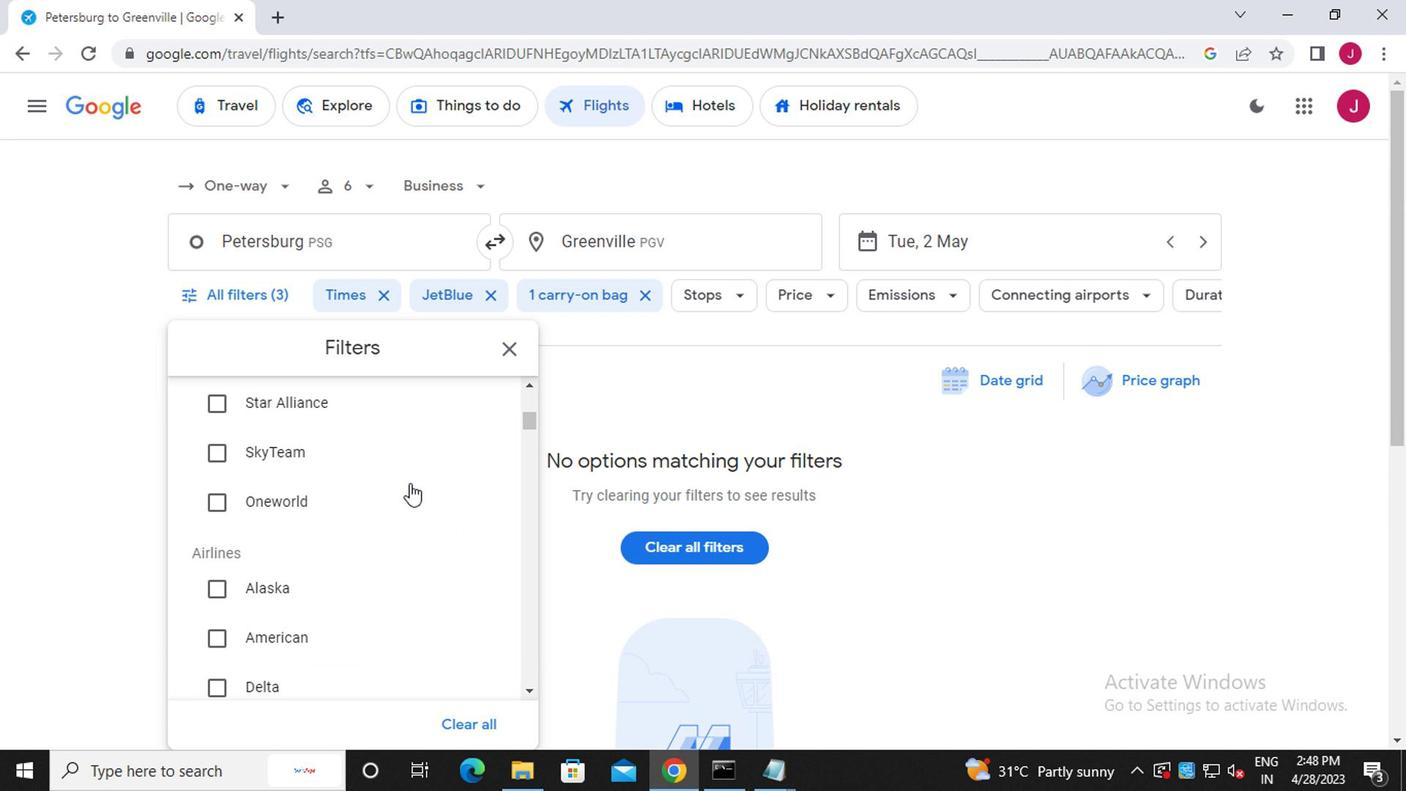 
Action: Mouse scrolled (408, 481) with delta (0, 0)
Screenshot: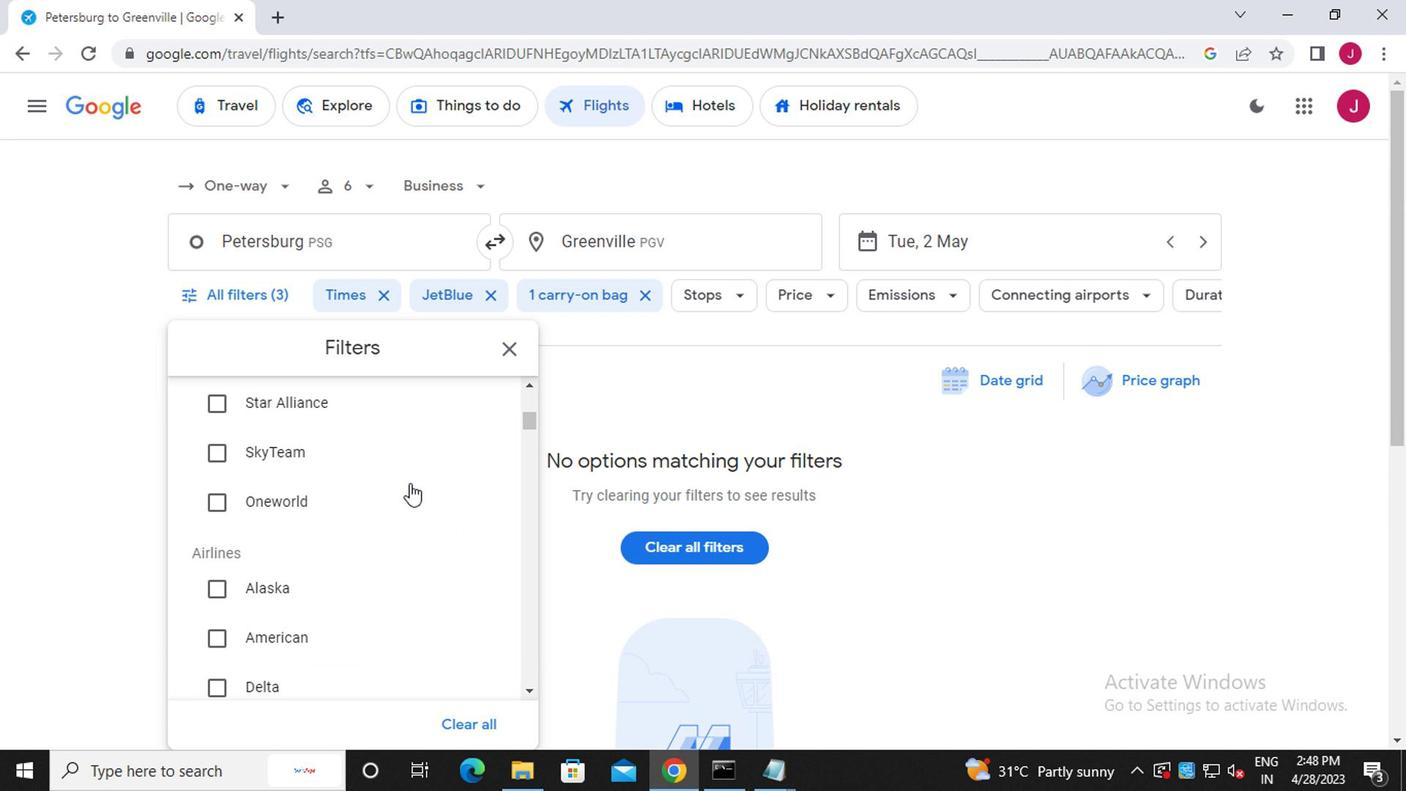 
Action: Mouse scrolled (408, 481) with delta (0, 0)
Screenshot: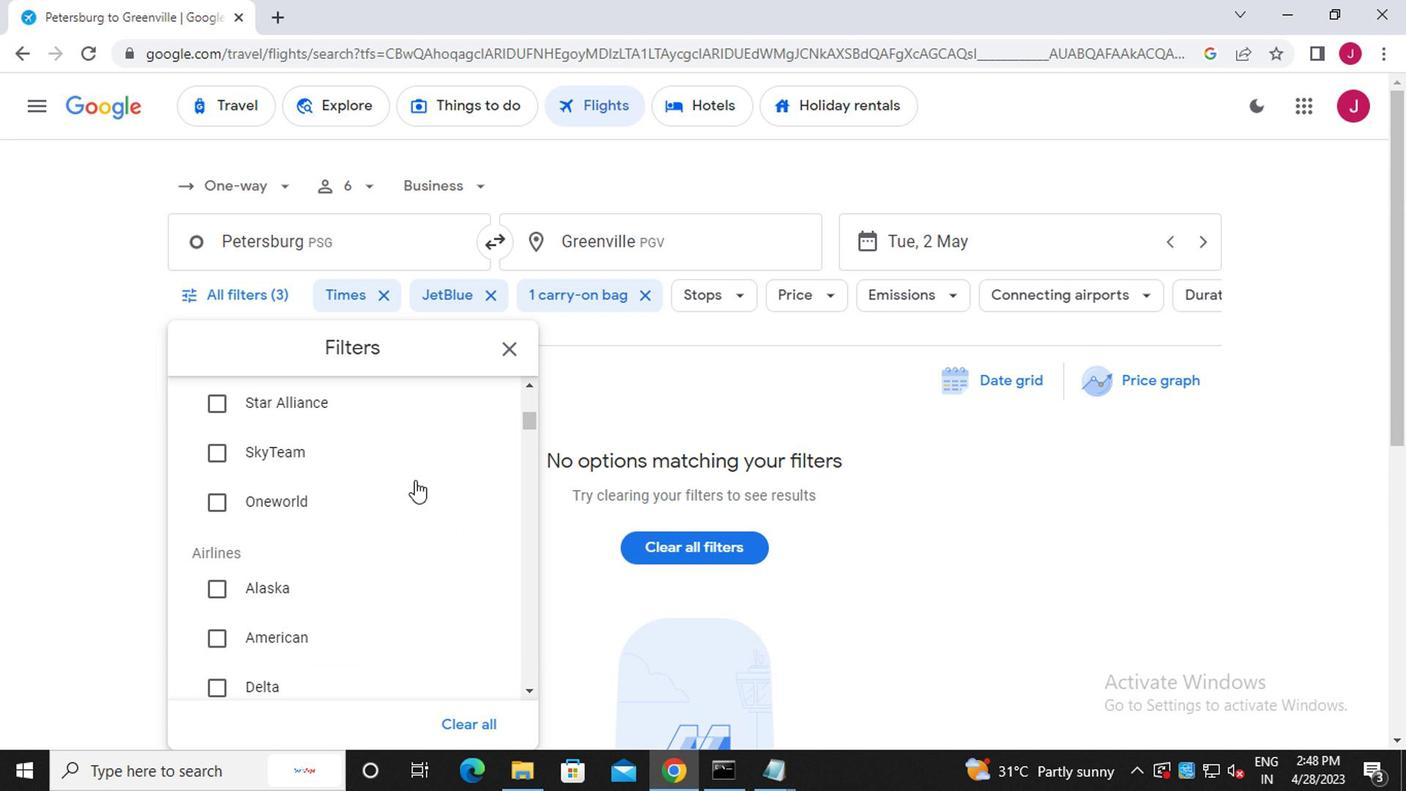 
Action: Mouse scrolled (408, 481) with delta (0, 0)
Screenshot: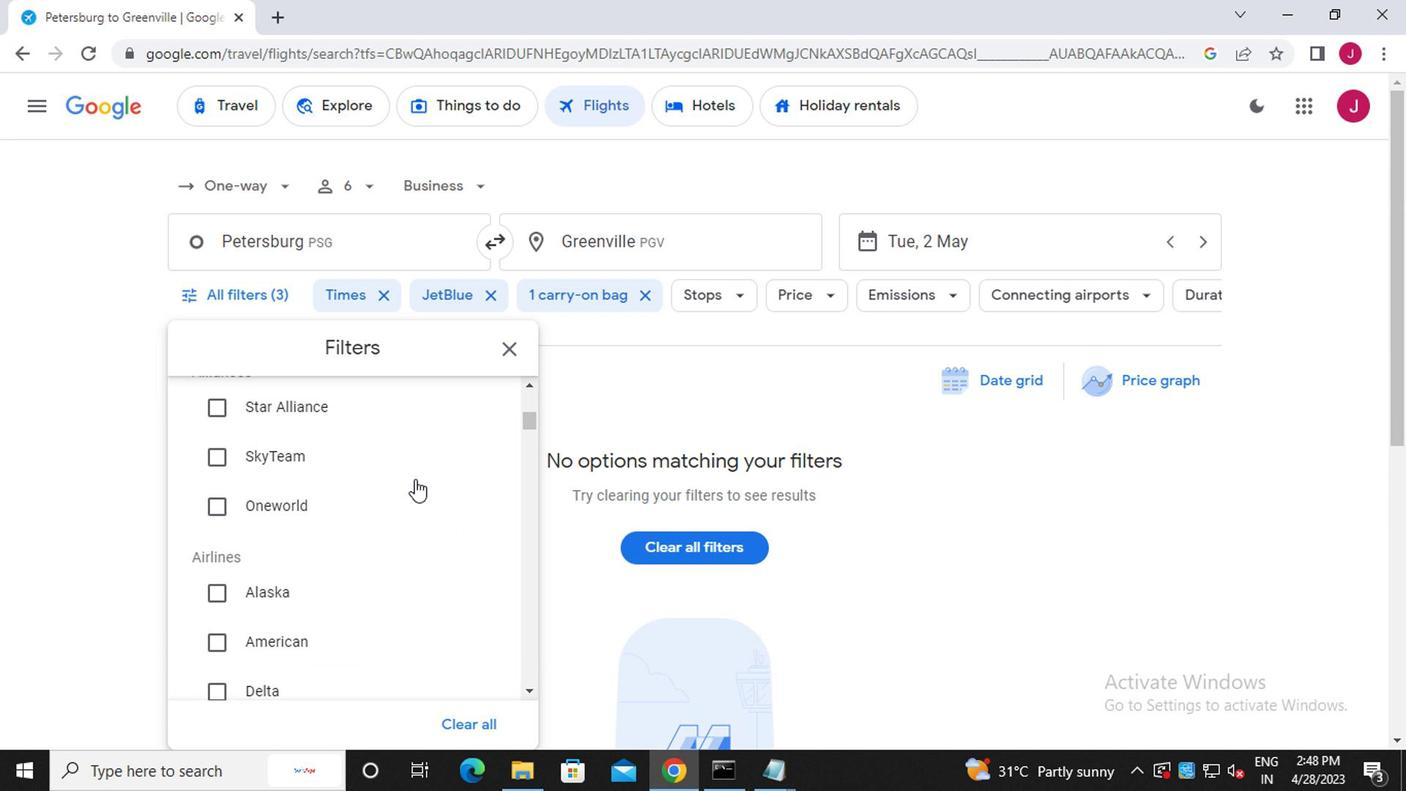 
Action: Mouse moved to (432, 506)
Screenshot: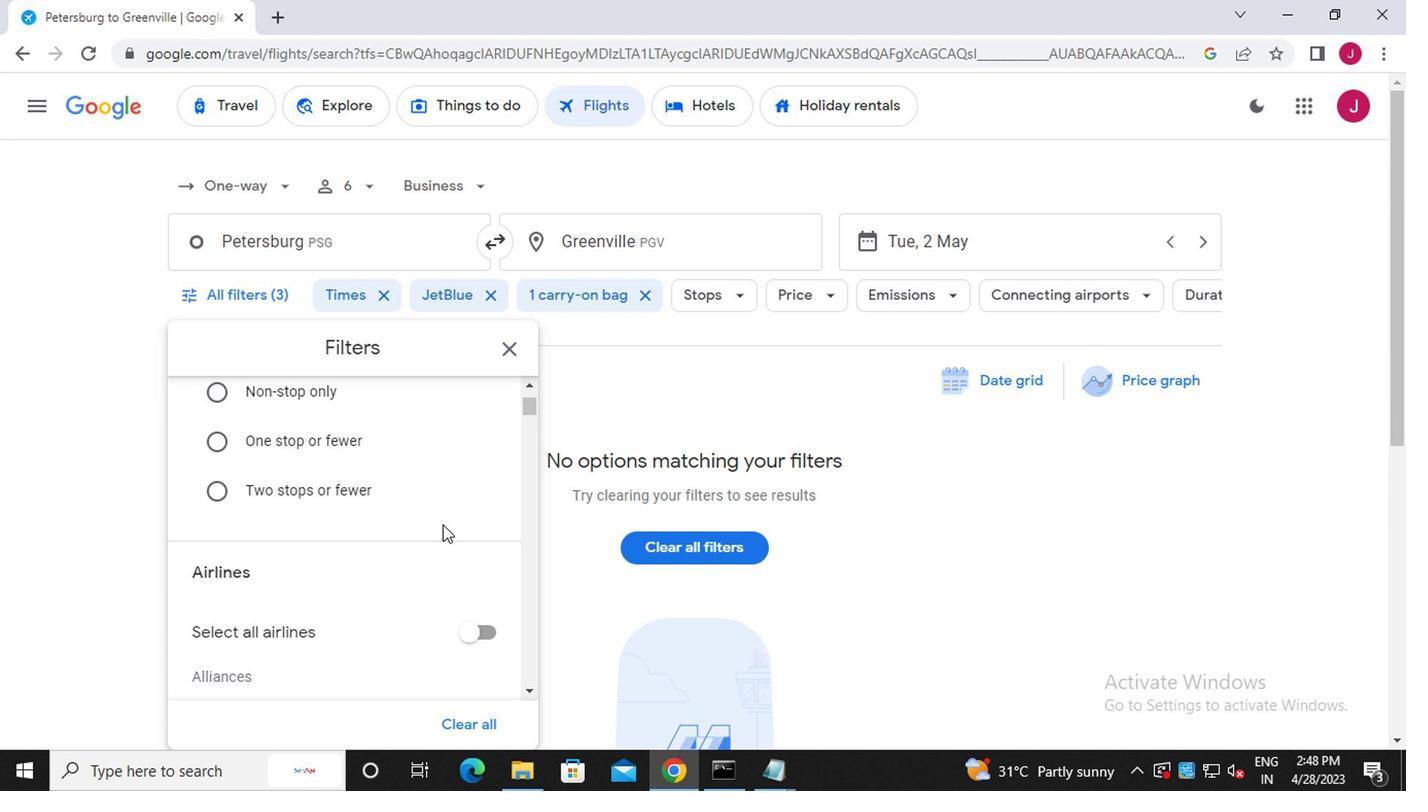 
Action: Mouse scrolled (432, 505) with delta (0, 0)
Screenshot: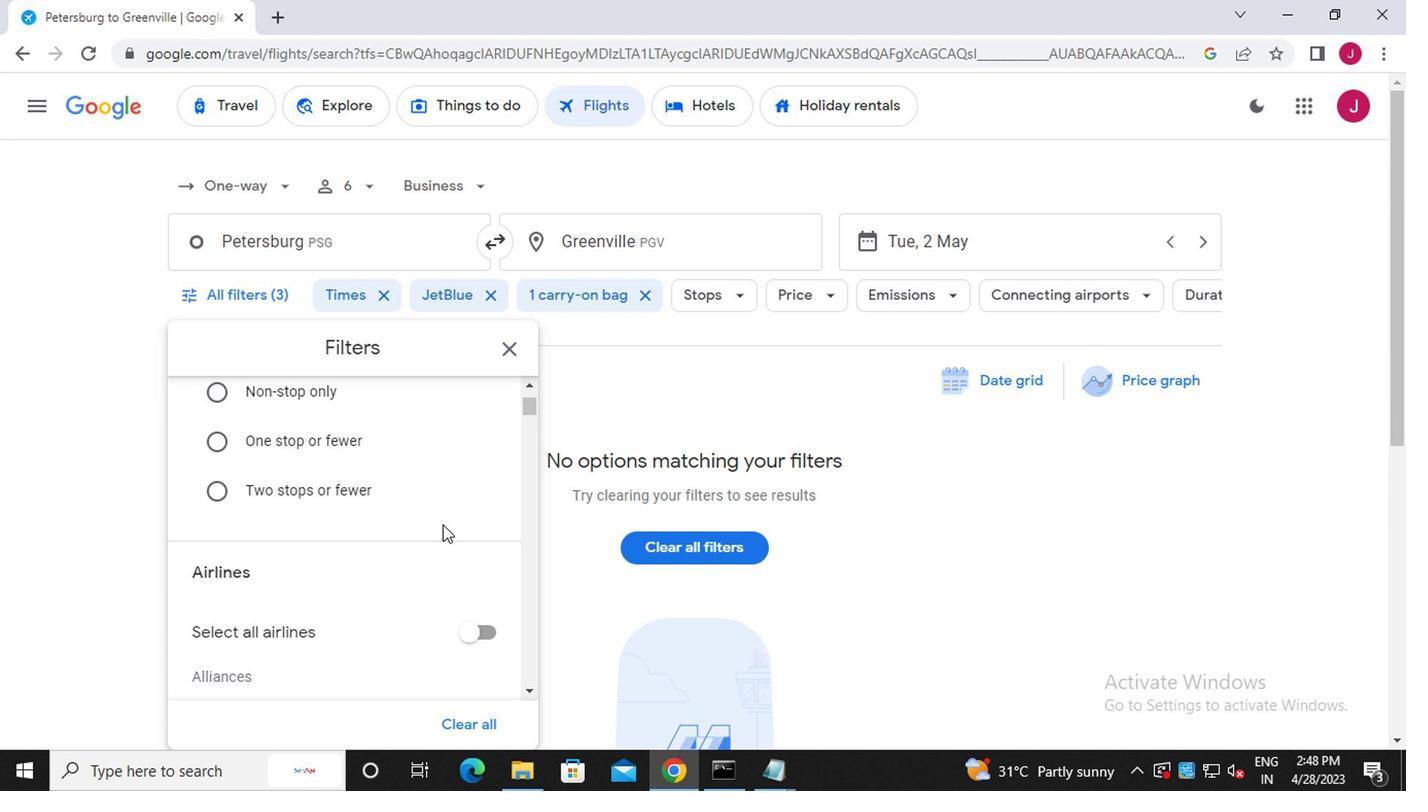 
Action: Mouse moved to (429, 498)
Screenshot: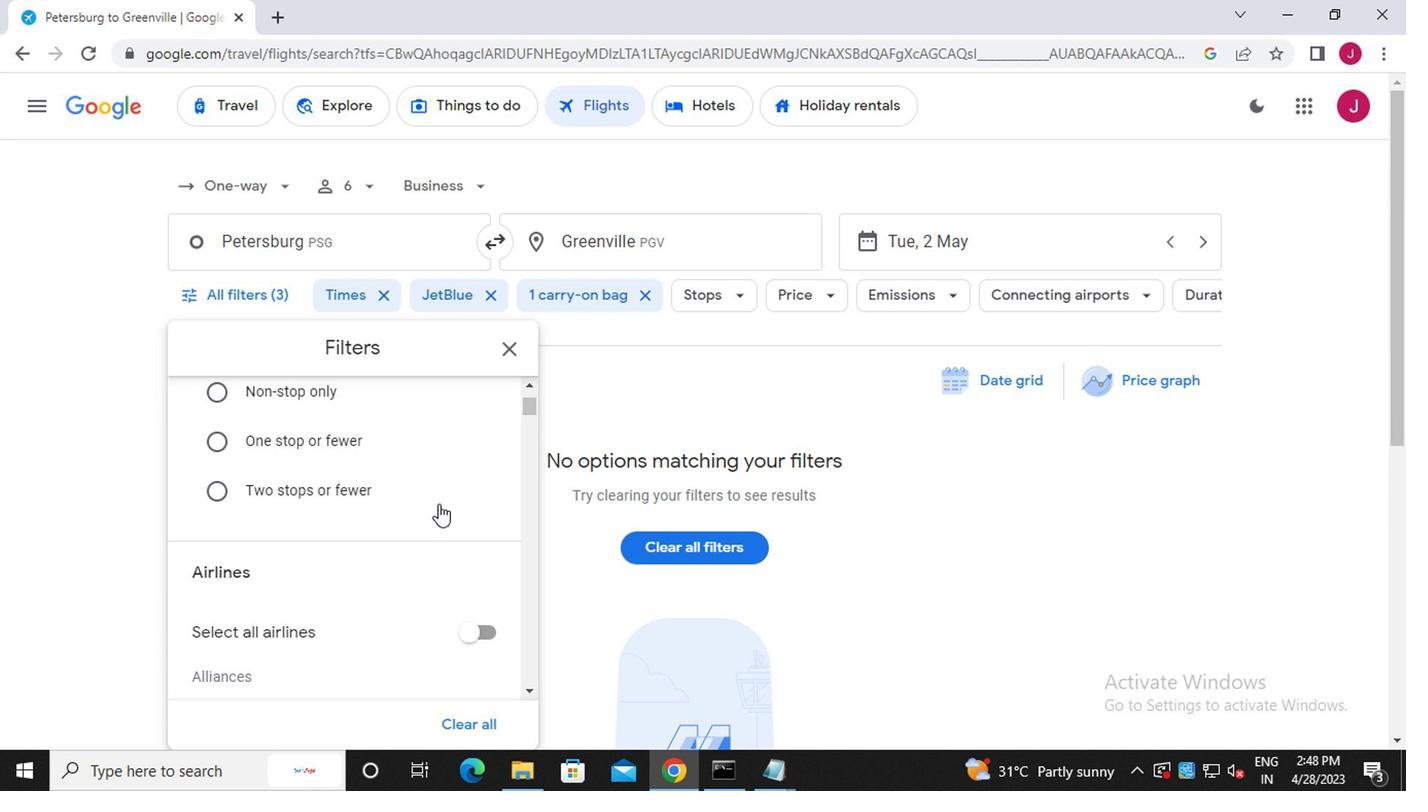 
Action: Mouse scrolled (429, 498) with delta (0, 0)
Screenshot: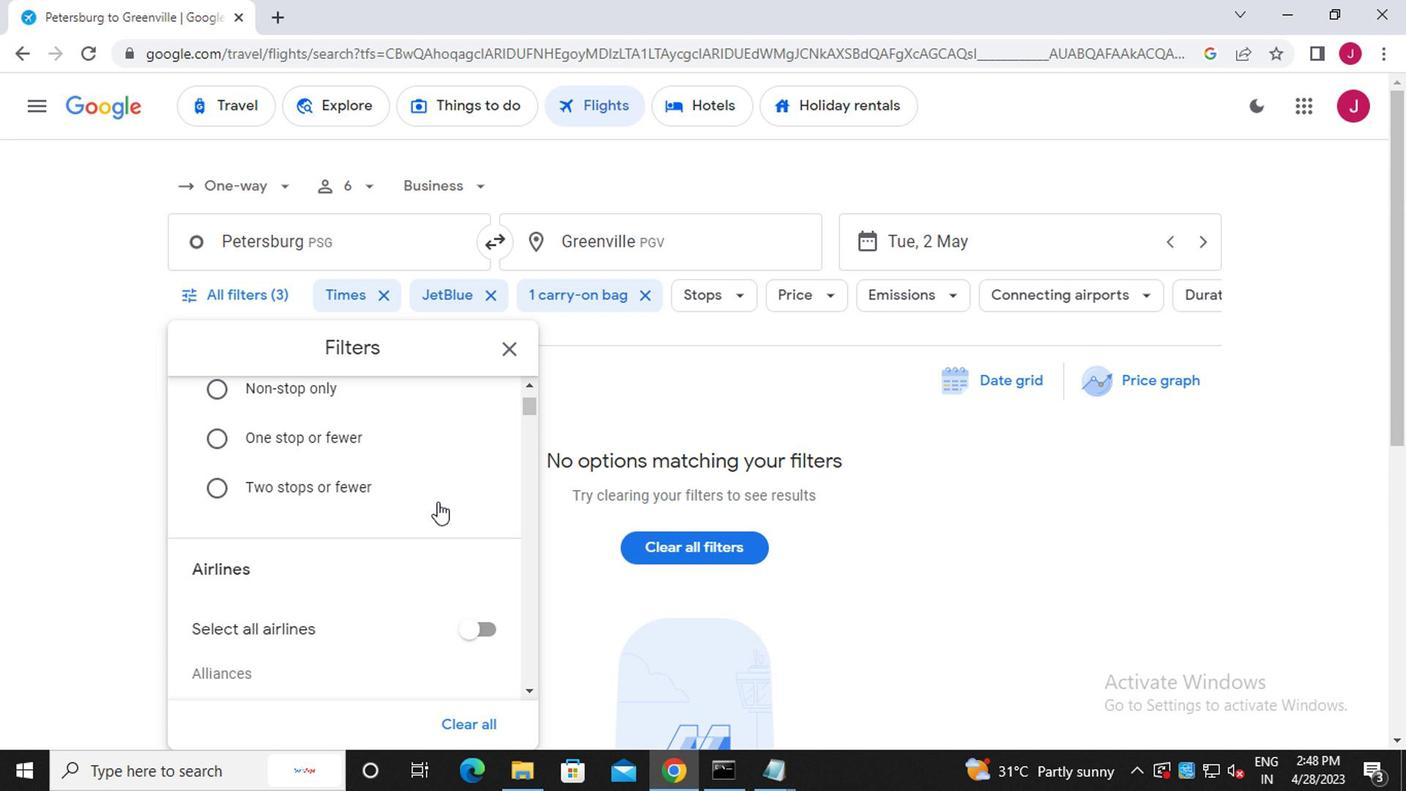 
Action: Mouse moved to (461, 432)
Screenshot: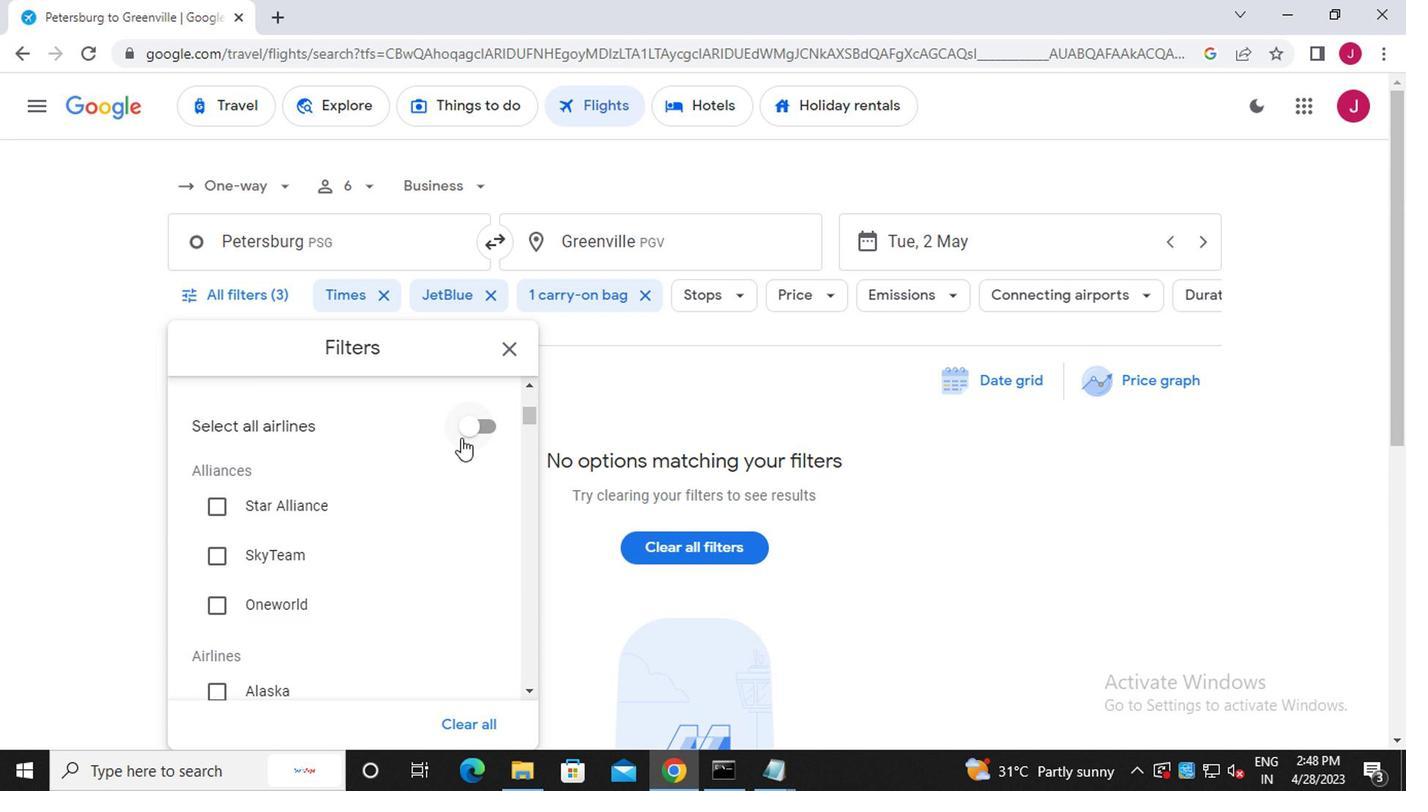 
Action: Mouse pressed left at (461, 432)
Screenshot: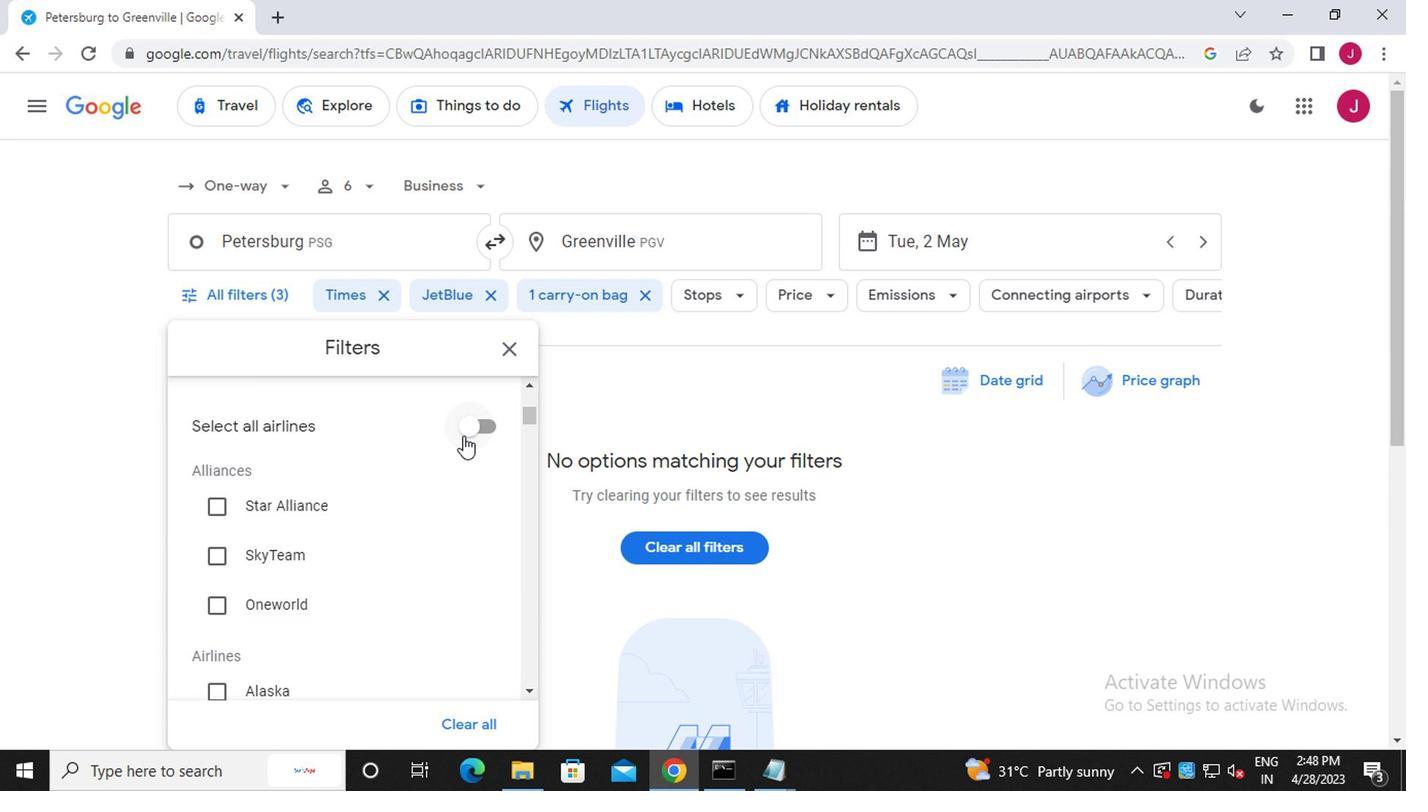 
Action: Mouse moved to (465, 427)
Screenshot: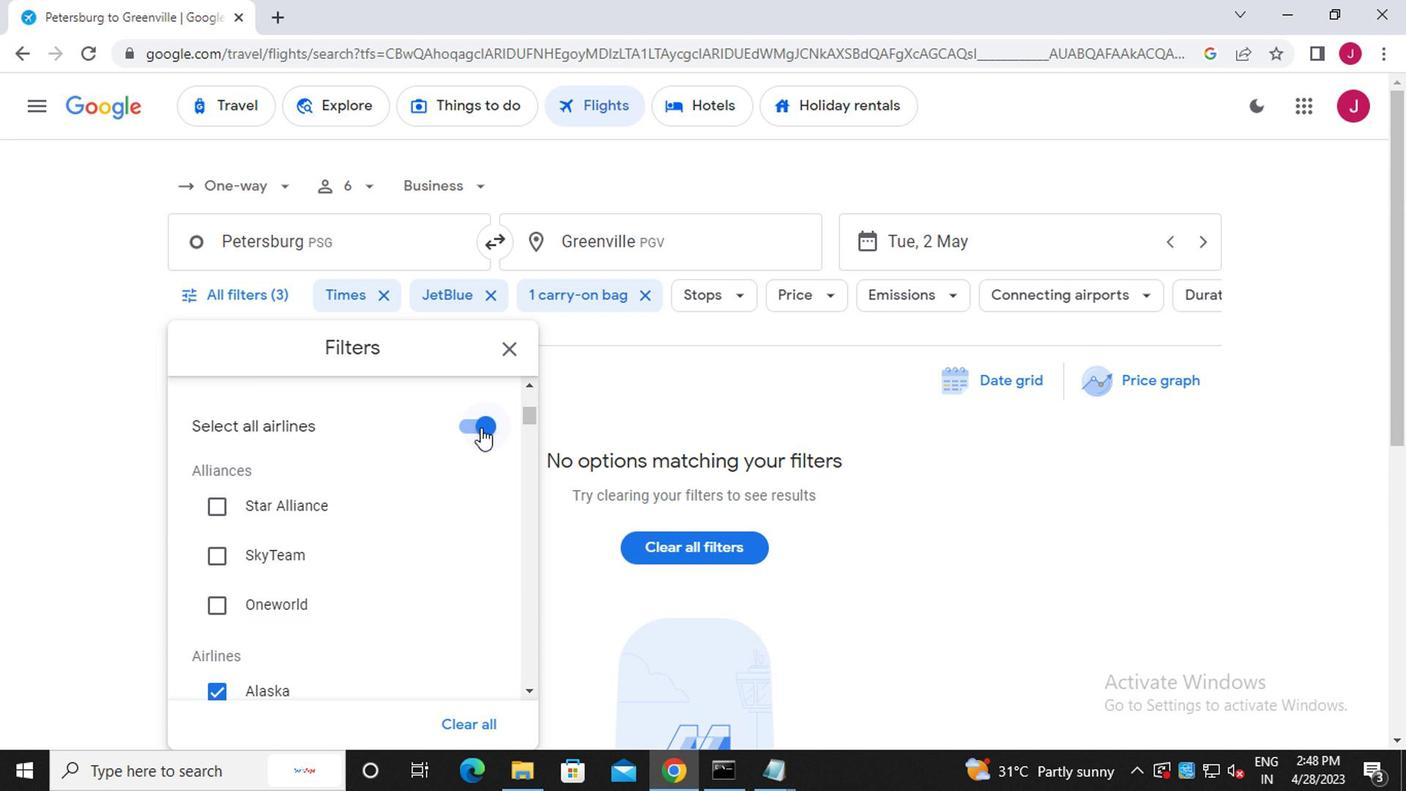 
Action: Mouse pressed left at (465, 427)
Screenshot: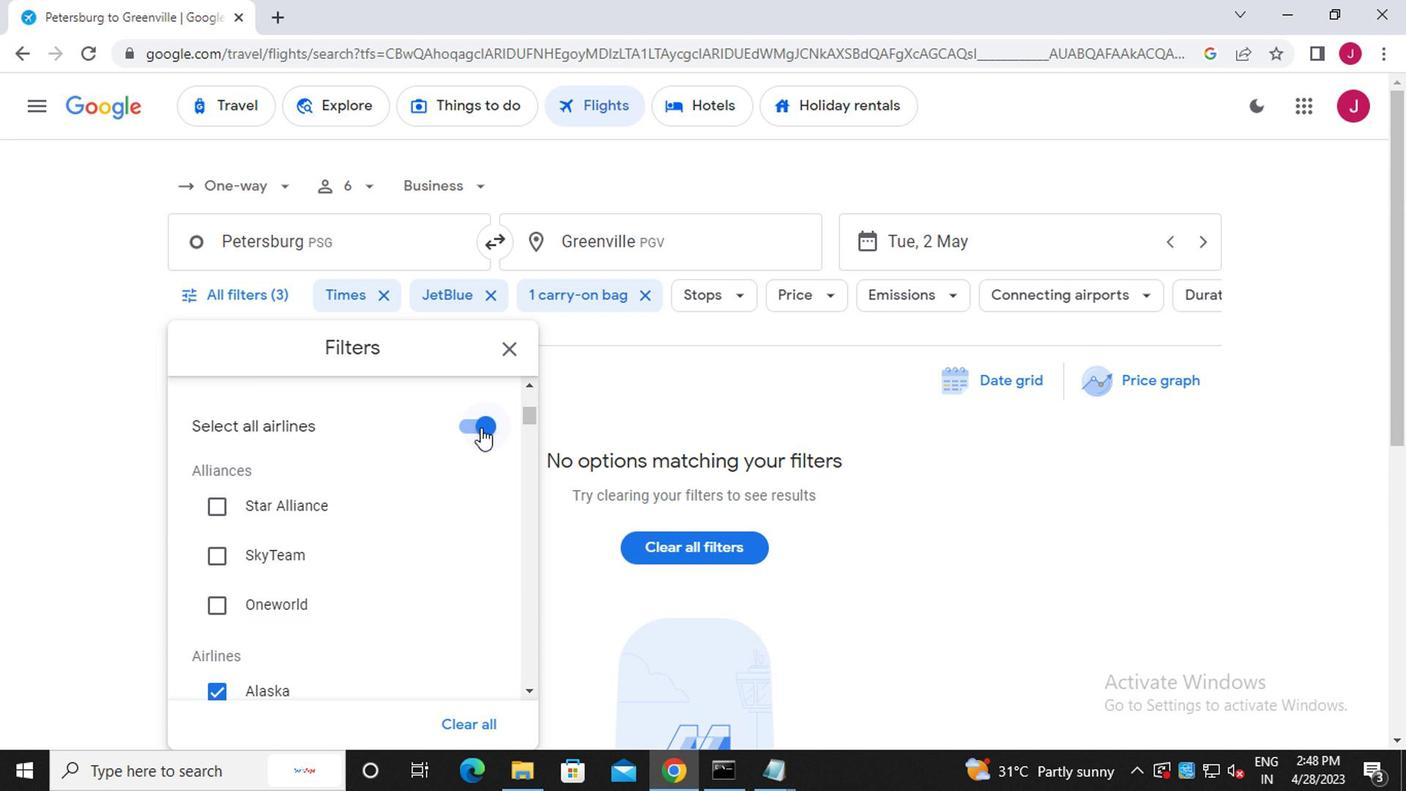
Action: Mouse moved to (372, 474)
Screenshot: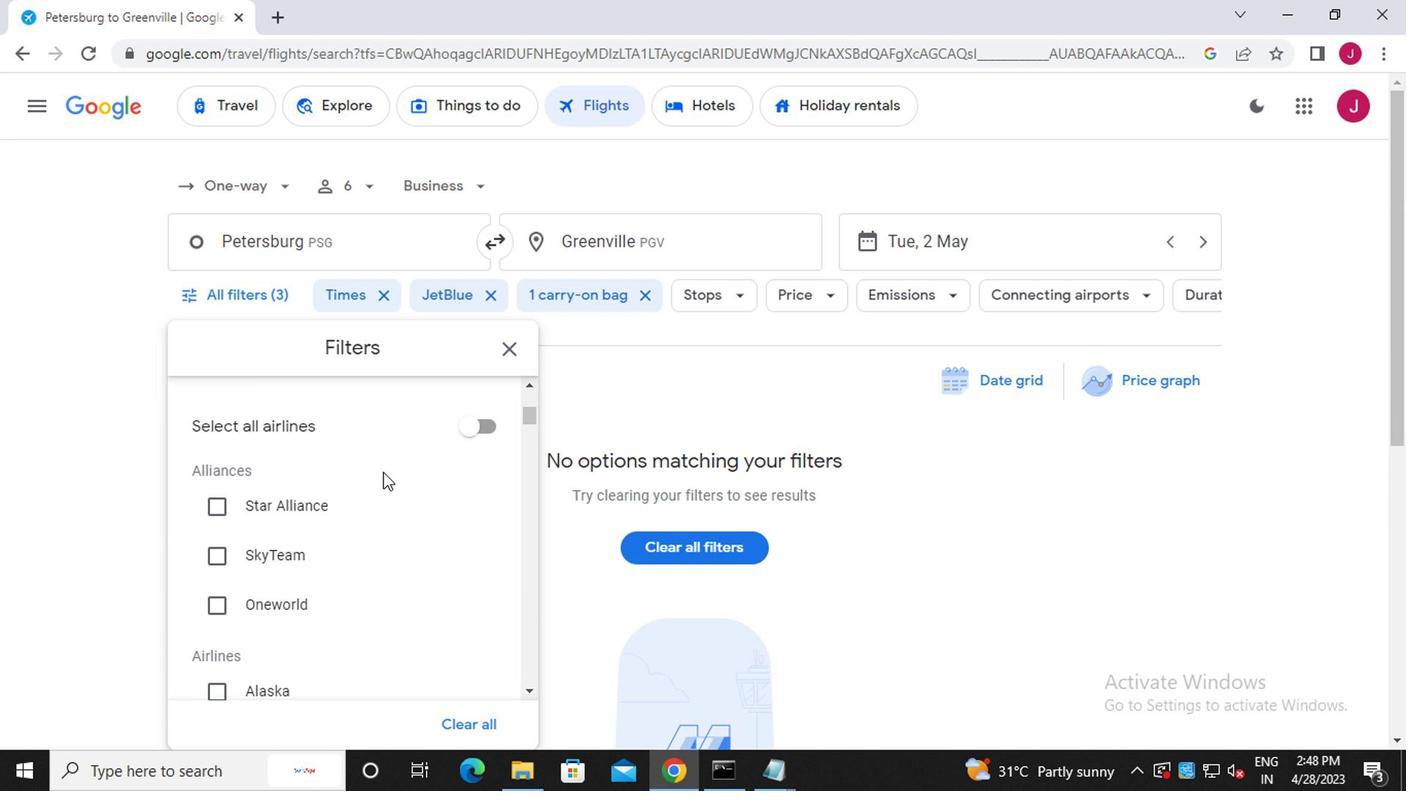 
Action: Mouse scrolled (372, 473) with delta (0, -1)
Screenshot: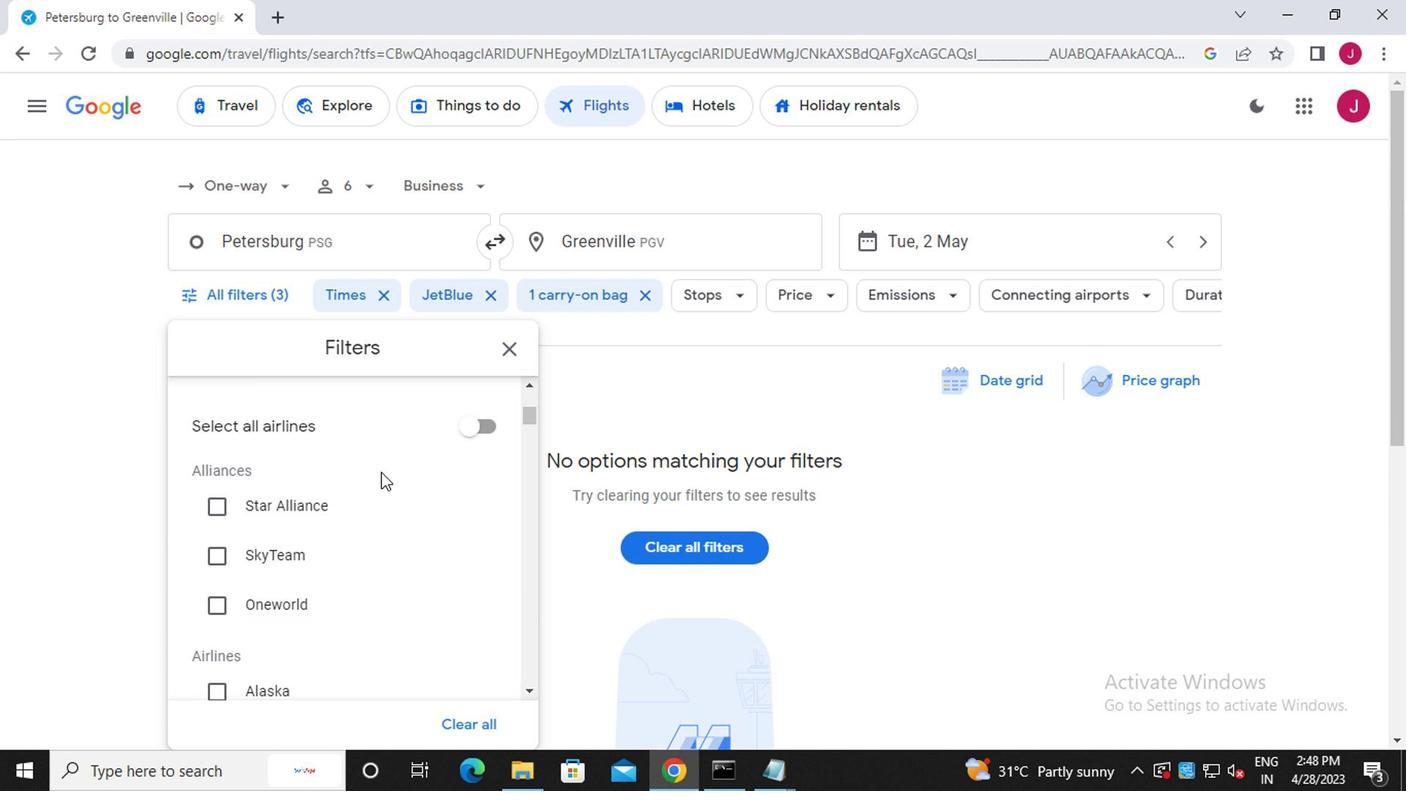 
Action: Mouse scrolled (372, 473) with delta (0, -1)
Screenshot: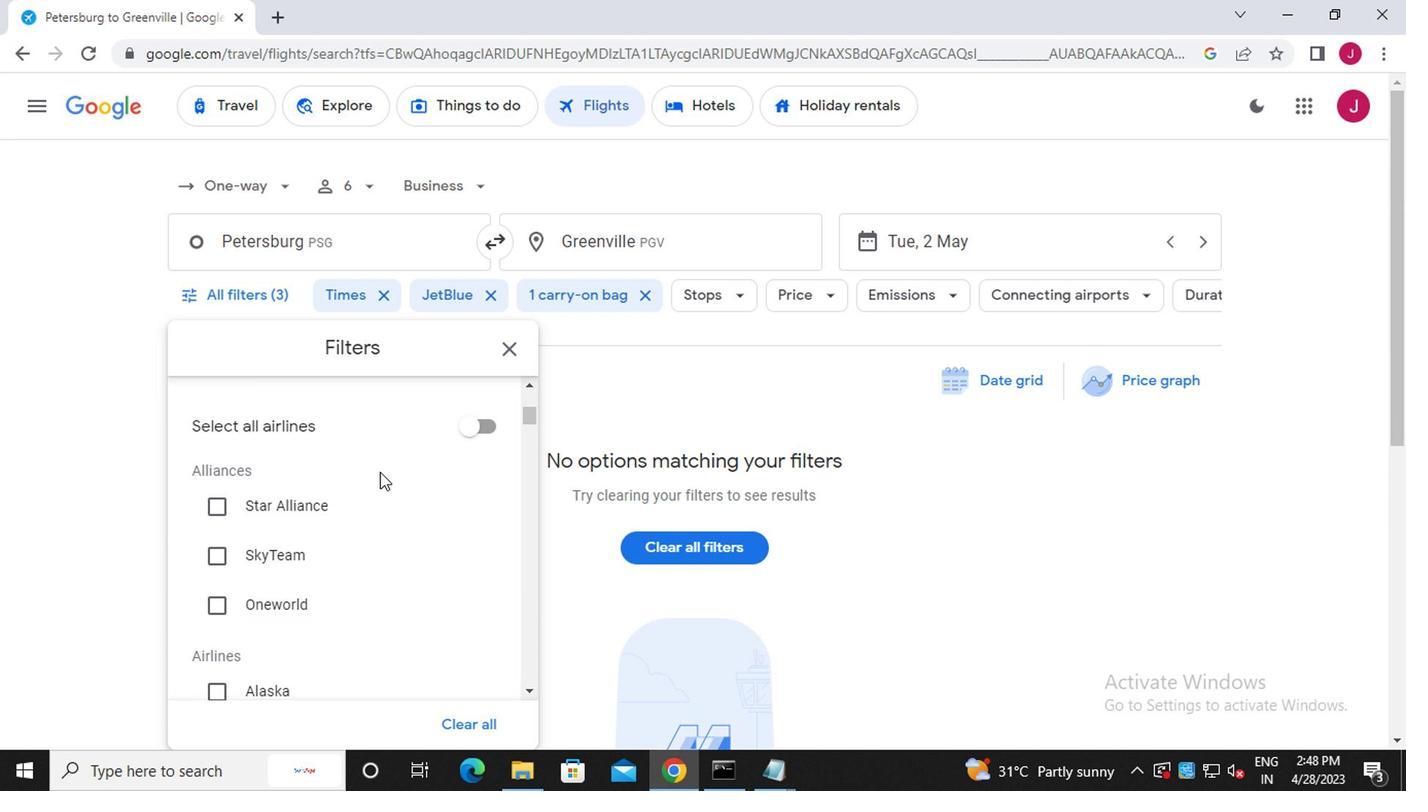 
Action: Mouse scrolled (372, 473) with delta (0, -1)
Screenshot: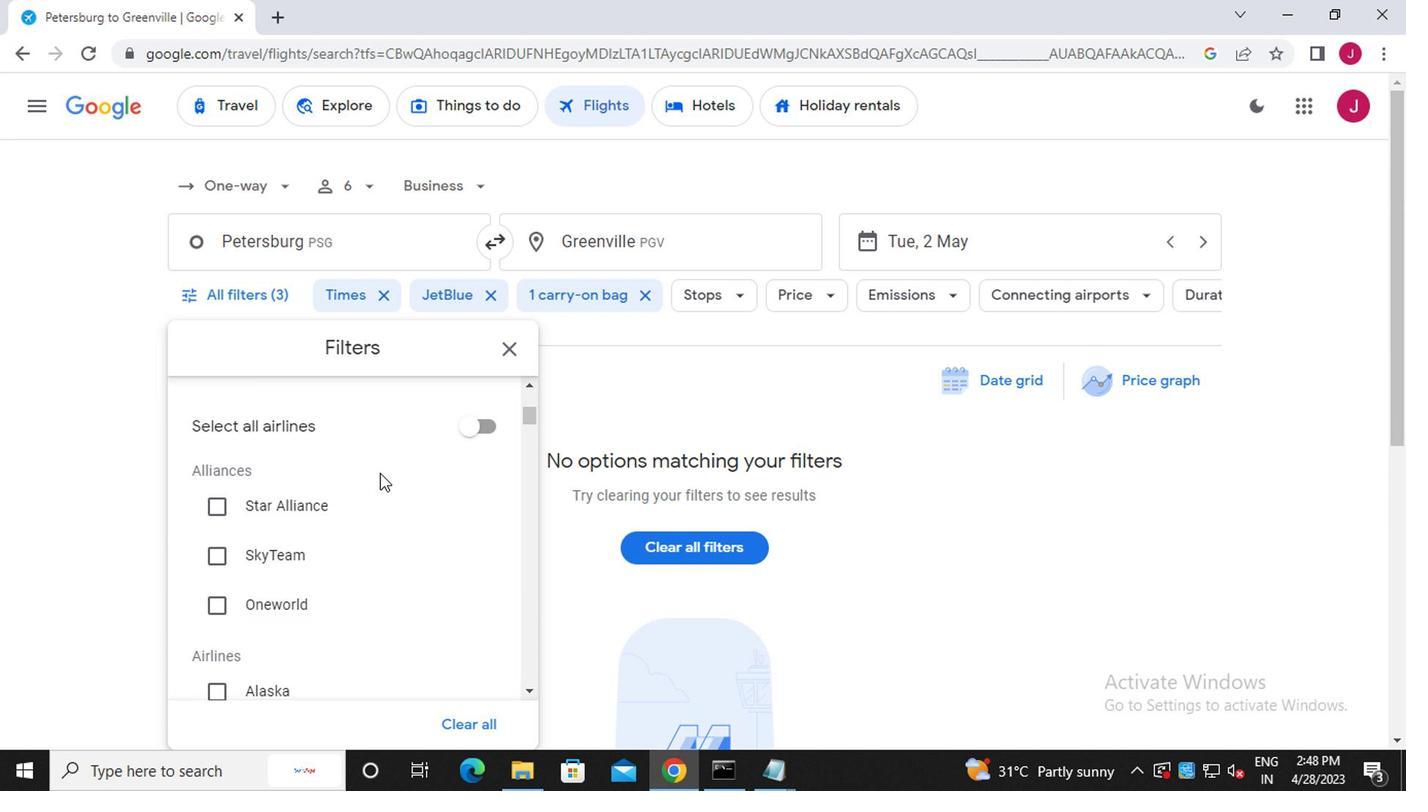 
Action: Mouse moved to (360, 481)
Screenshot: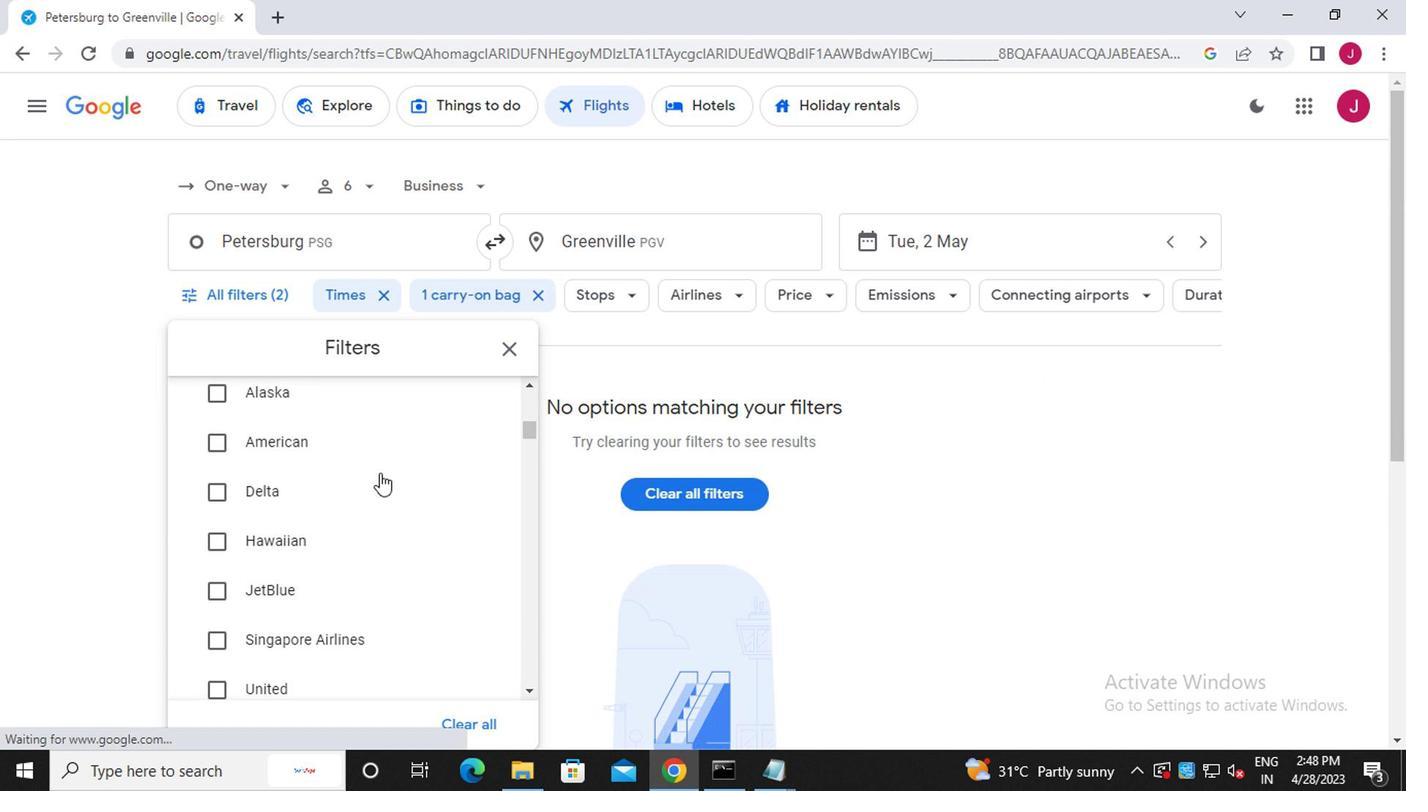 
Action: Mouse scrolled (360, 480) with delta (0, 0)
Screenshot: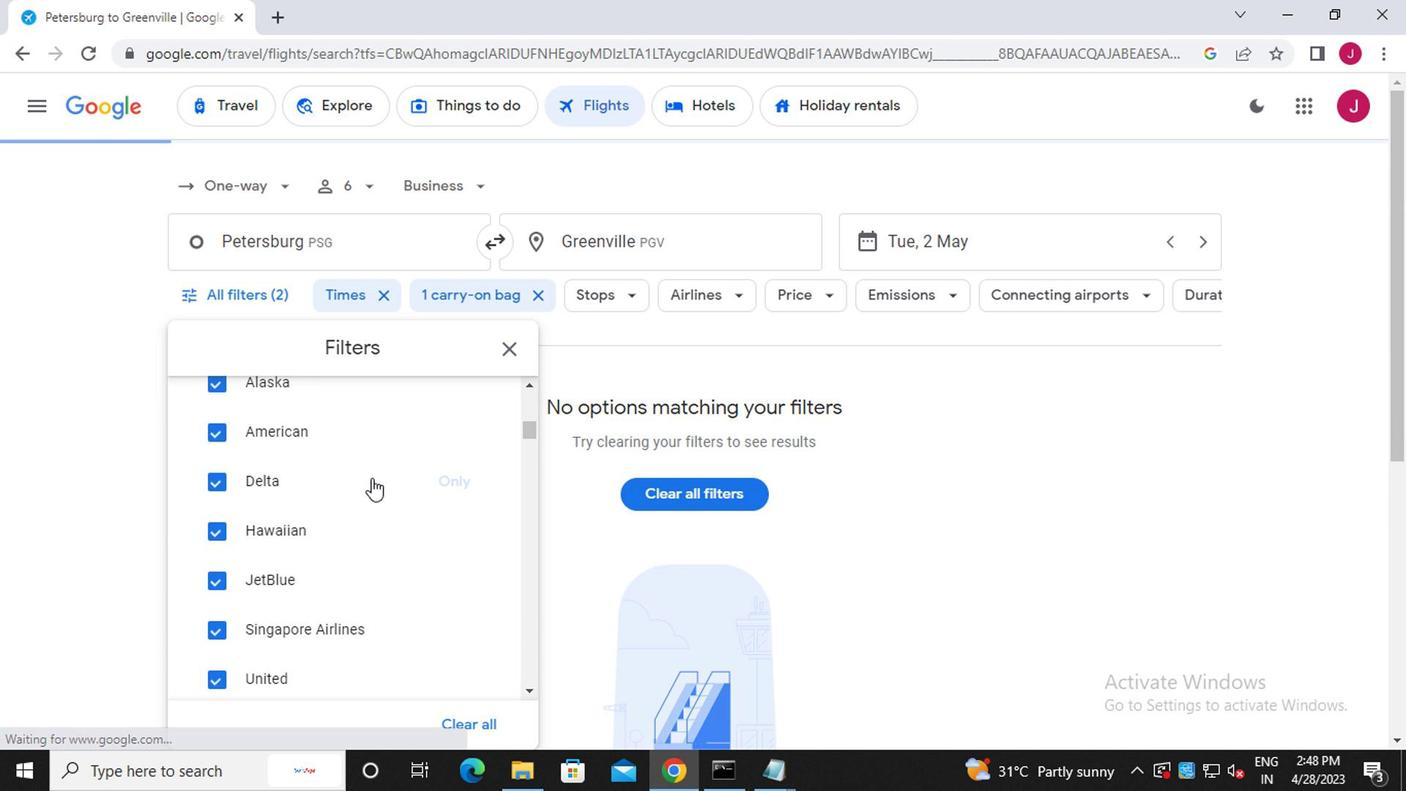 
Action: Mouse moved to (360, 481)
Screenshot: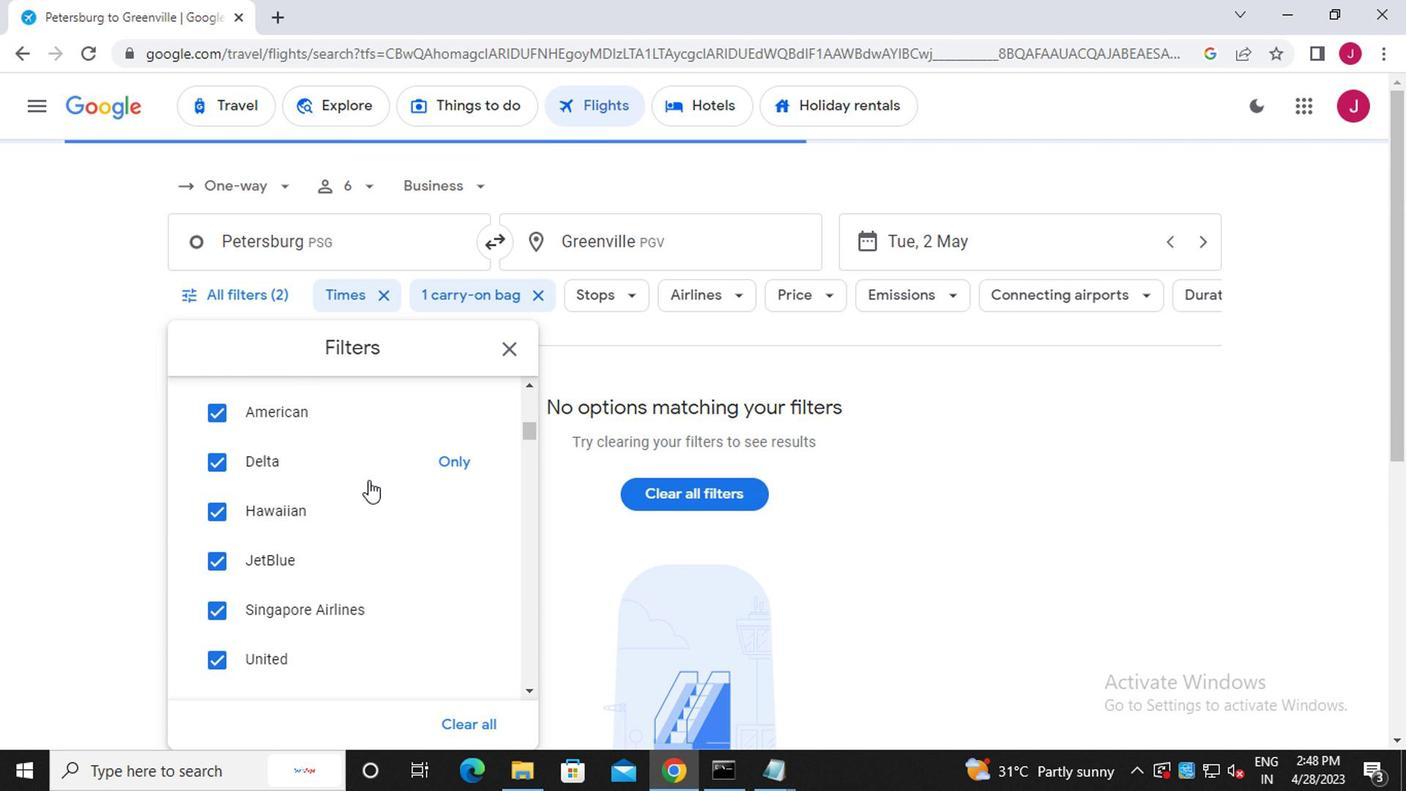 
Action: Mouse scrolled (360, 482) with delta (0, 1)
Screenshot: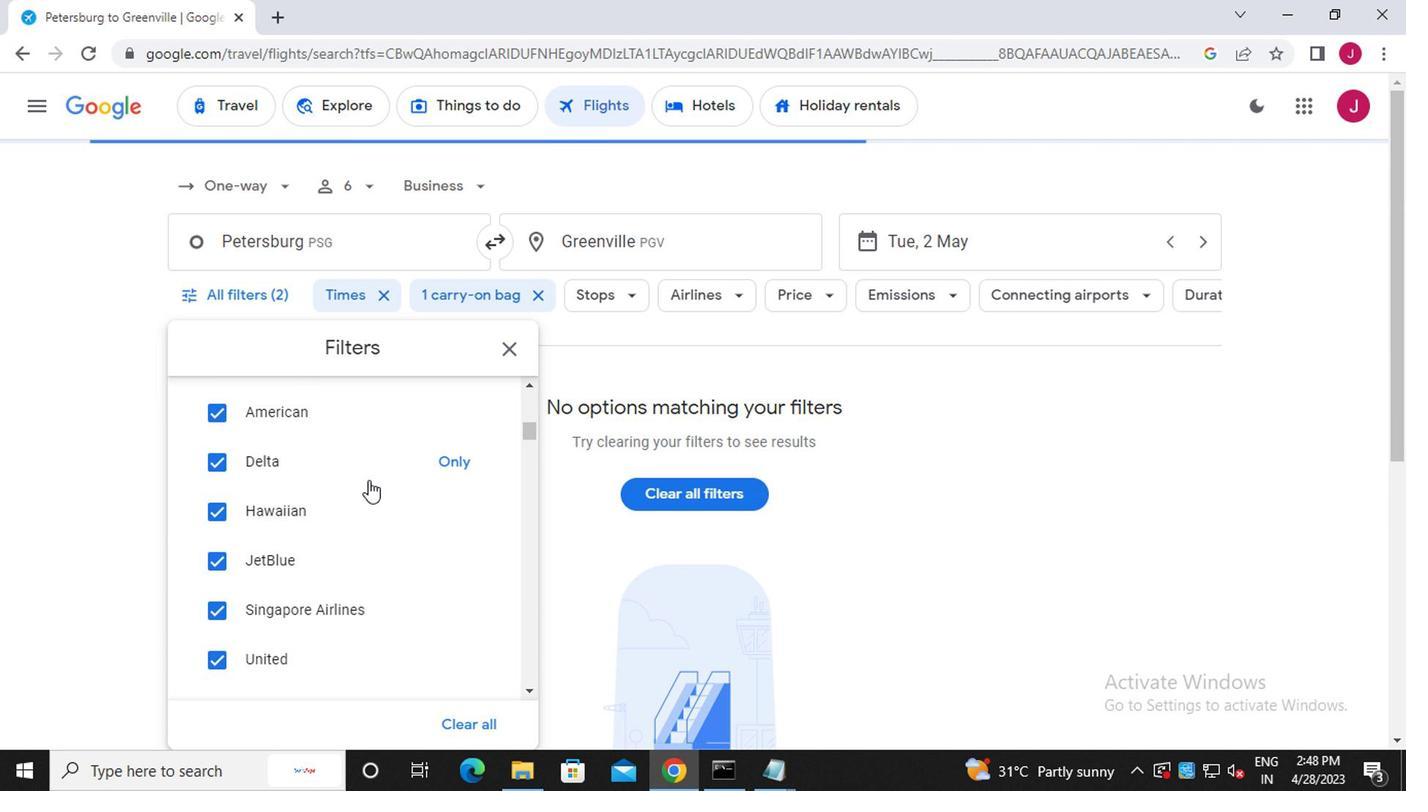 
Action: Mouse scrolled (360, 482) with delta (0, 1)
Screenshot: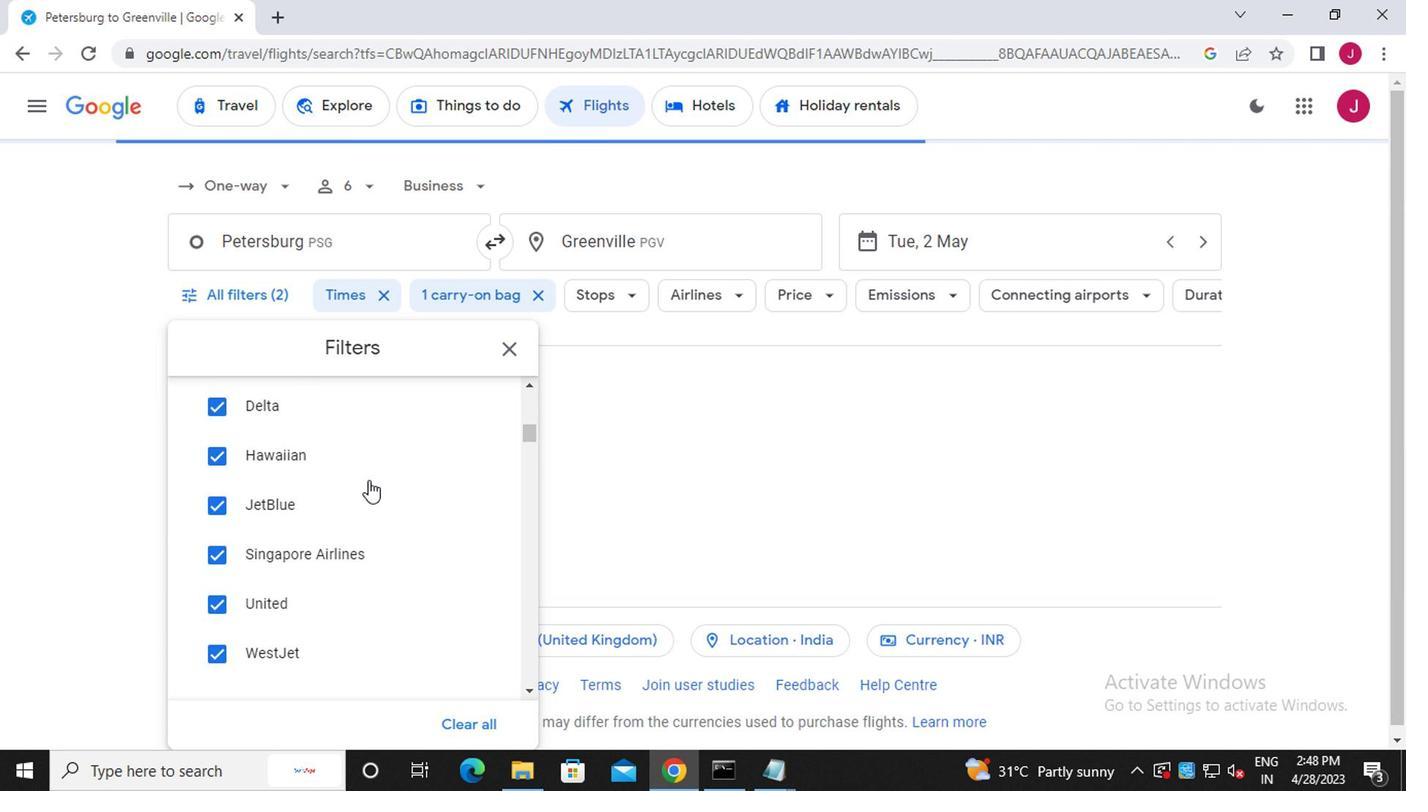 
Action: Mouse scrolled (360, 482) with delta (0, 1)
Screenshot: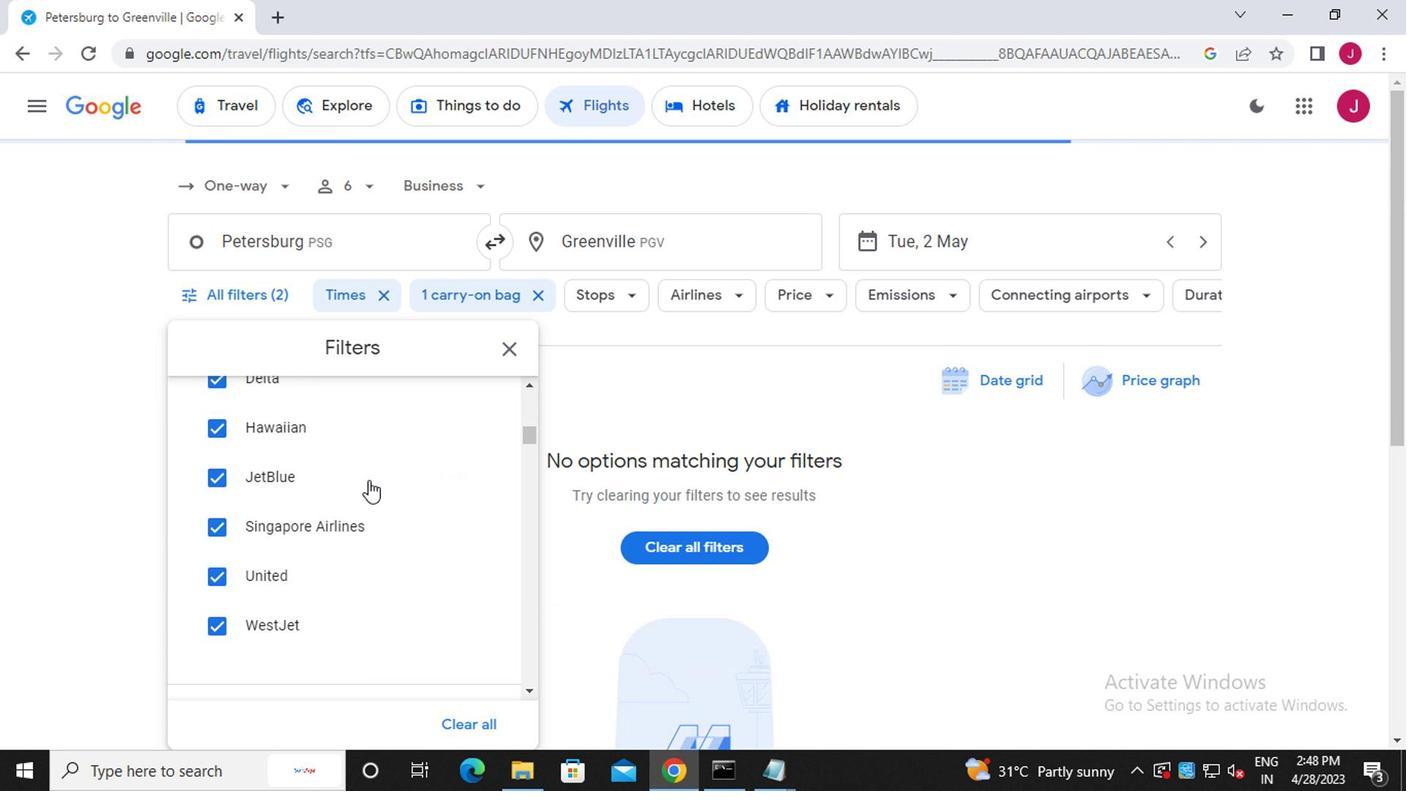 
Action: Mouse scrolled (360, 482) with delta (0, 1)
Screenshot: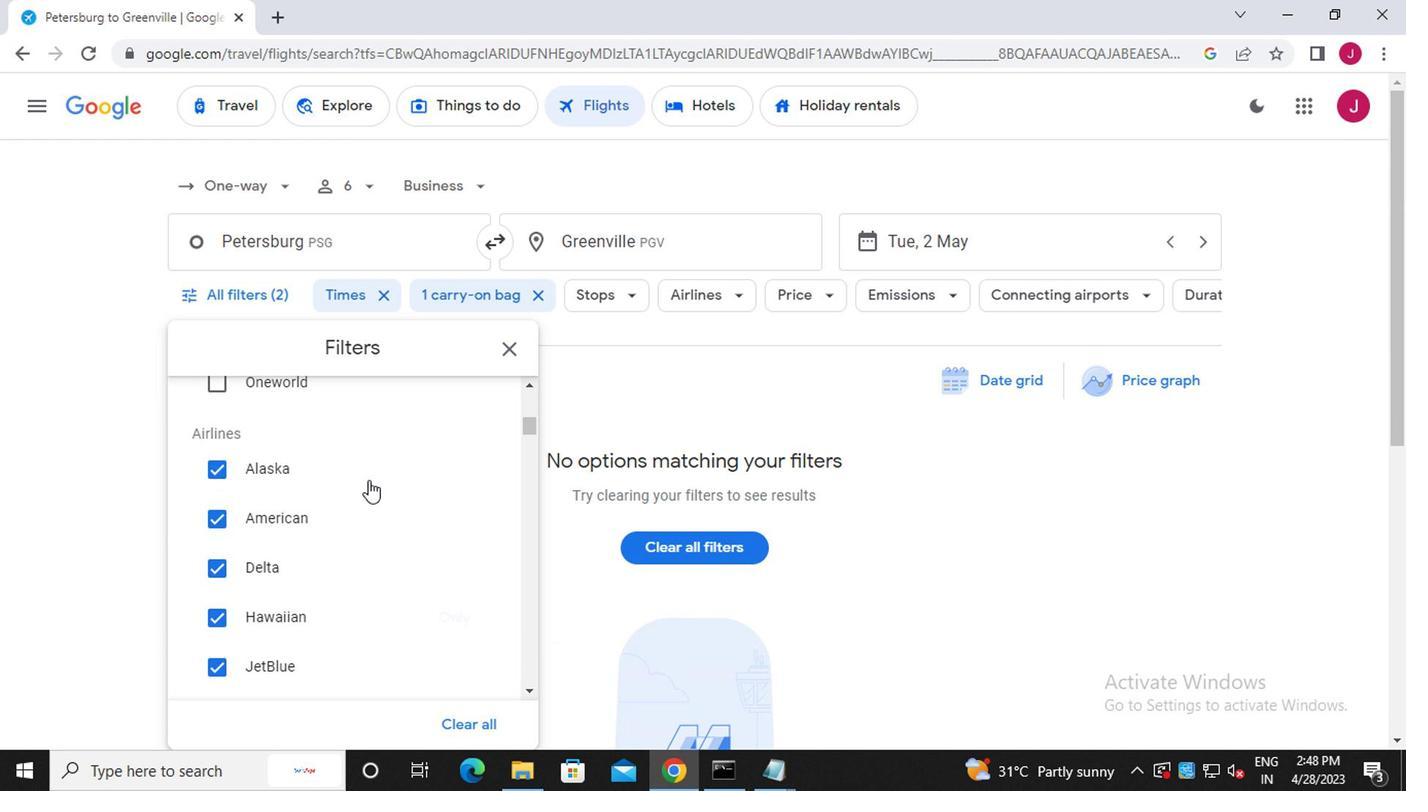
Action: Mouse scrolled (360, 482) with delta (0, 1)
Screenshot: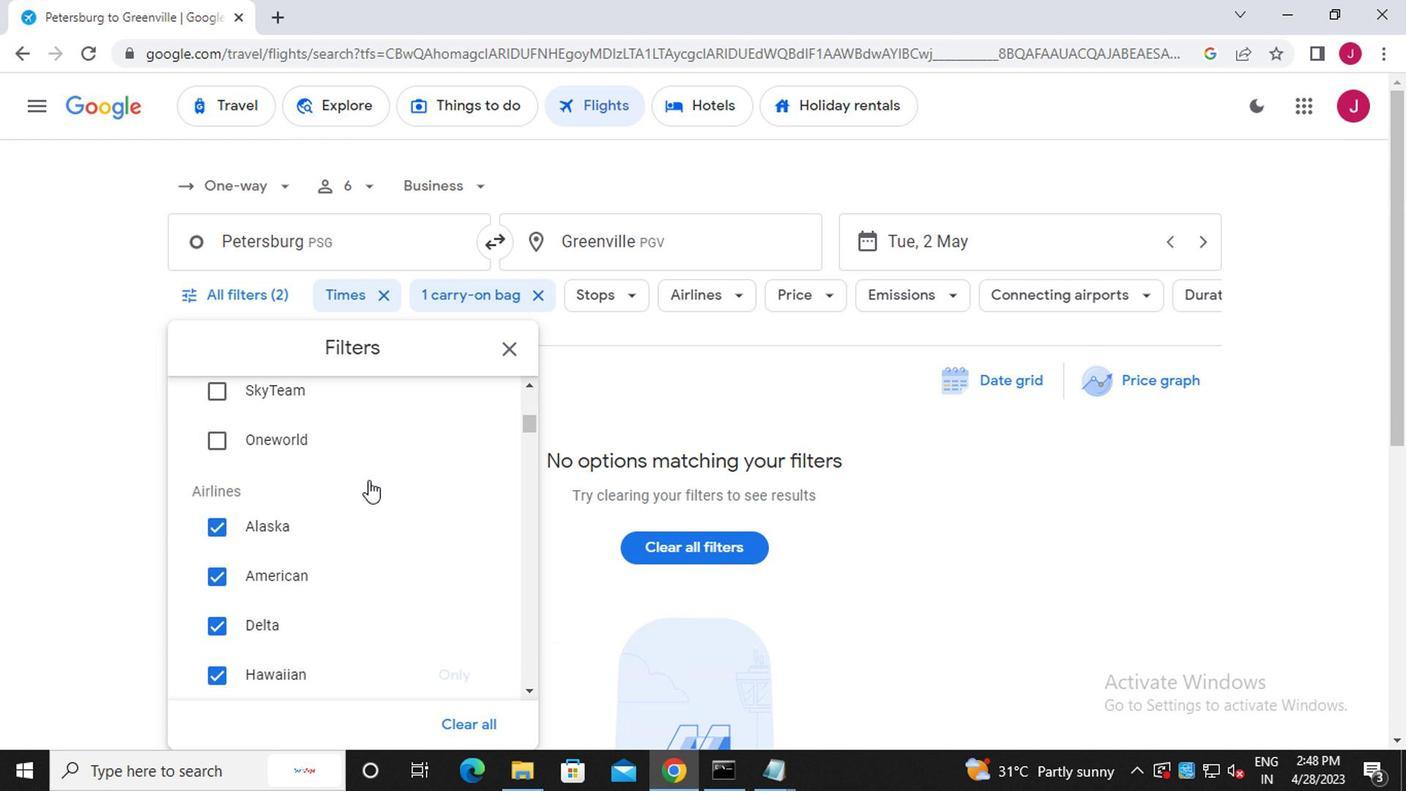 
Action: Mouse moved to (461, 528)
Screenshot: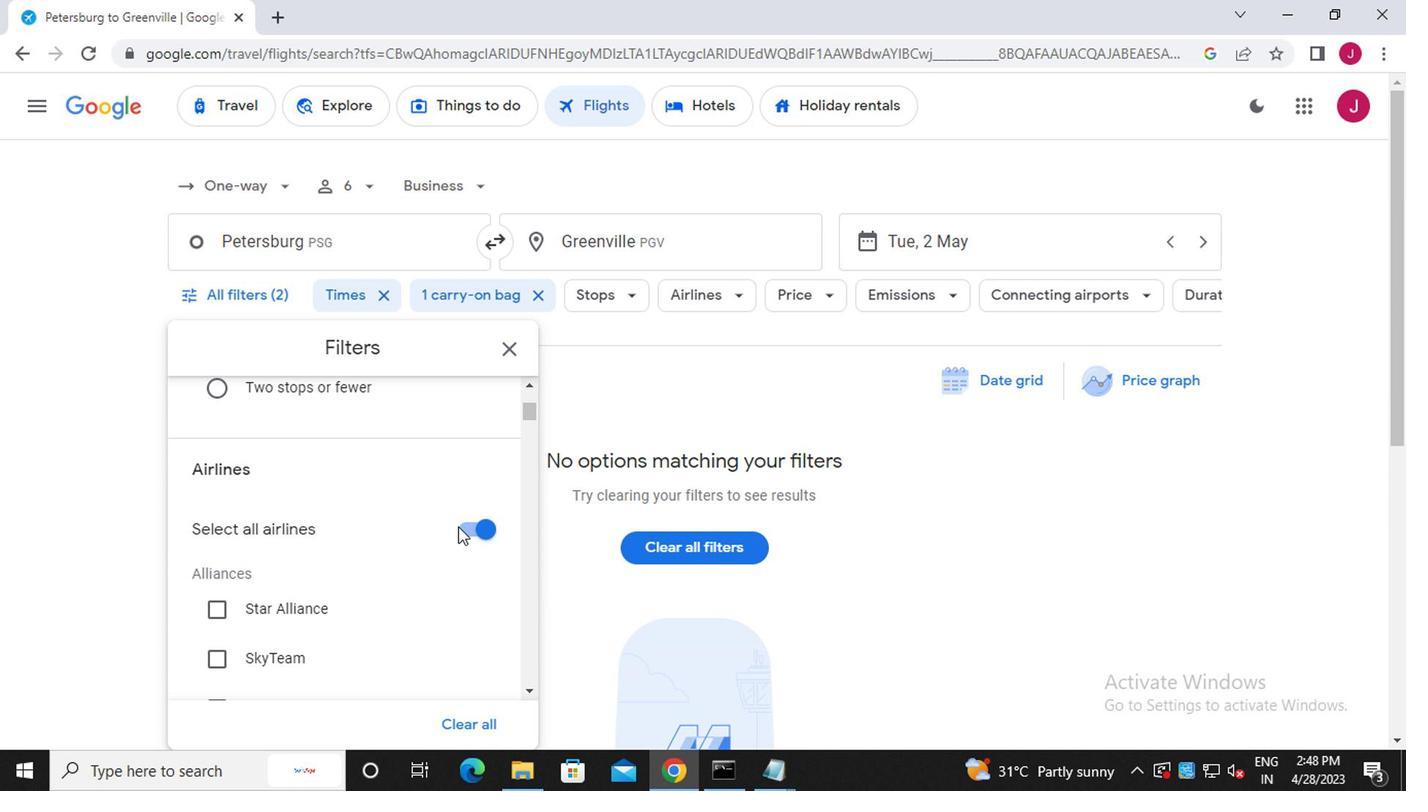 
Action: Mouse pressed left at (461, 528)
Screenshot: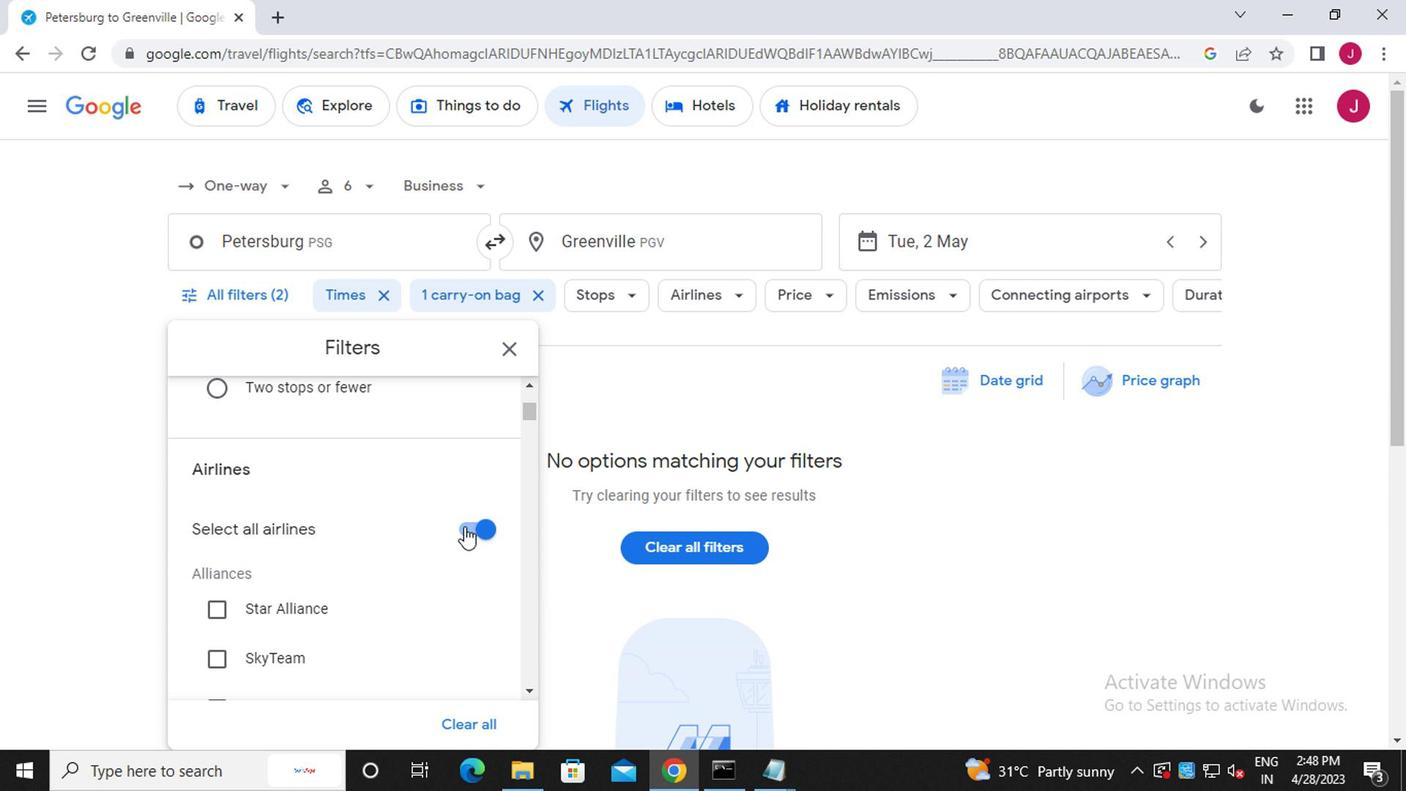 
Action: Mouse moved to (378, 525)
Screenshot: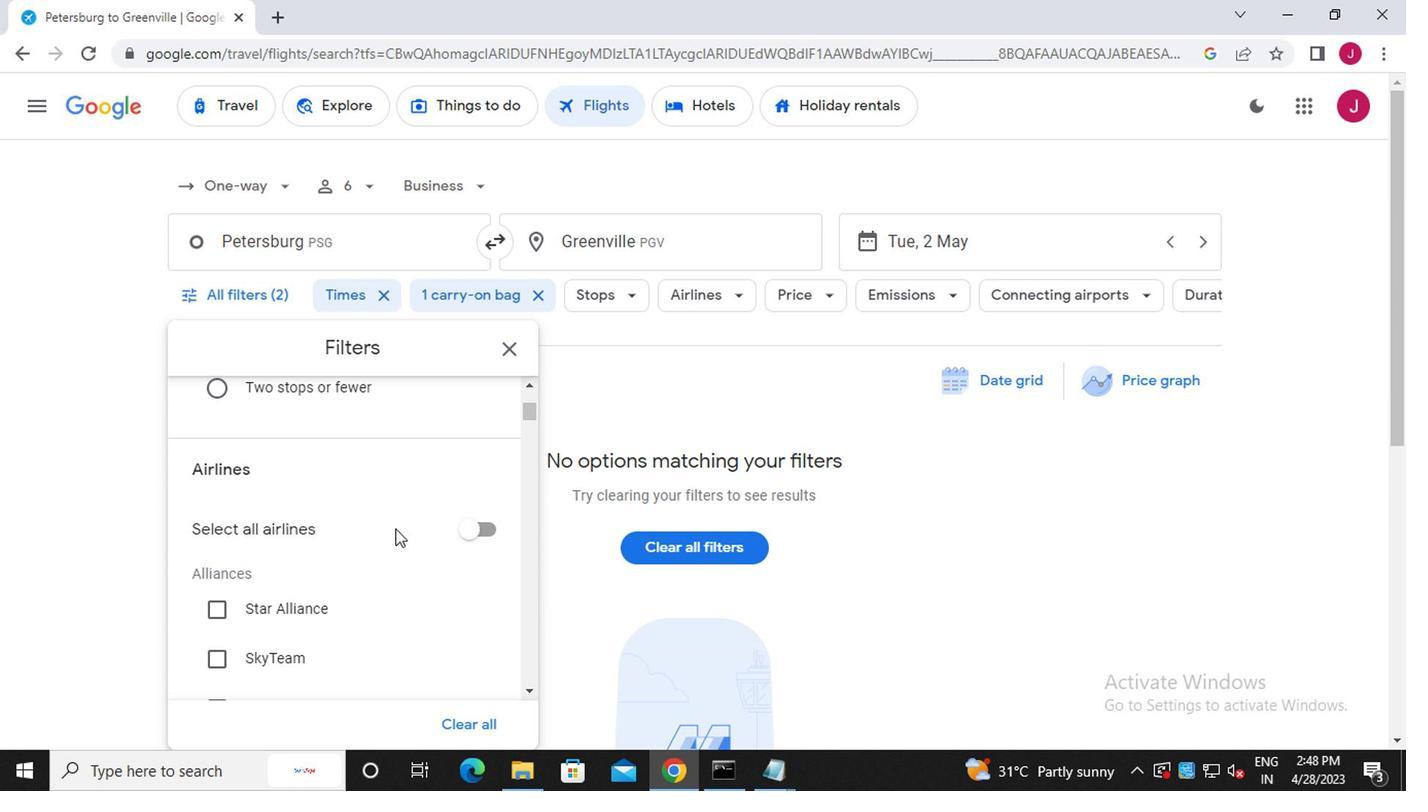 
Action: Mouse scrolled (378, 524) with delta (0, -1)
Screenshot: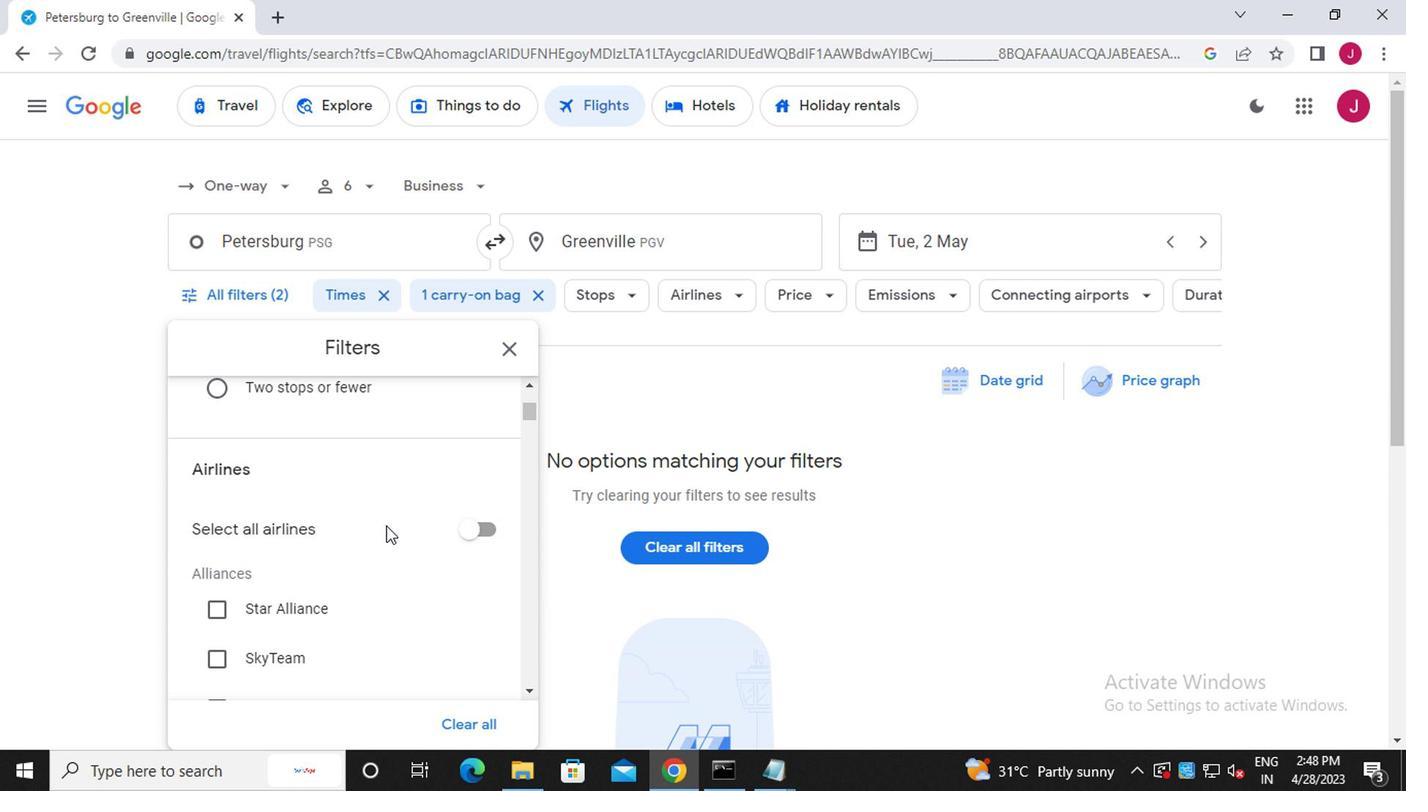 
Action: Mouse scrolled (378, 524) with delta (0, -1)
Screenshot: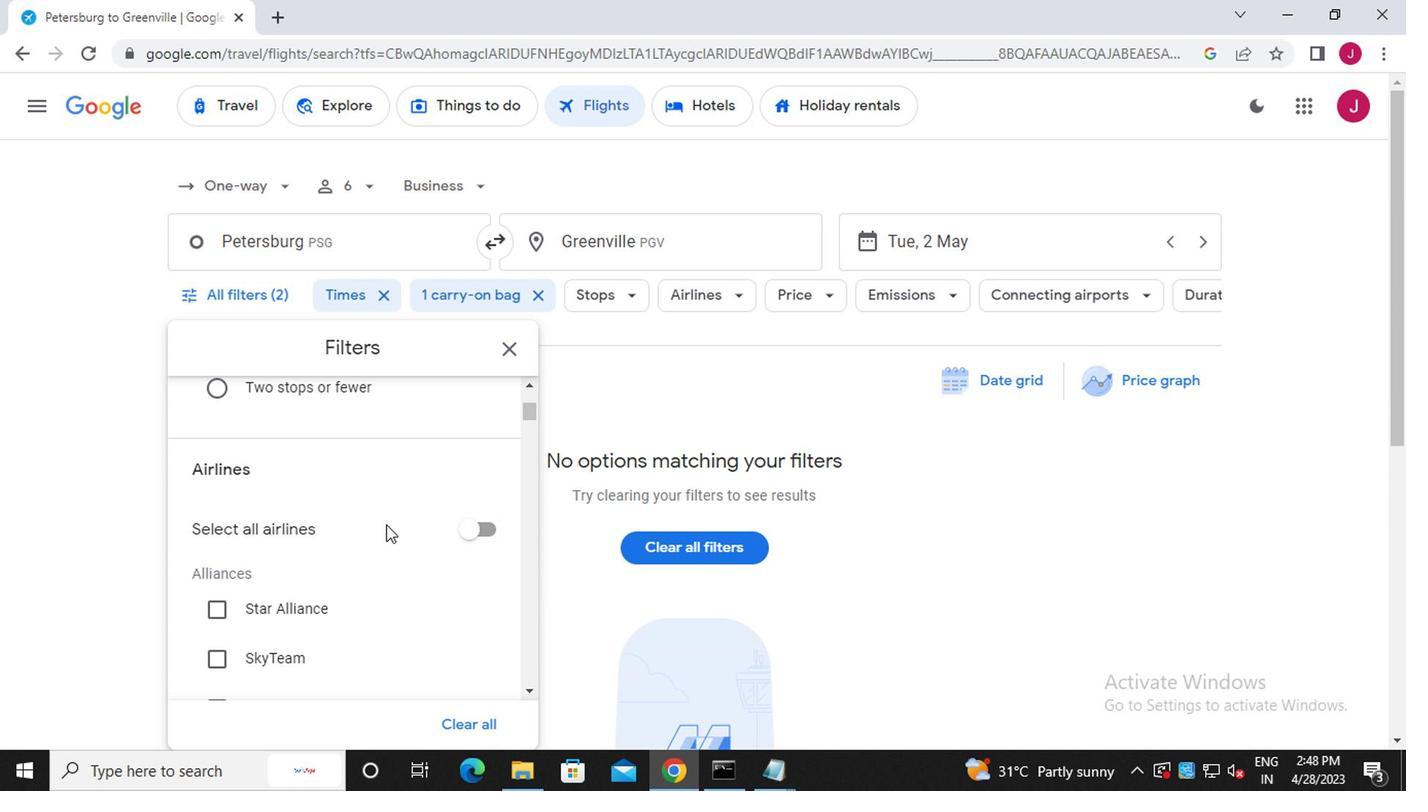 
Action: Mouse moved to (374, 523)
Screenshot: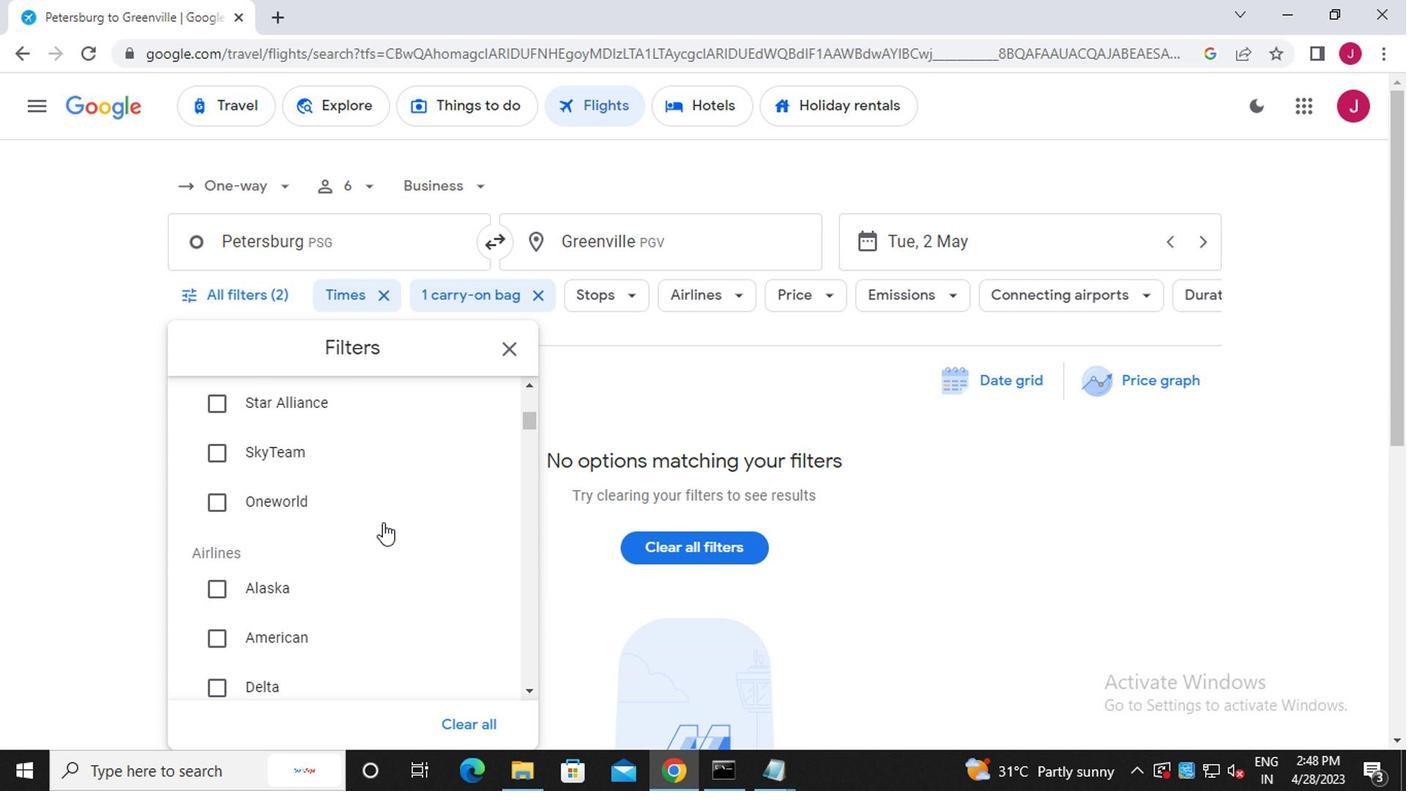 
Action: Mouse scrolled (374, 522) with delta (0, -1)
Screenshot: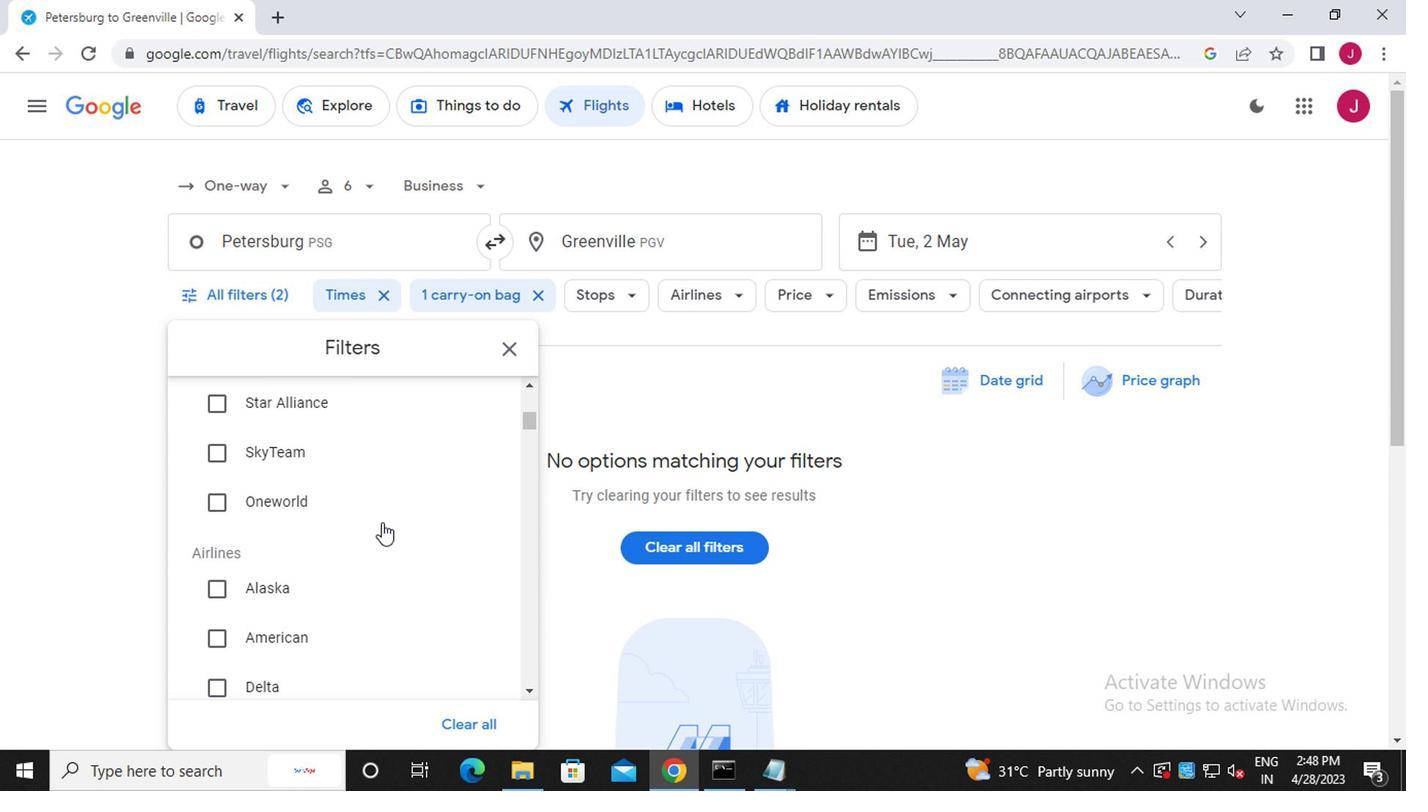 
Action: Mouse moved to (318, 555)
Screenshot: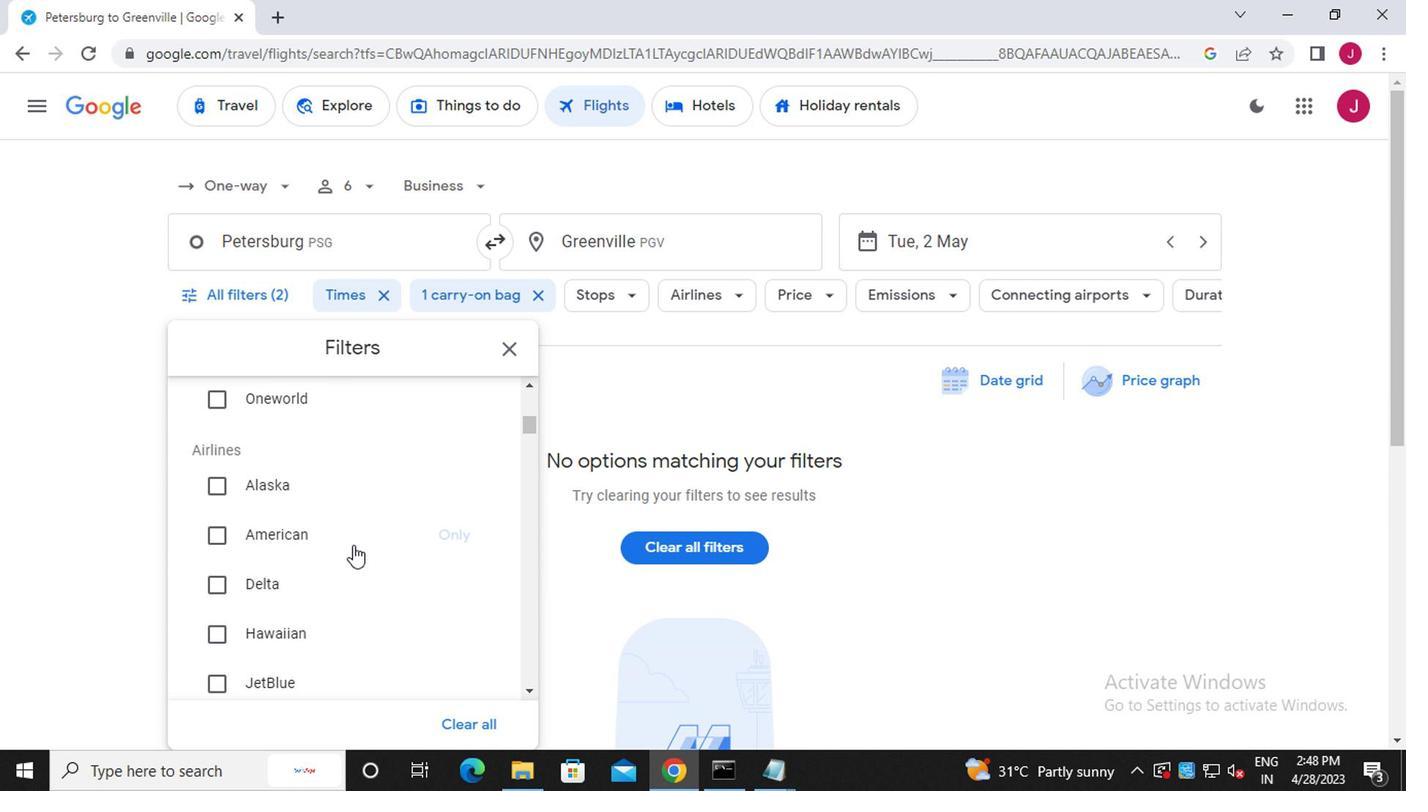 
Action: Mouse scrolled (318, 554) with delta (0, 0)
Screenshot: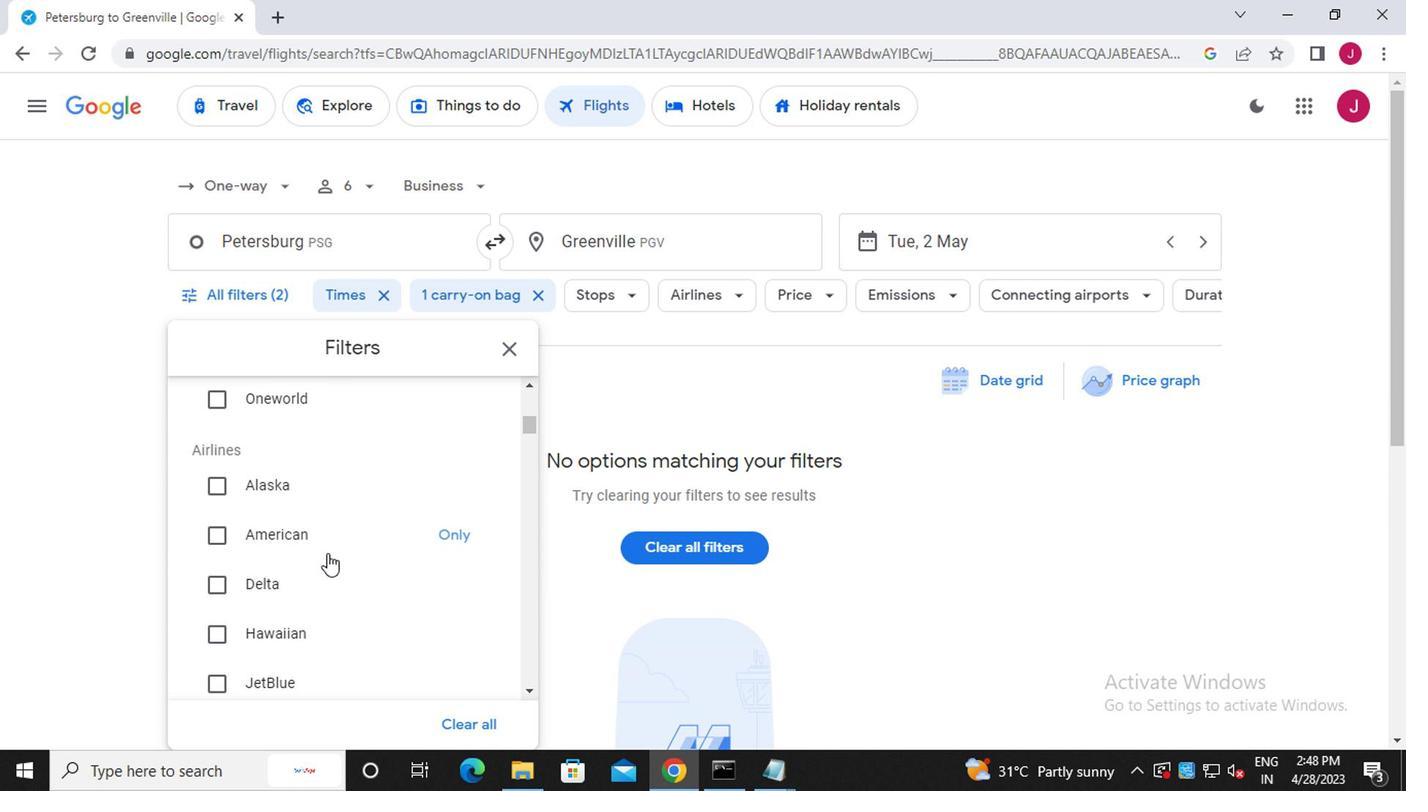 
Action: Mouse moved to (311, 558)
Screenshot: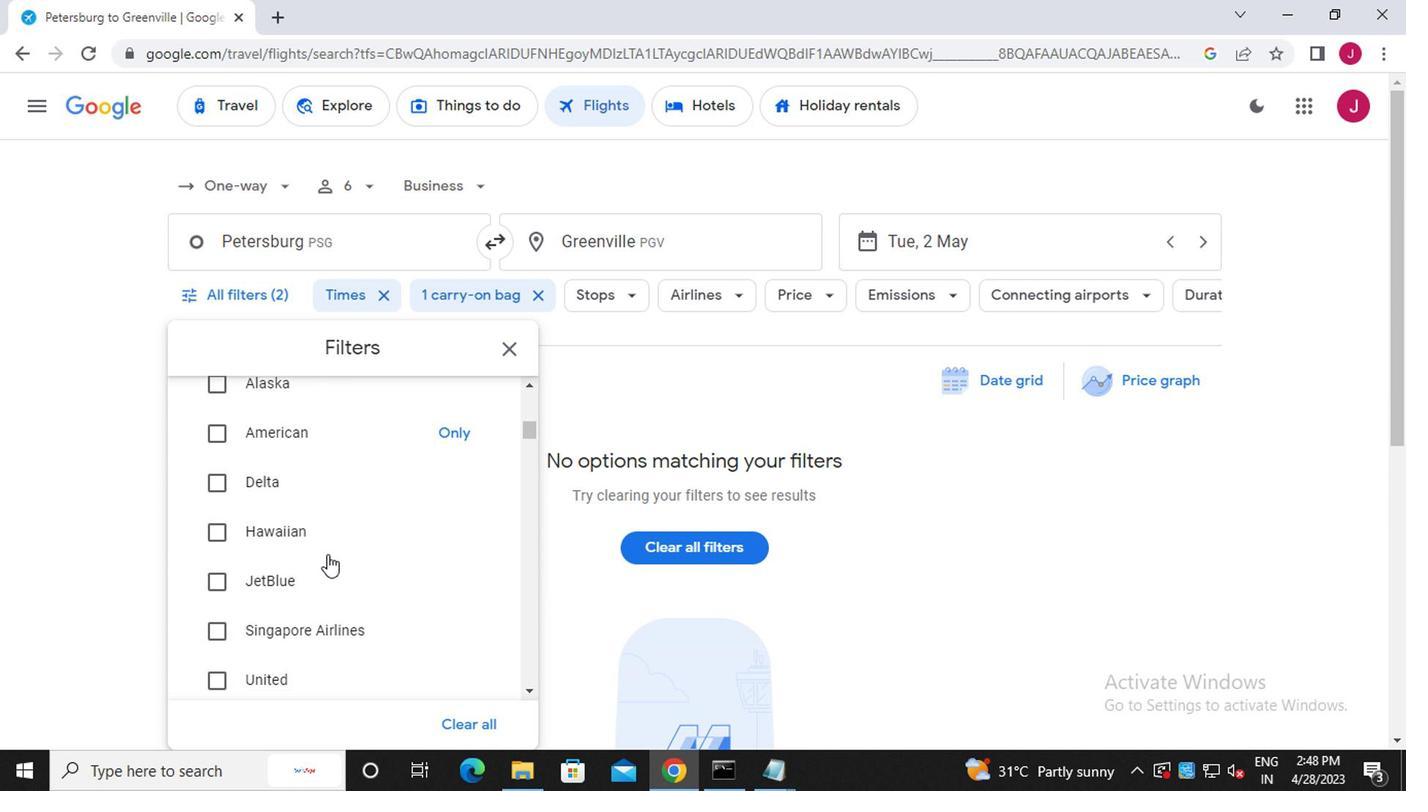 
Action: Mouse scrolled (311, 557) with delta (0, 0)
Screenshot: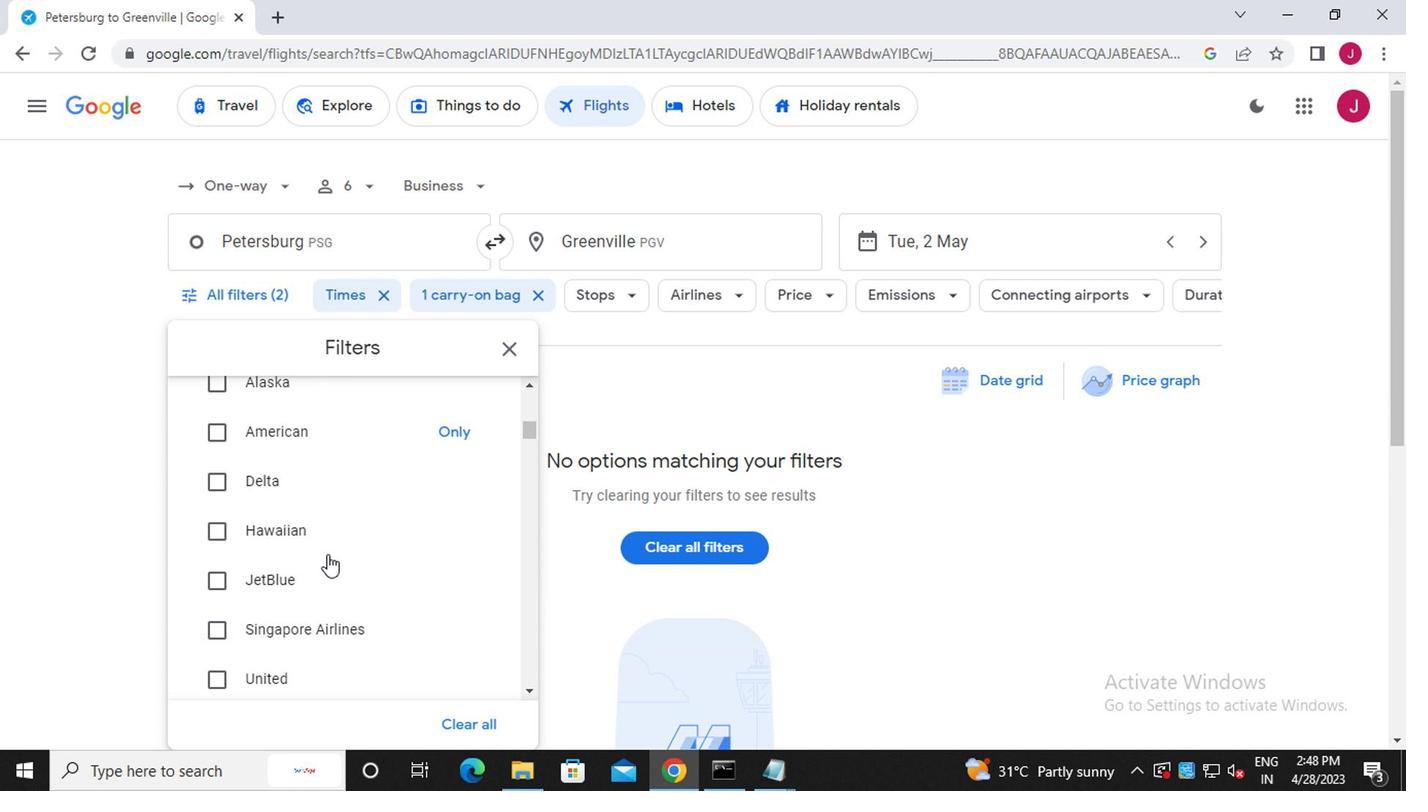 
Action: Mouse moved to (264, 598)
Screenshot: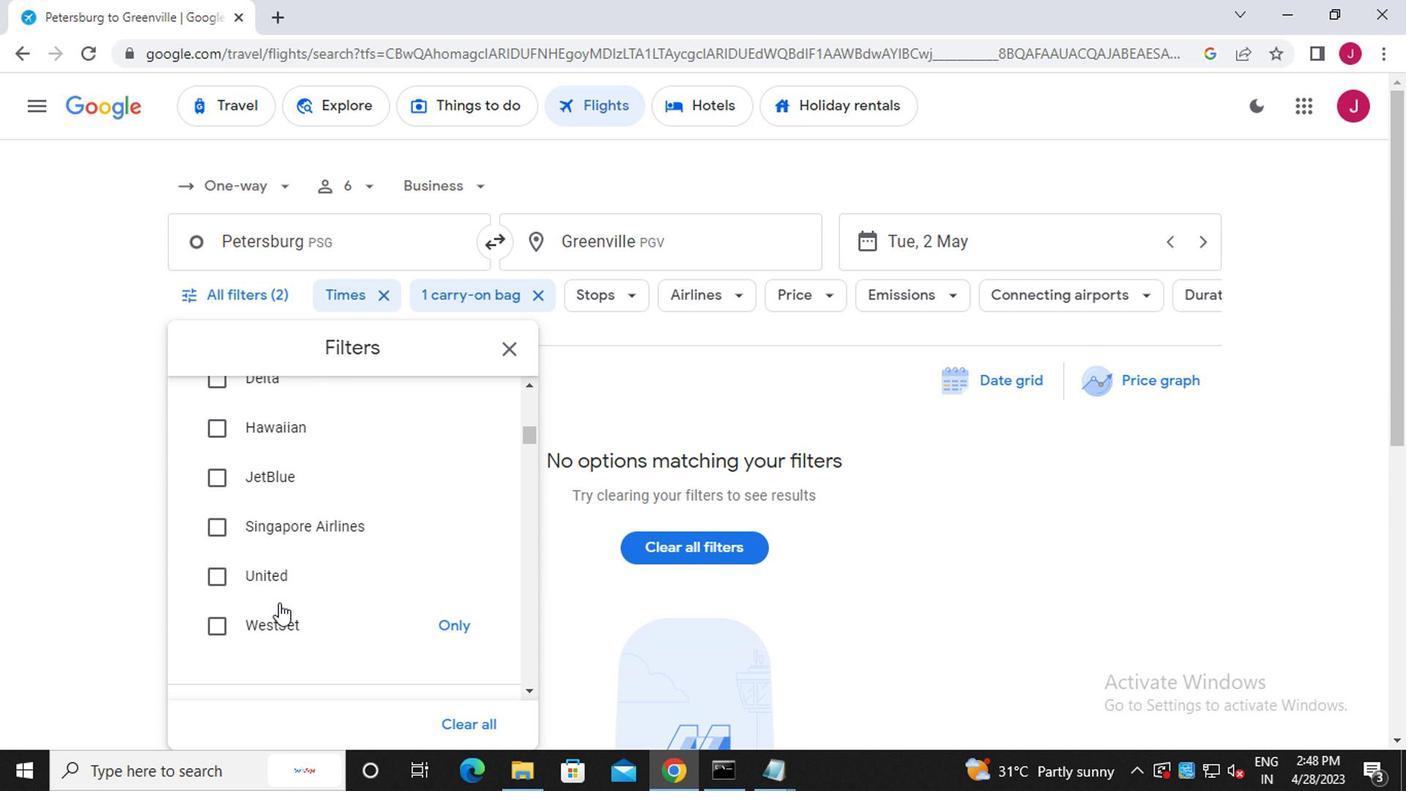 
Action: Mouse scrolled (264, 597) with delta (0, -1)
Screenshot: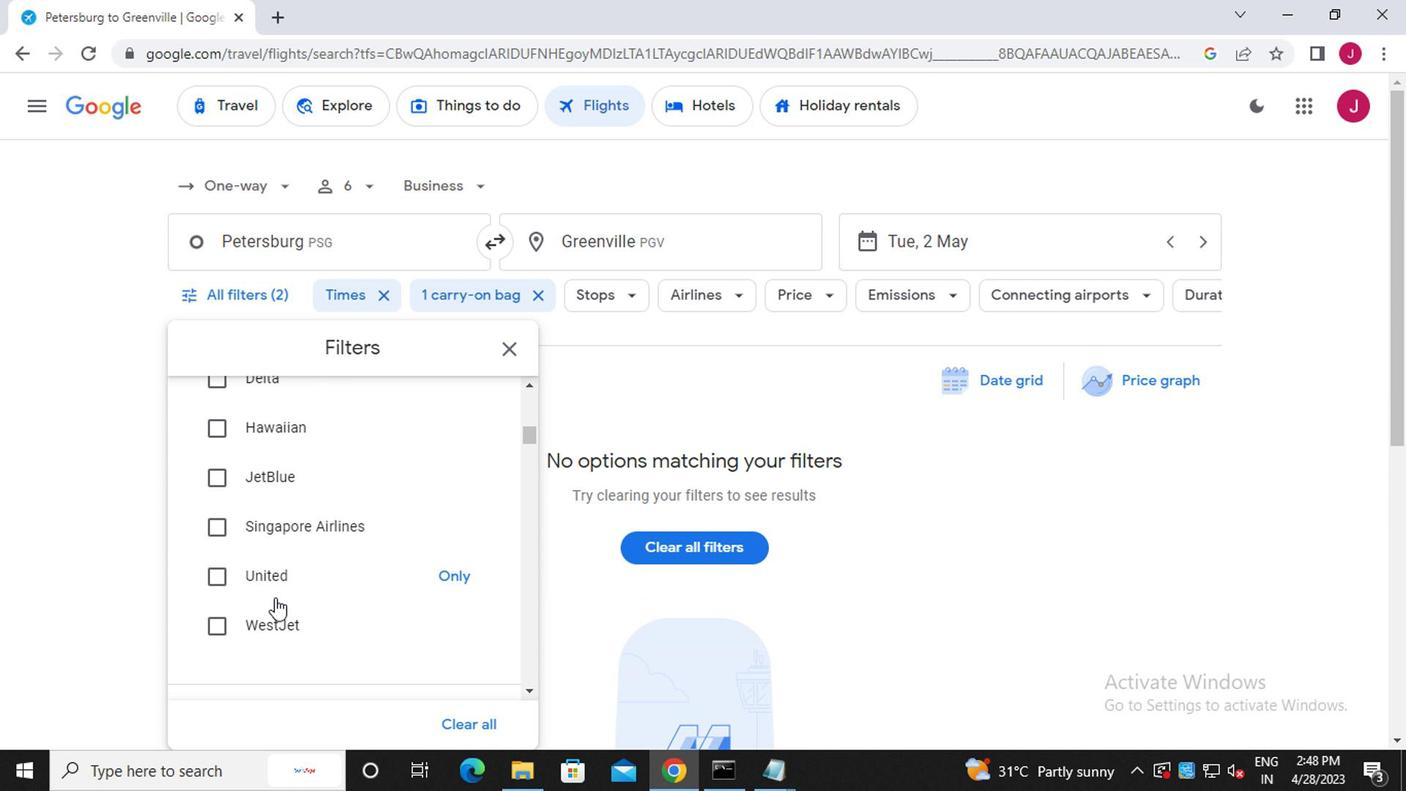 
Action: Mouse moved to (264, 598)
Screenshot: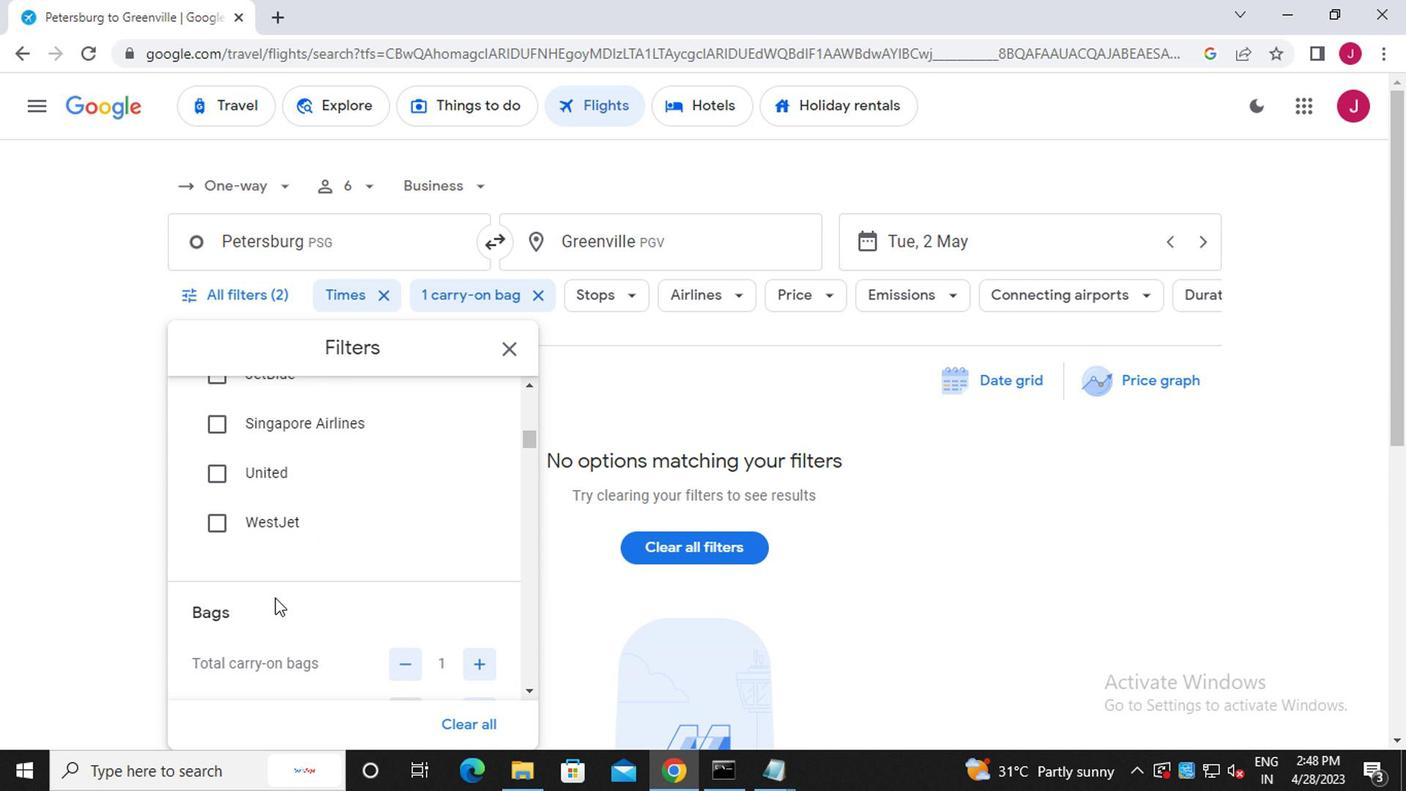 
Action: Mouse scrolled (264, 597) with delta (0, -1)
Screenshot: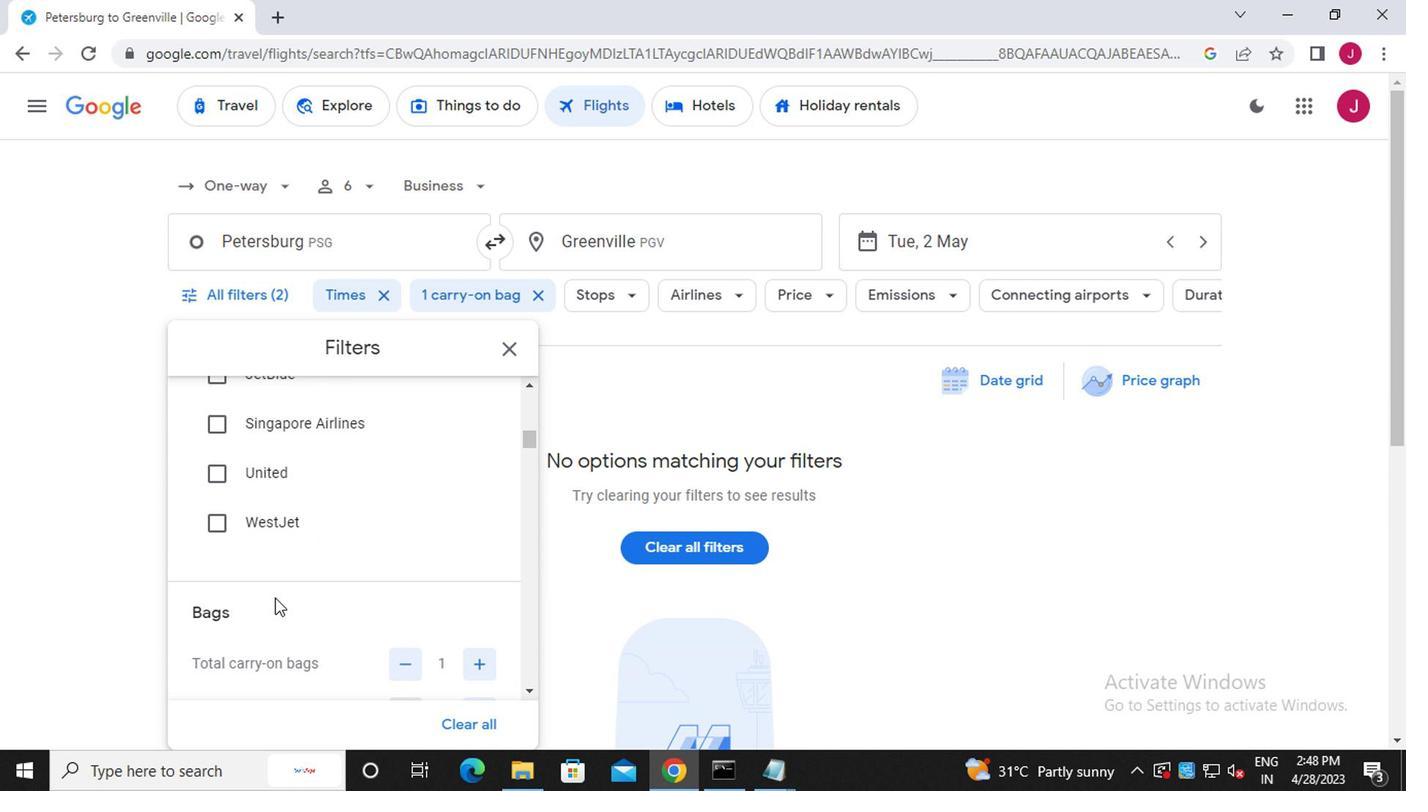 
Action: Mouse moved to (394, 561)
Screenshot: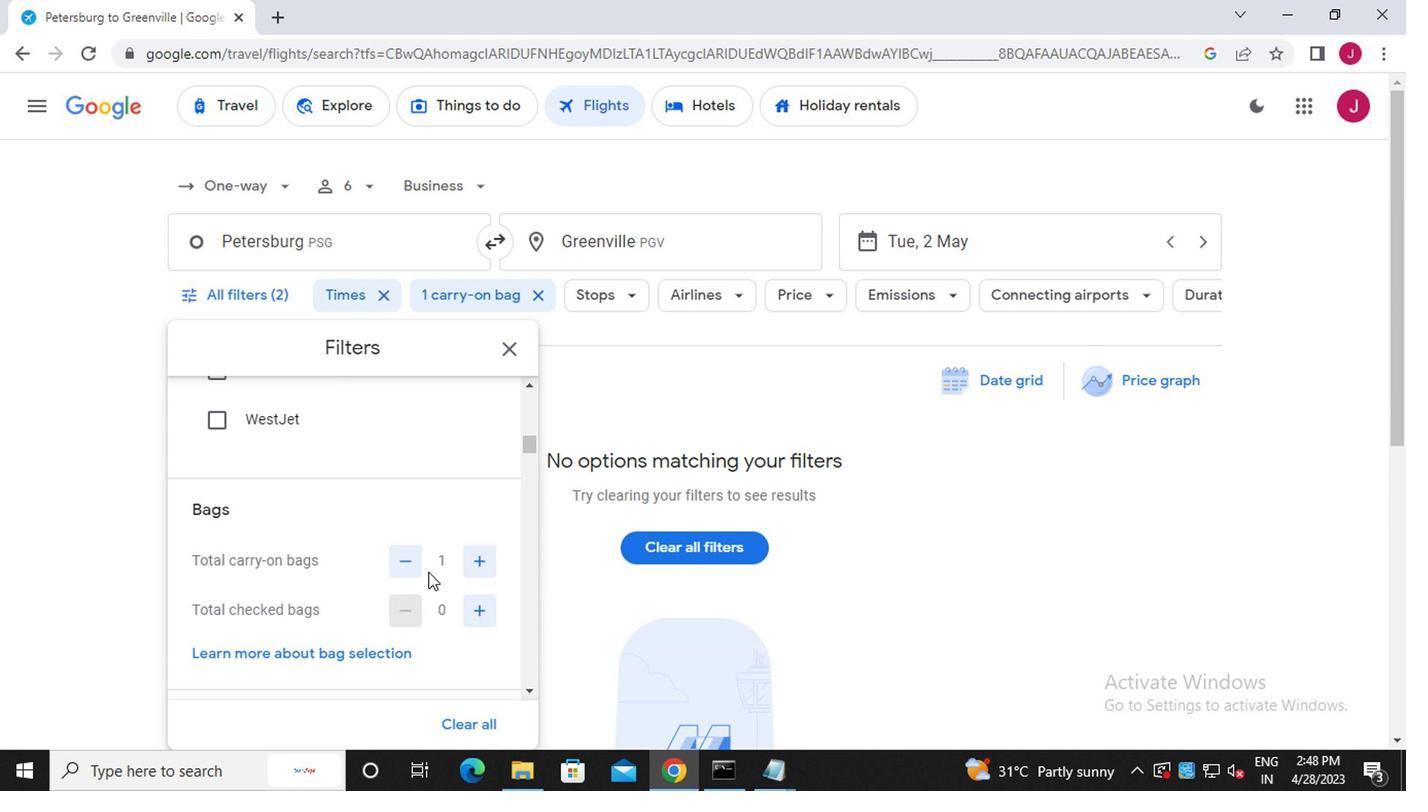
Action: Mouse pressed left at (394, 561)
Screenshot: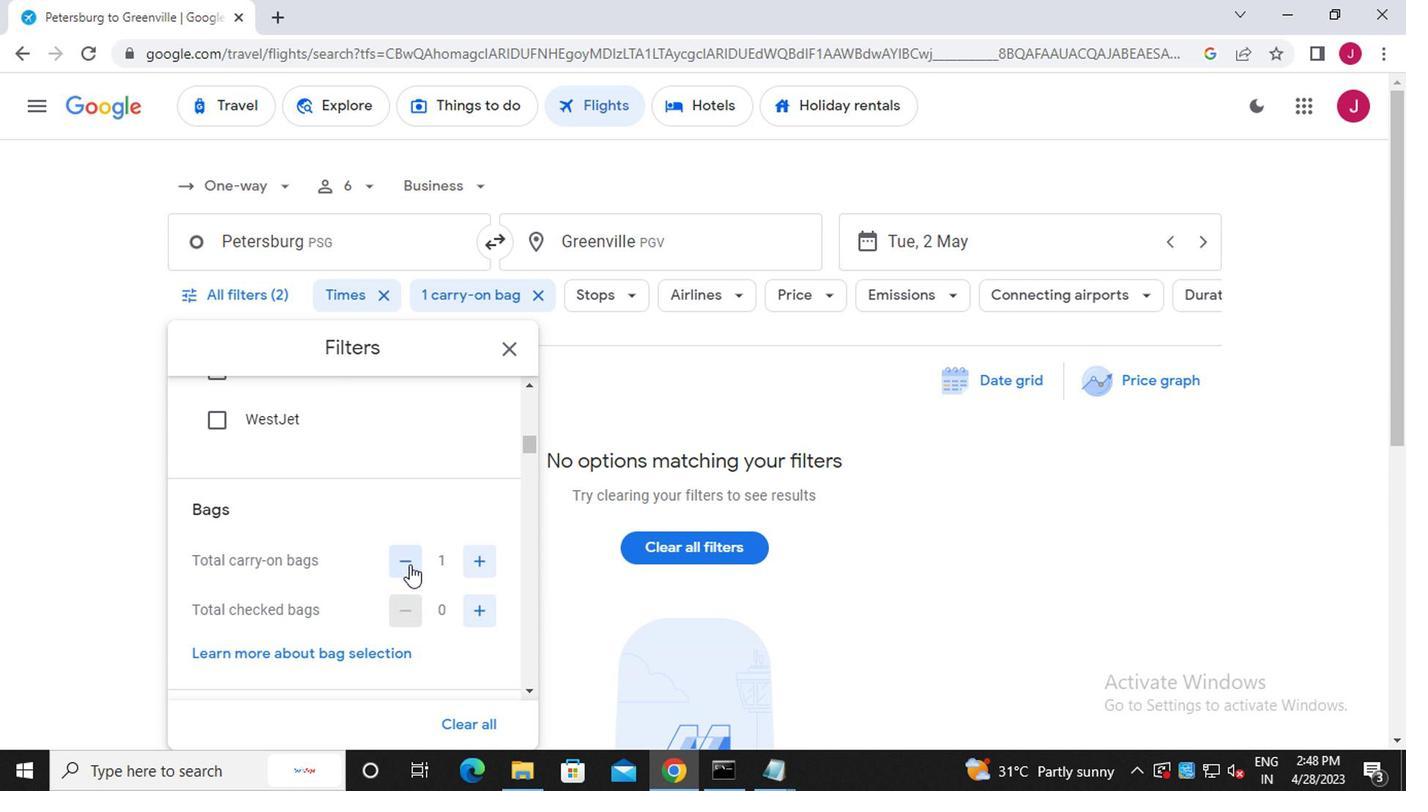 
Action: Mouse moved to (479, 618)
Screenshot: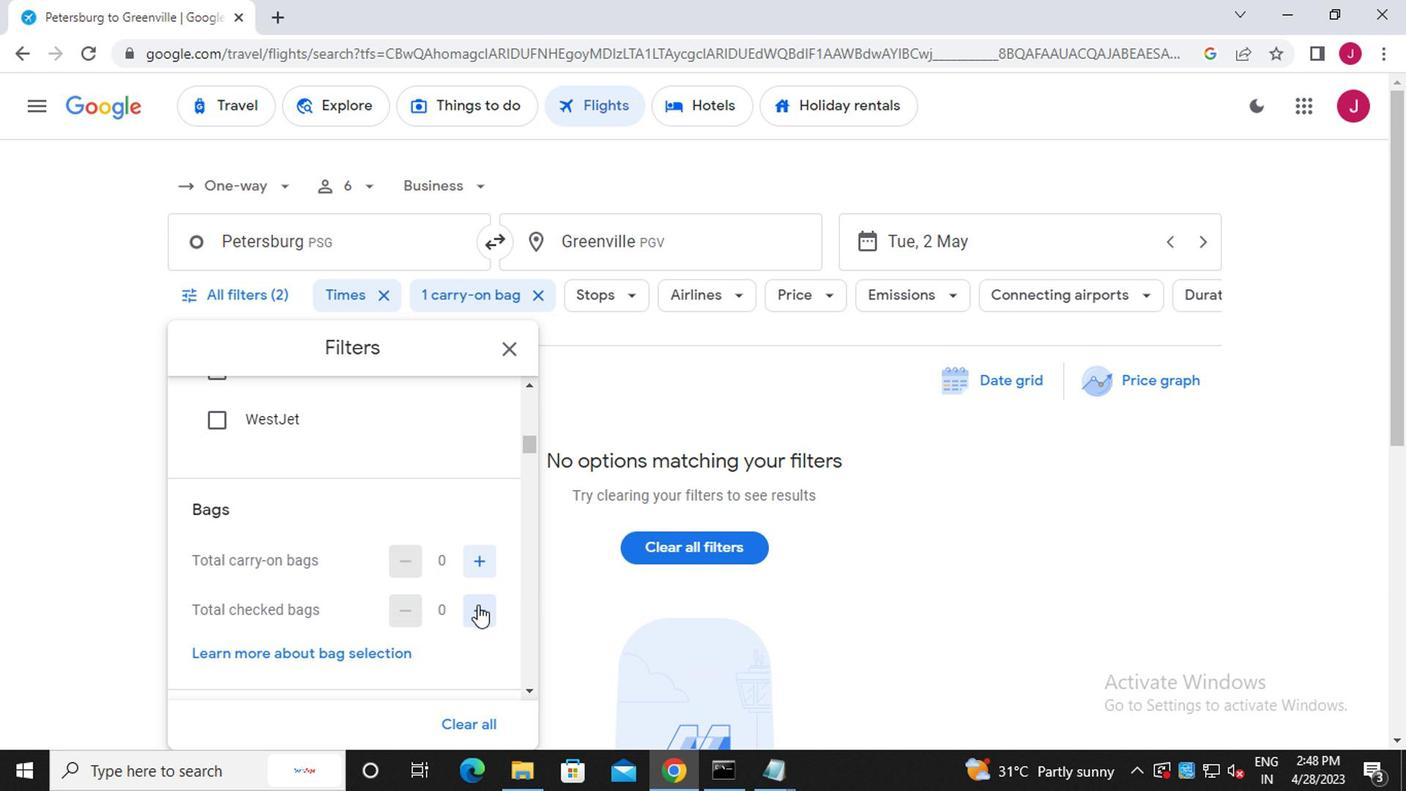 
Action: Mouse pressed left at (479, 618)
Screenshot: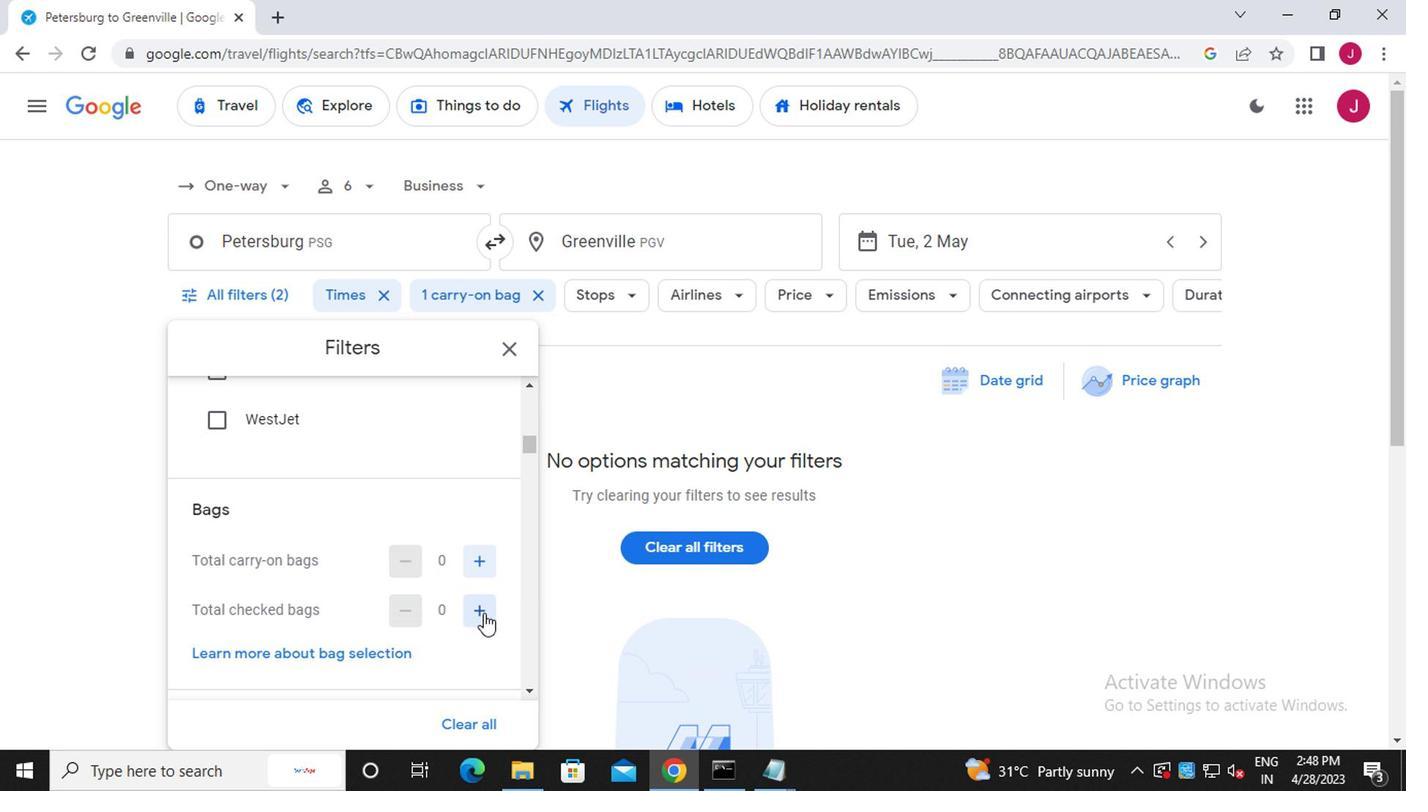 
Action: Mouse moved to (472, 610)
Screenshot: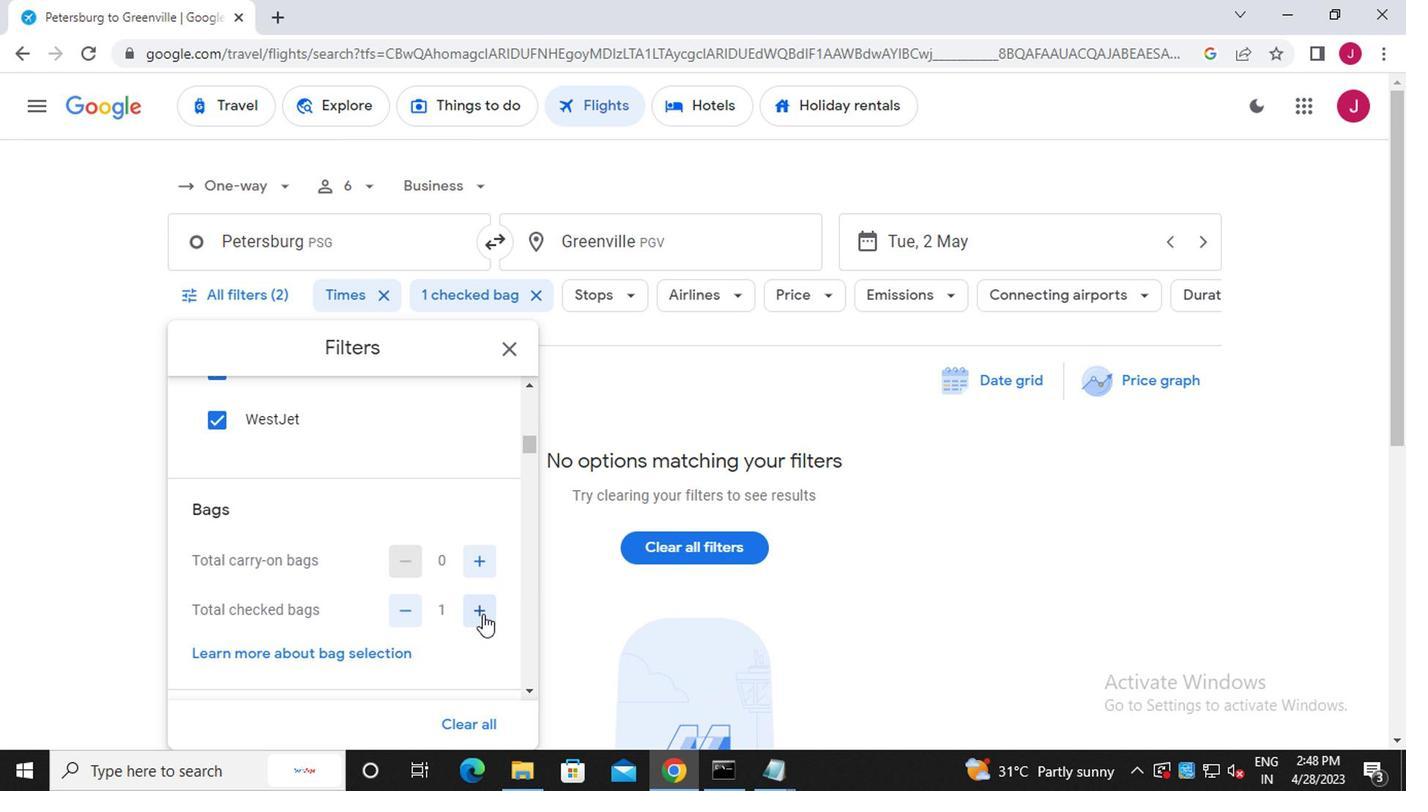
Action: Mouse scrolled (472, 609) with delta (0, -1)
Screenshot: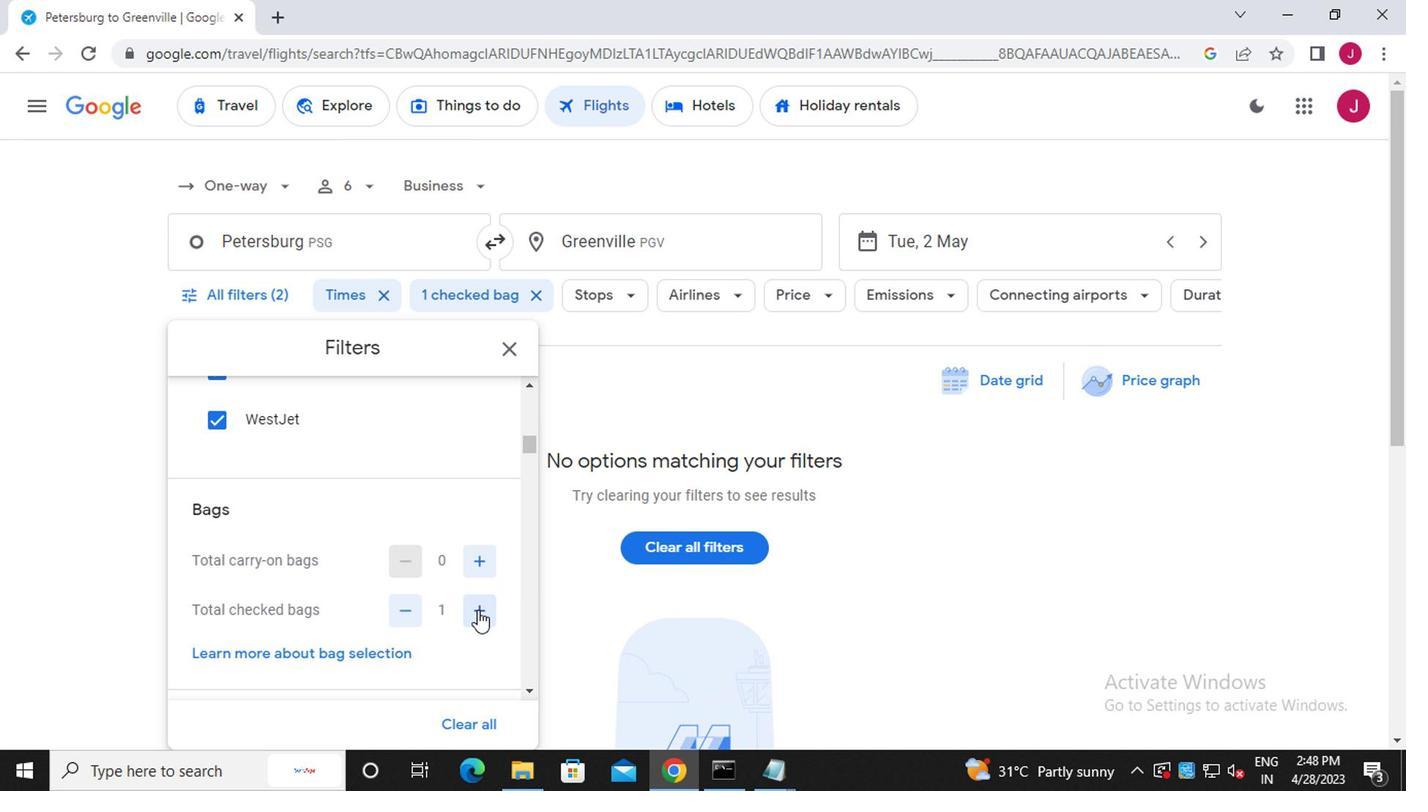 
Action: Mouse scrolled (472, 609) with delta (0, -1)
Screenshot: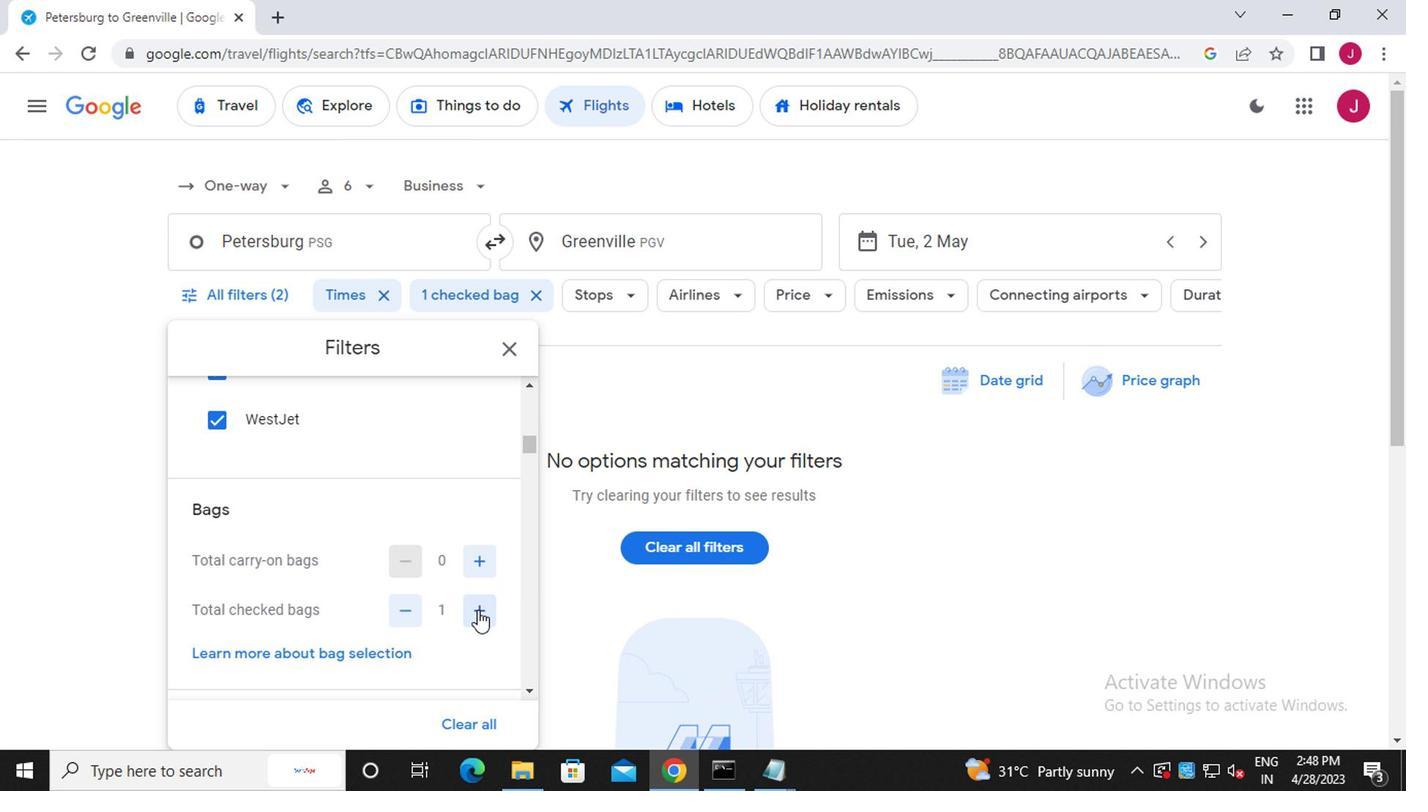 
Action: Mouse moved to (477, 609)
Screenshot: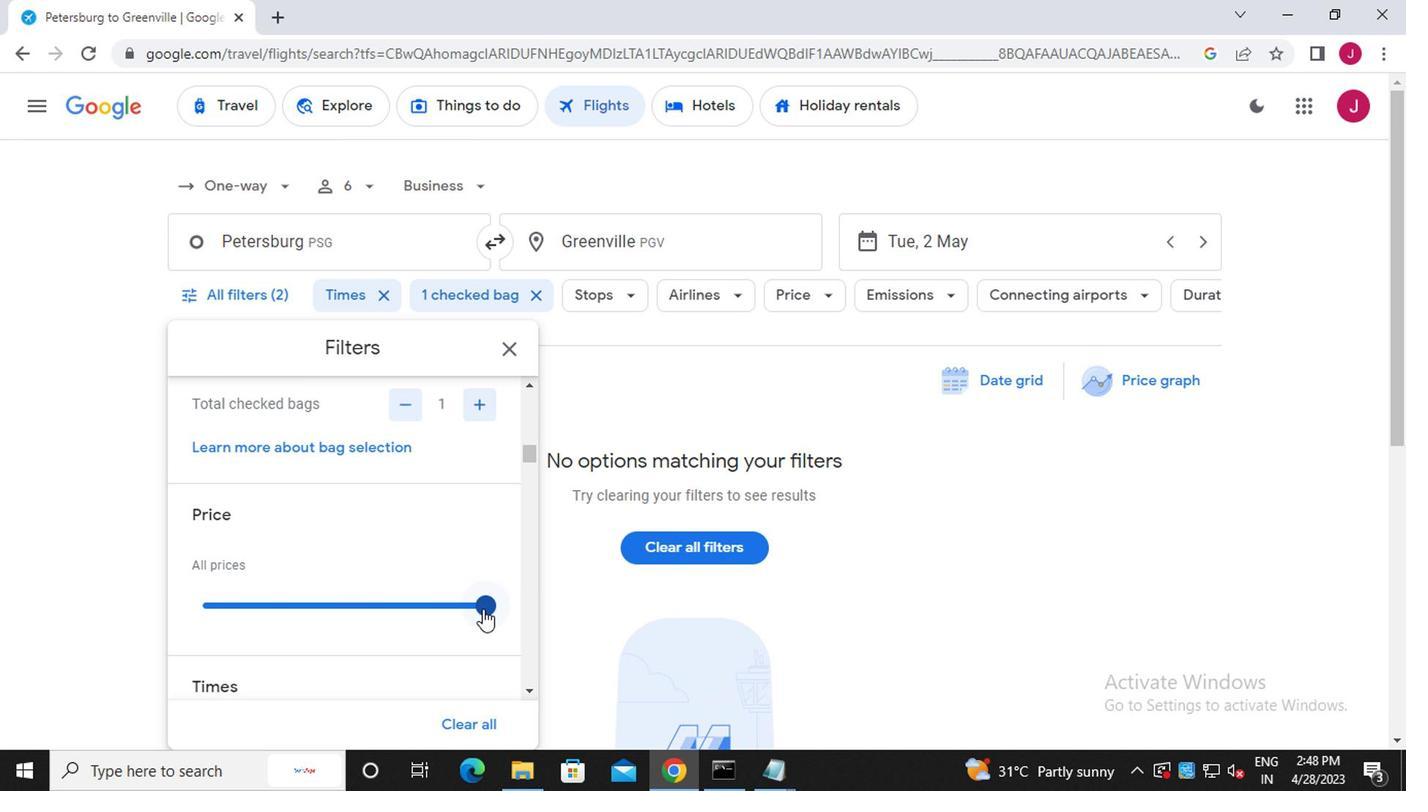 
Action: Mouse pressed left at (477, 609)
Screenshot: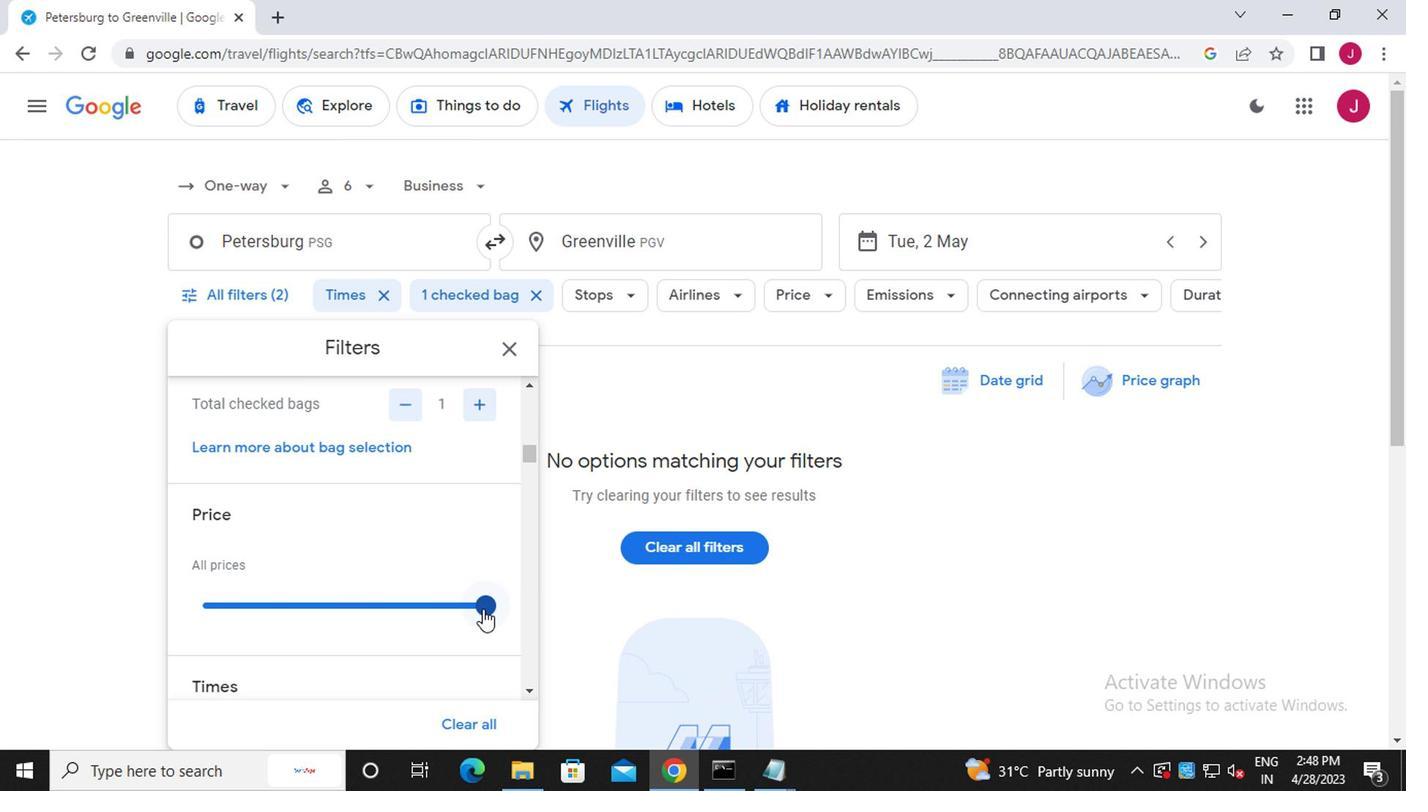 
Action: Mouse pressed left at (477, 609)
Screenshot: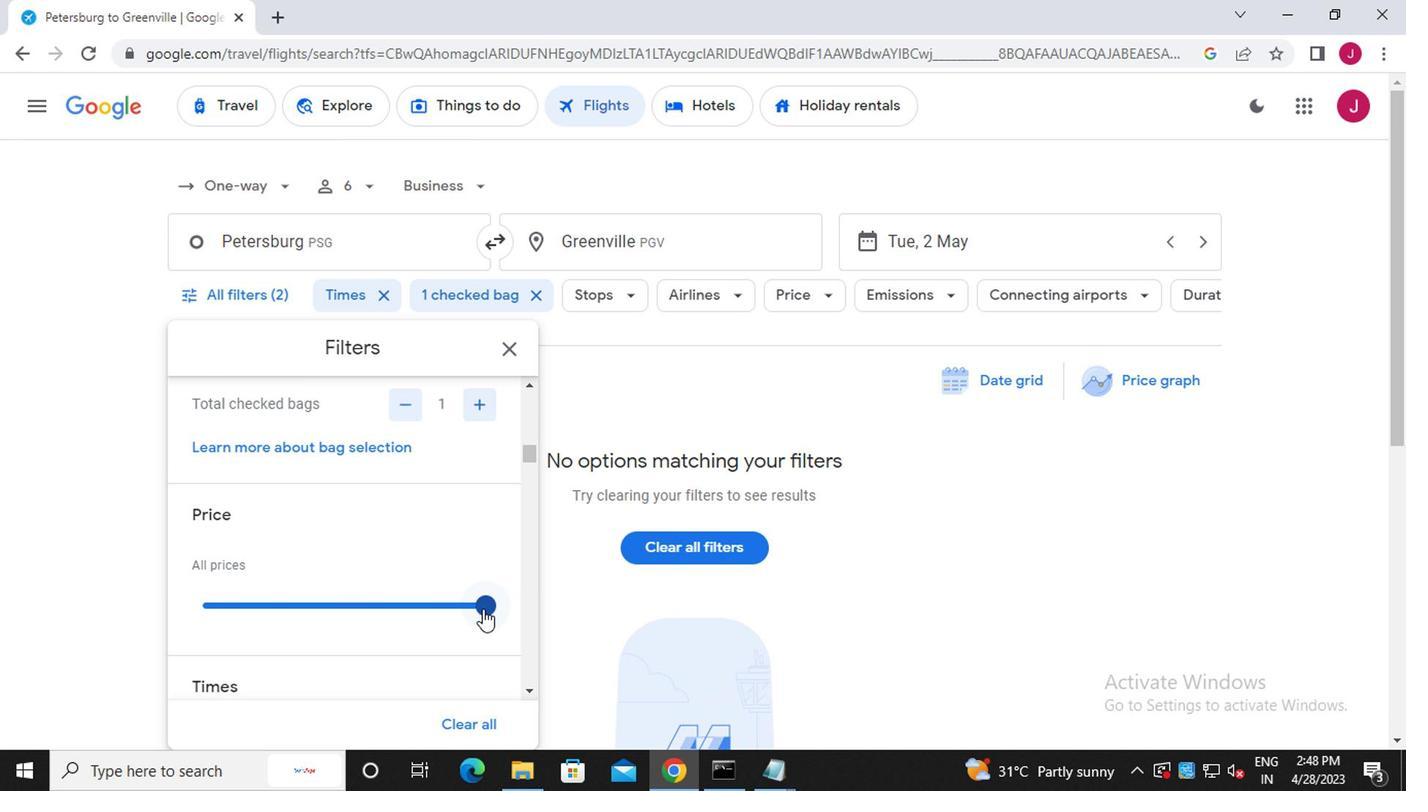 
Action: Mouse moved to (478, 600)
Screenshot: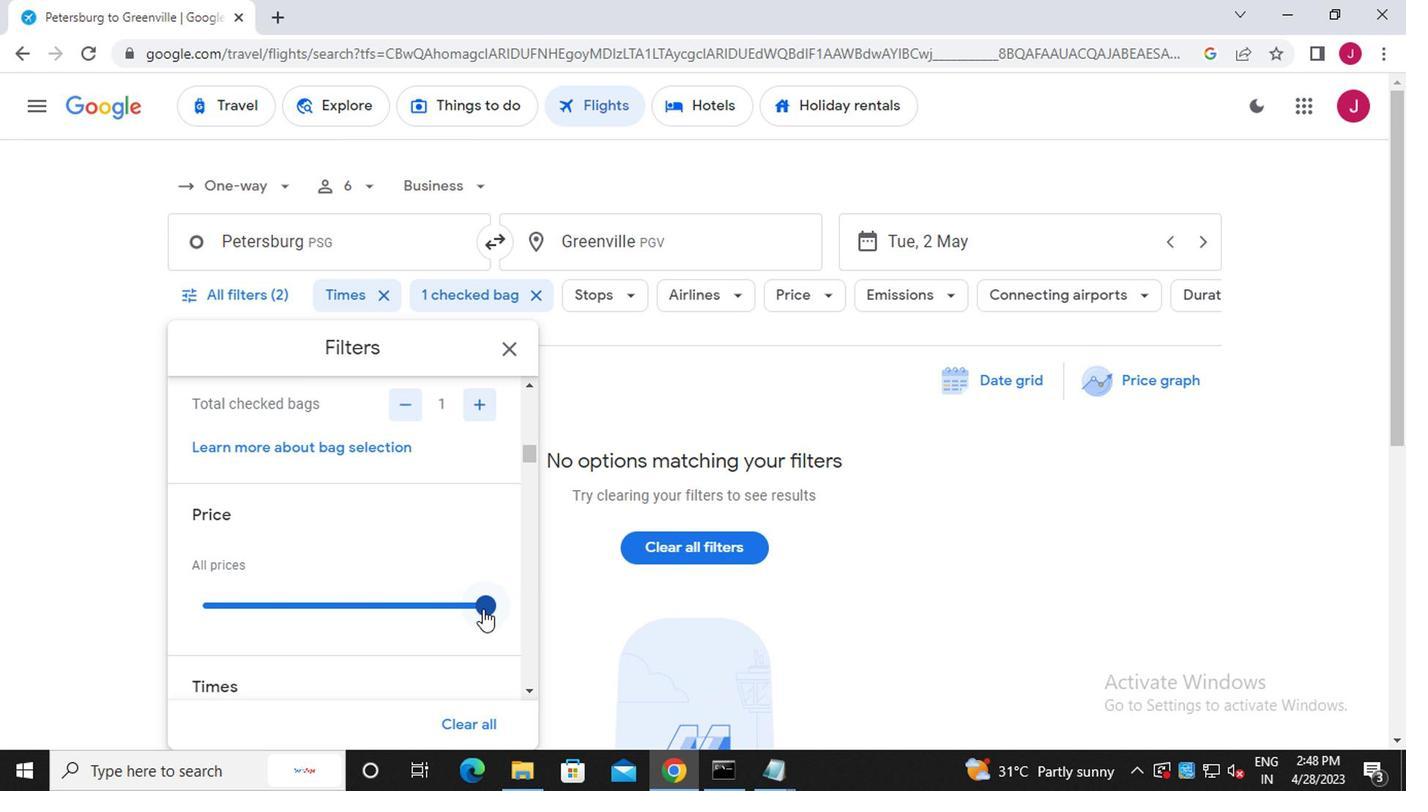 
Action: Mouse scrolled (478, 599) with delta (0, -1)
Screenshot: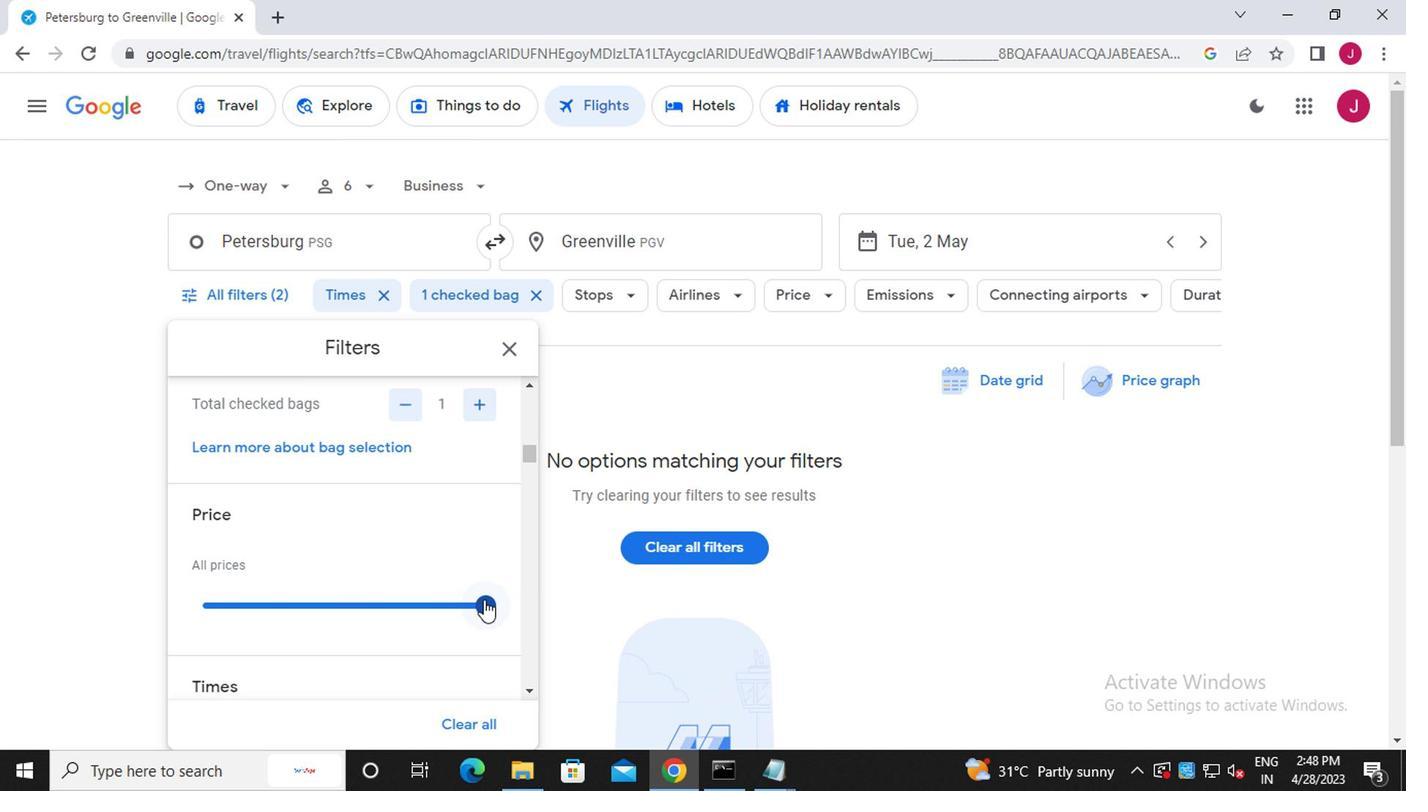 
Action: Mouse moved to (478, 600)
Screenshot: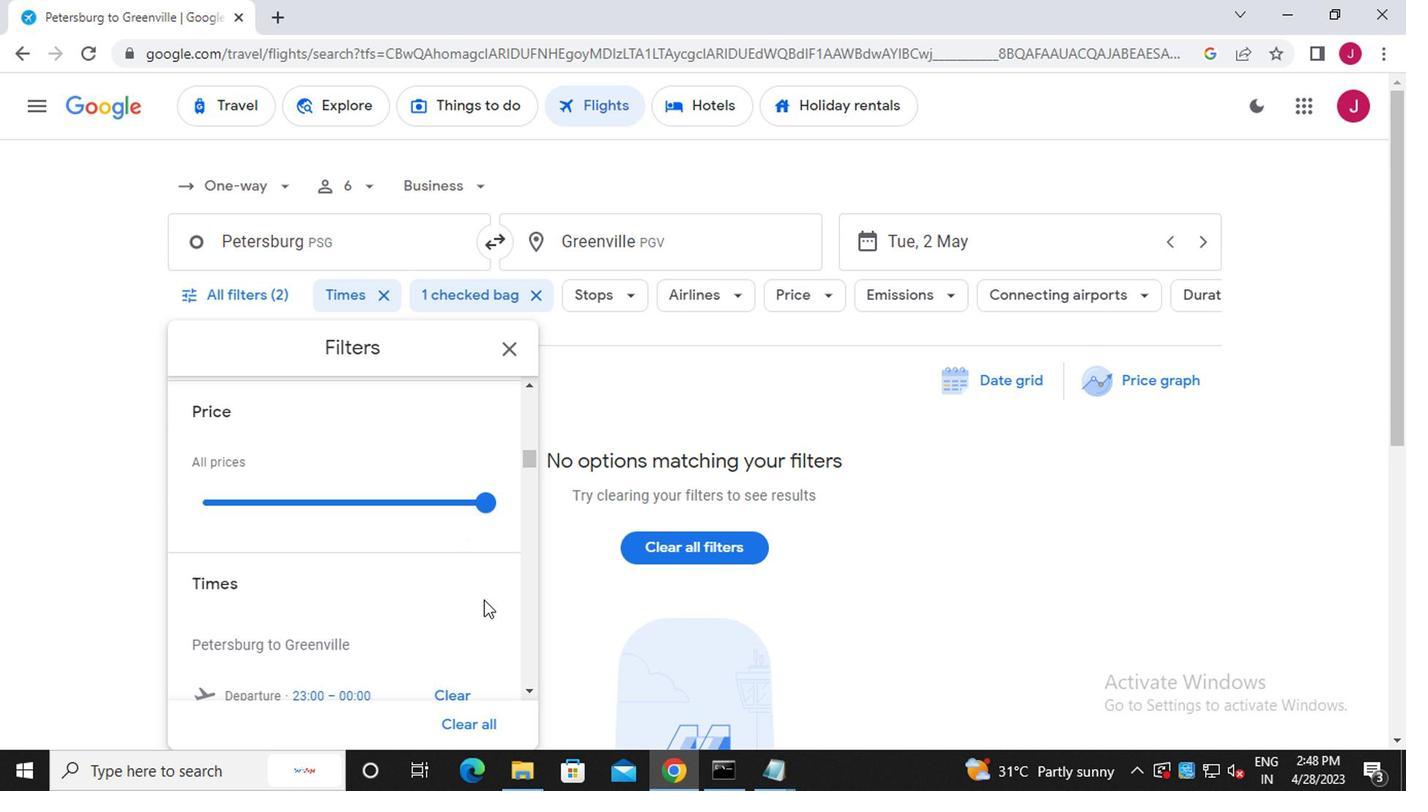 
Action: Mouse scrolled (478, 599) with delta (0, -1)
Screenshot: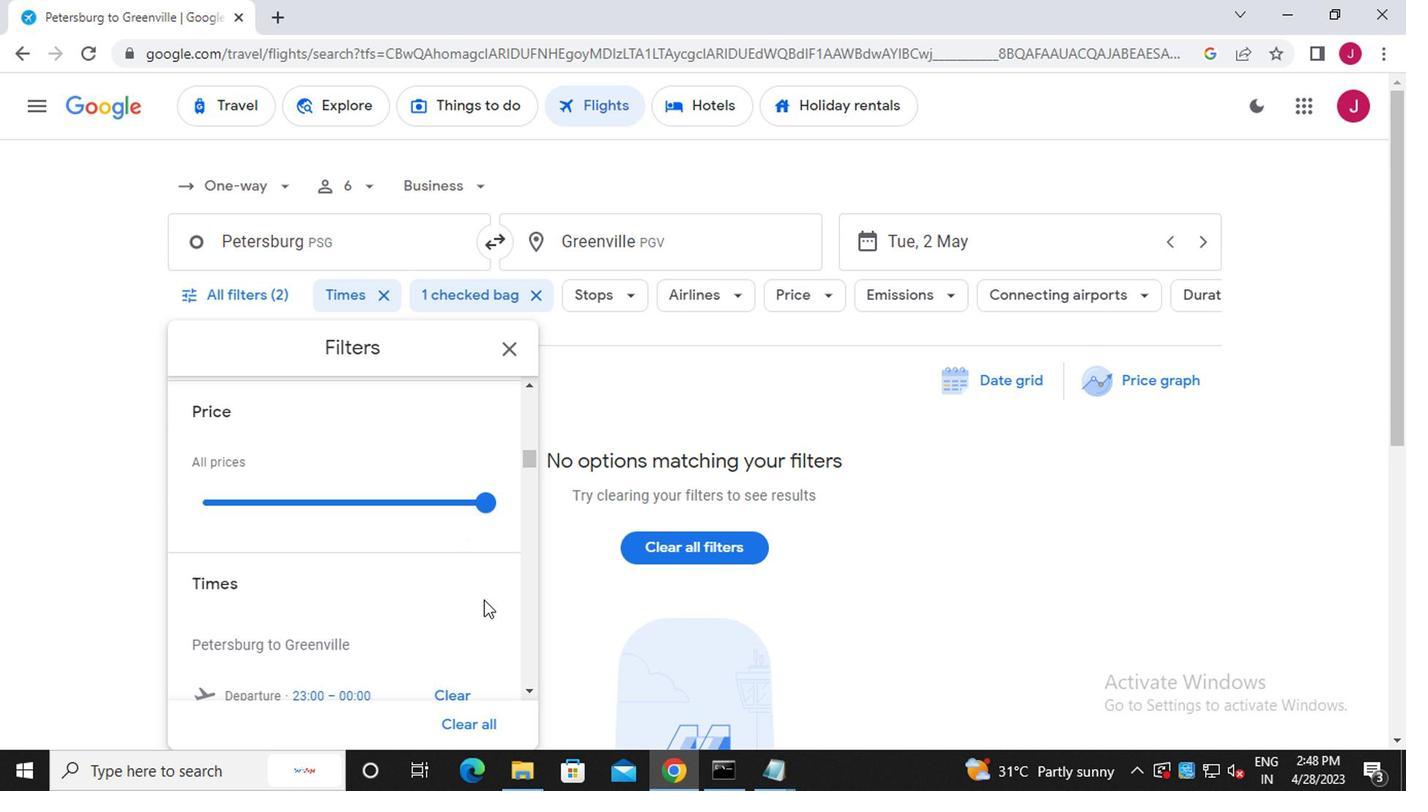
Action: Mouse moved to (504, 348)
Screenshot: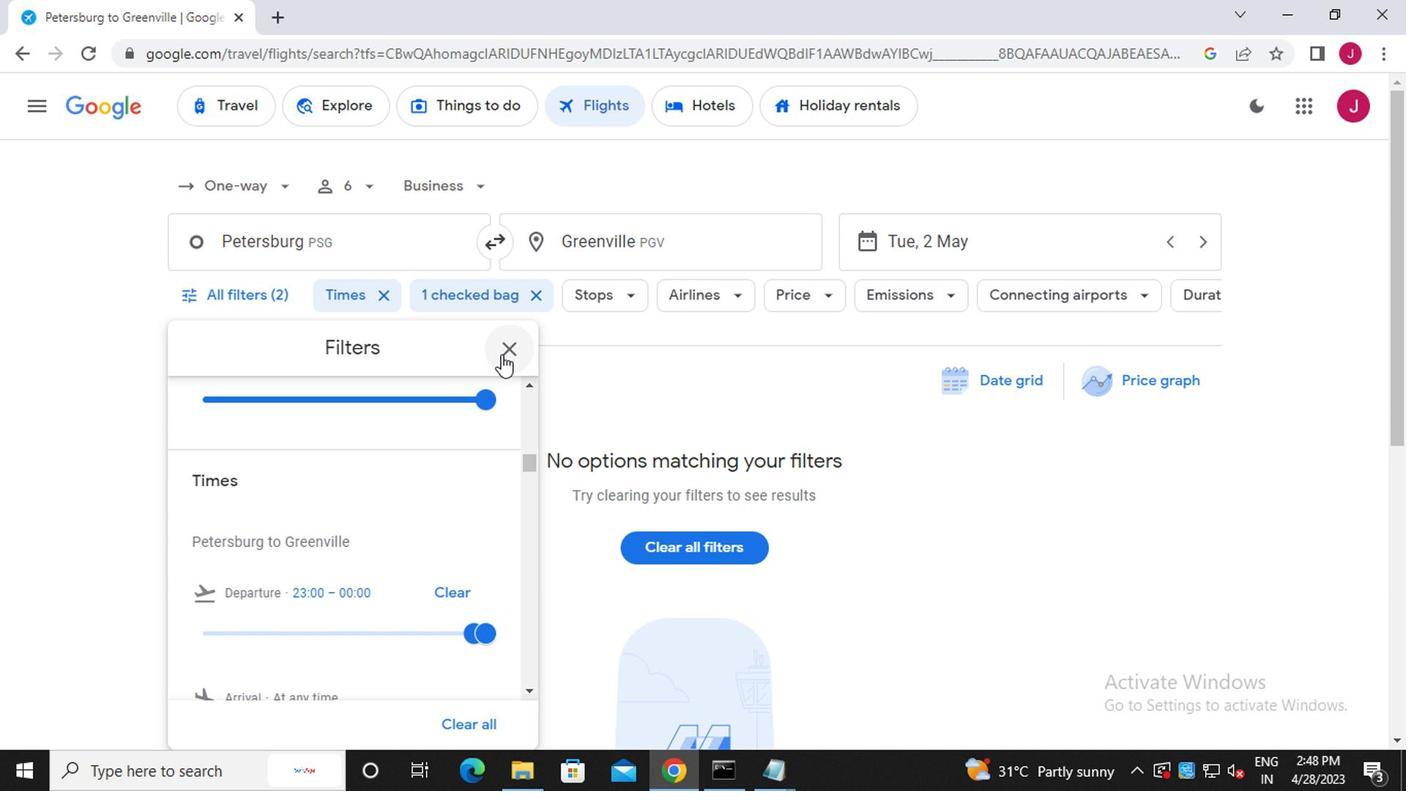 
Action: Mouse pressed left at (504, 348)
Screenshot: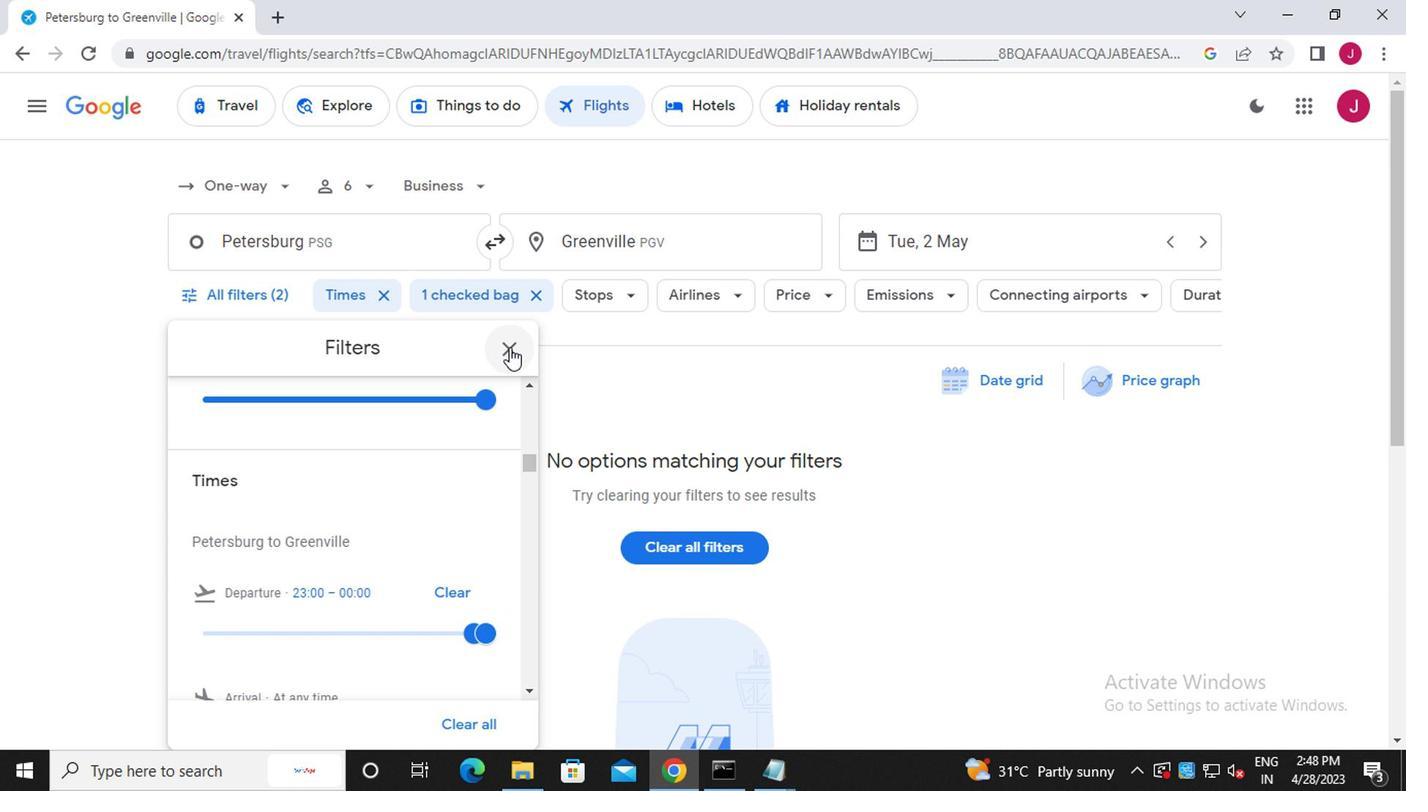 
Action: Mouse moved to (502, 348)
Screenshot: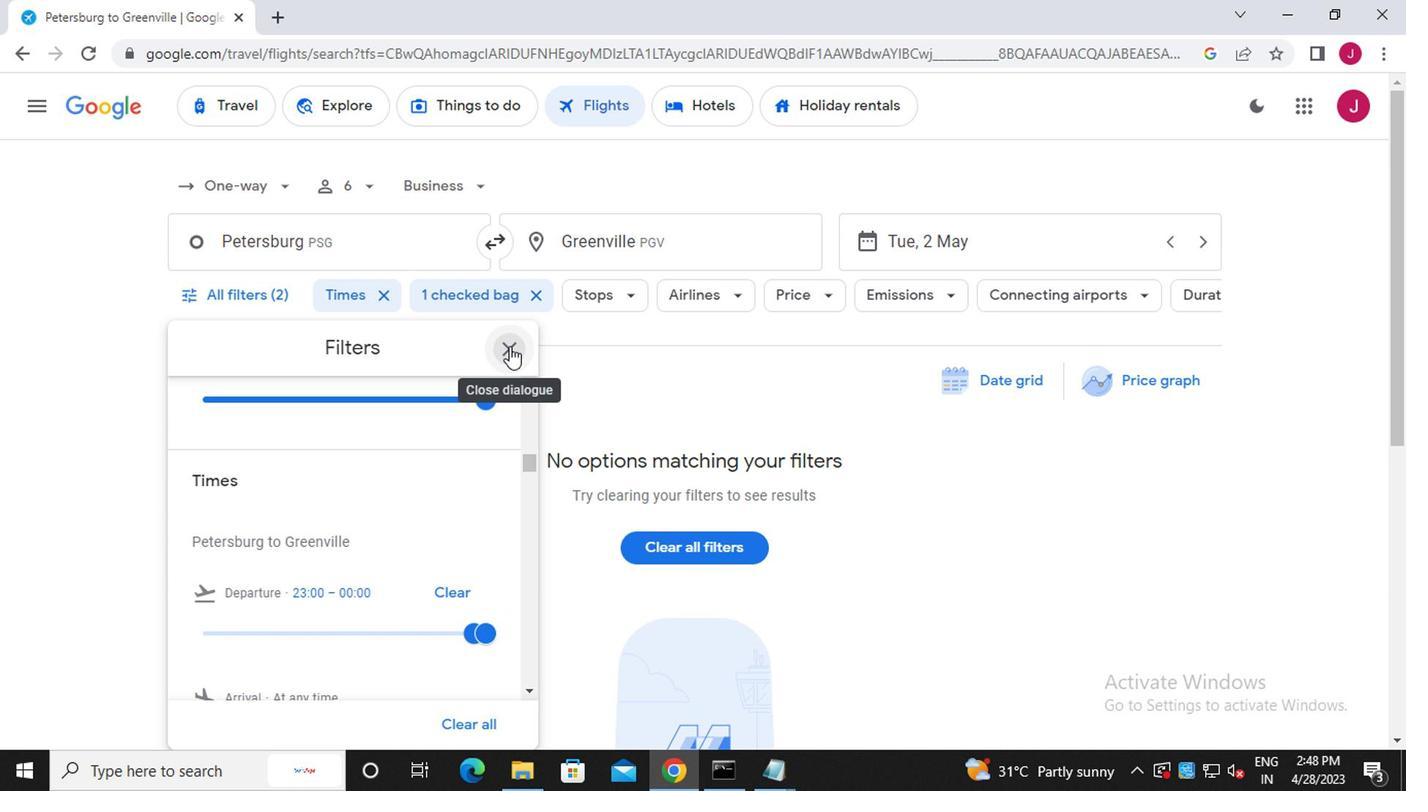 
